 Task: Look for space in Koppal, India from 8th June, 2023 to 19th June, 2023 for 1 adult in price range Rs.5000 to Rs.12000. Place can be shared room with 1  bedroom having 1 bed and 1 bathroom. Property type can be house, flat, guest house, hotel. Booking option can be shelf check-in. Required host language is English.
Action: Mouse moved to (497, 86)
Screenshot: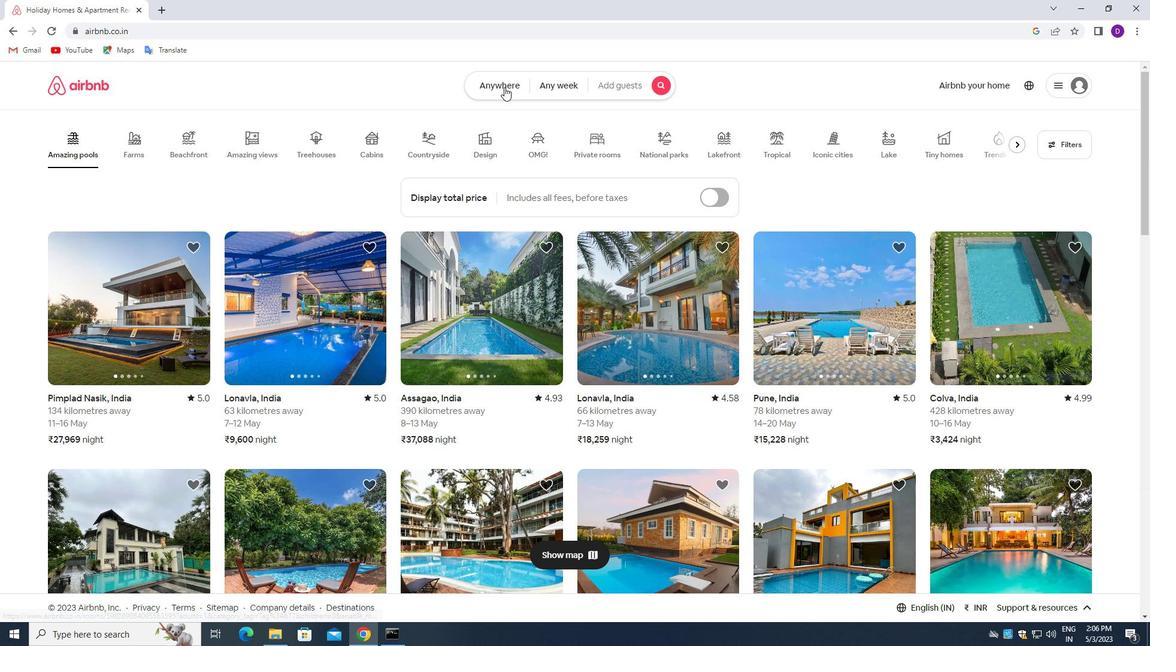 
Action: Mouse pressed left at (497, 86)
Screenshot: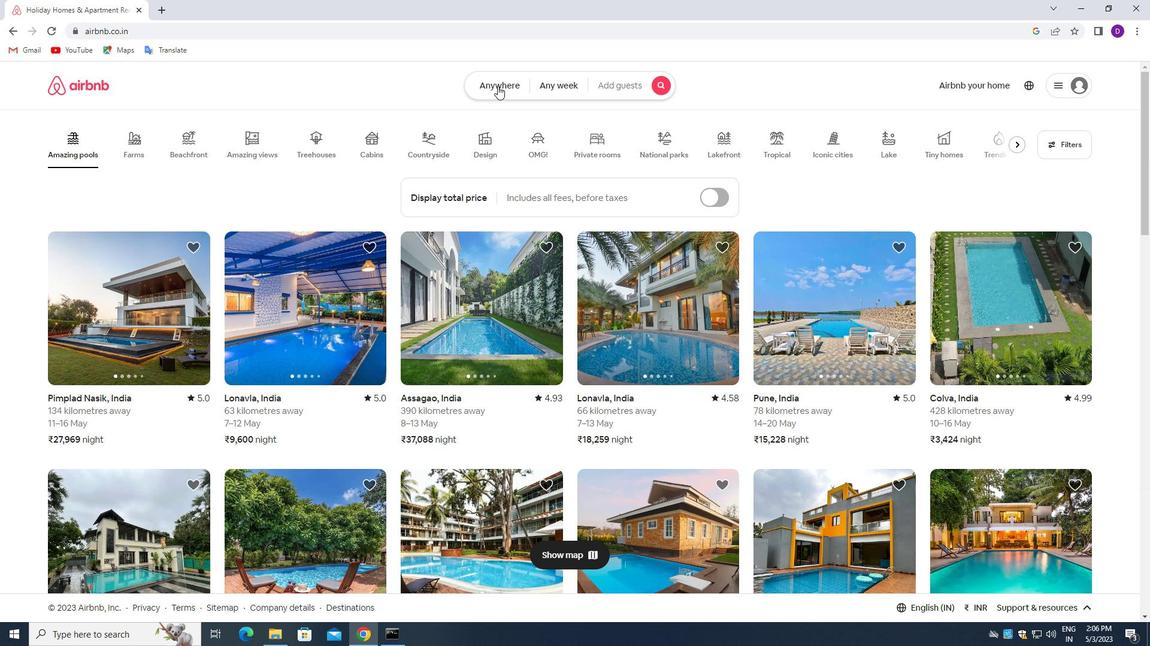
Action: Mouse moved to (410, 140)
Screenshot: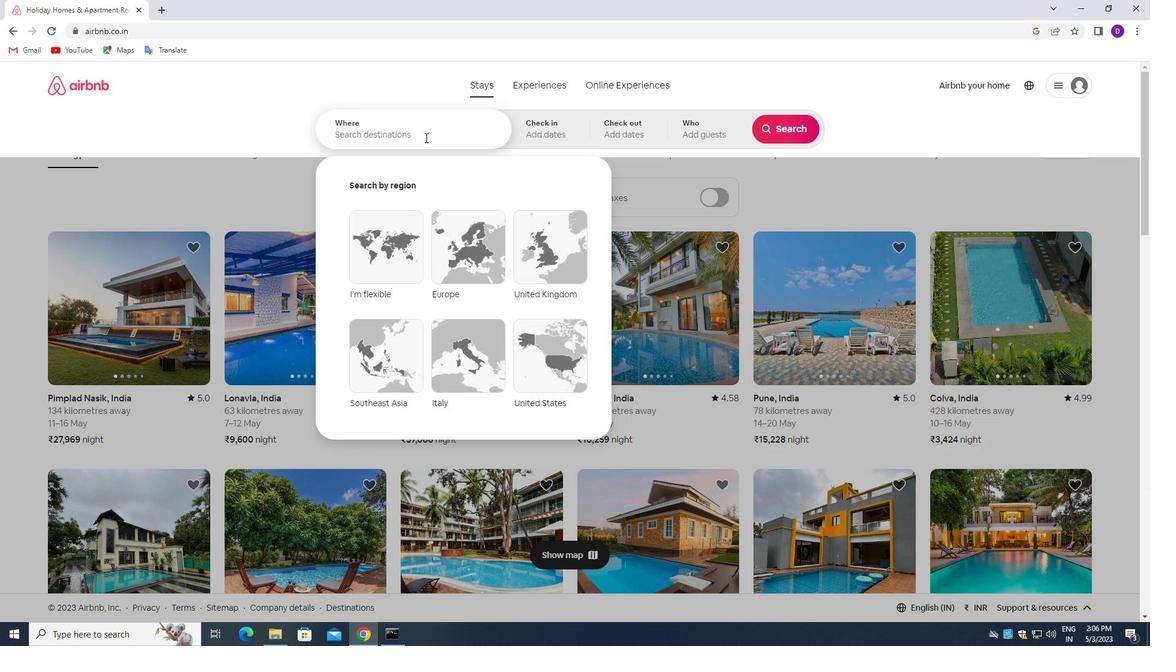 
Action: Mouse pressed left at (410, 140)
Screenshot: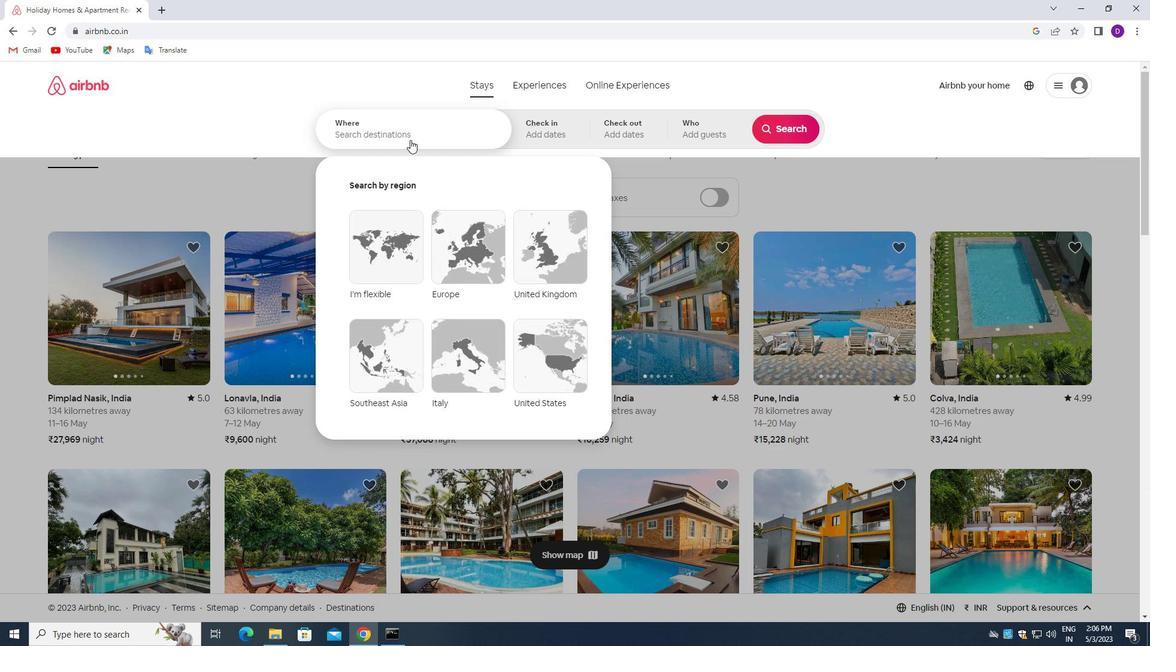 
Action: Mouse moved to (257, 125)
Screenshot: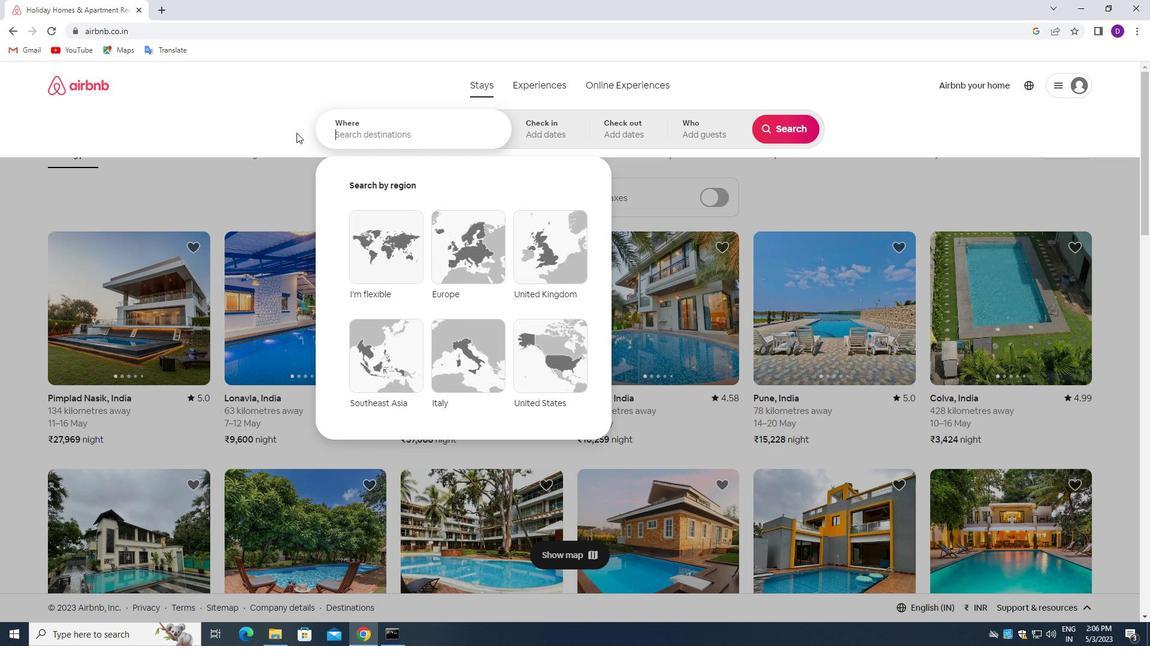 
Action: Key pressed <Key.shift>KOPPAL,<Key.space><Key.shift>INDIA<Key.enter>
Screenshot: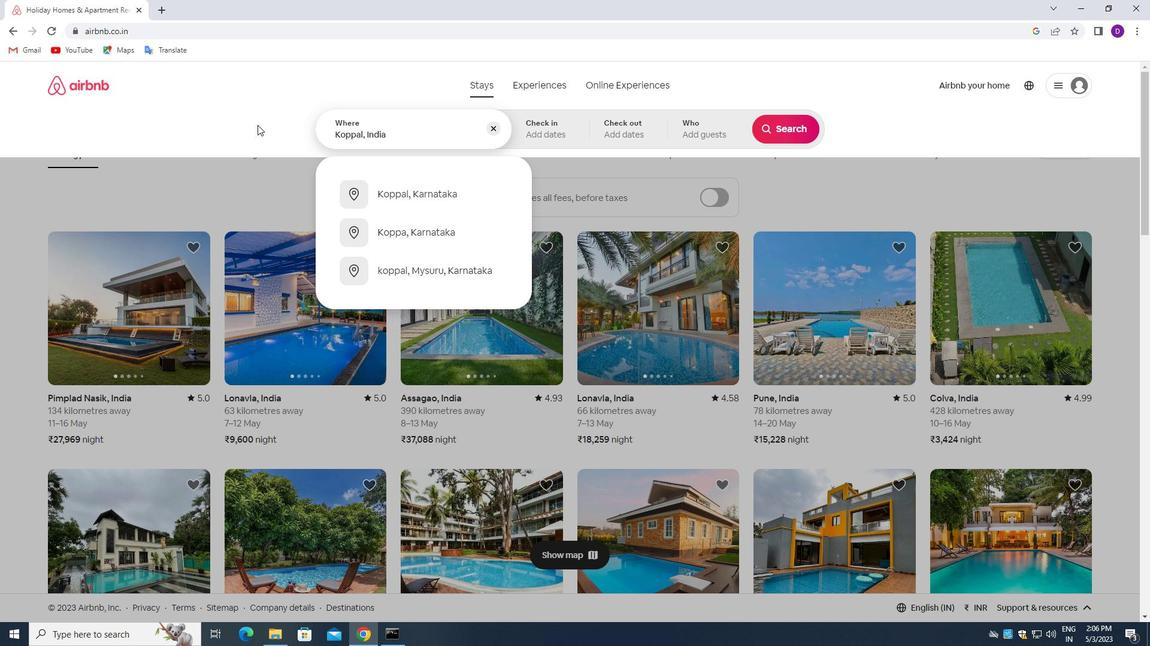 
Action: Mouse moved to (717, 300)
Screenshot: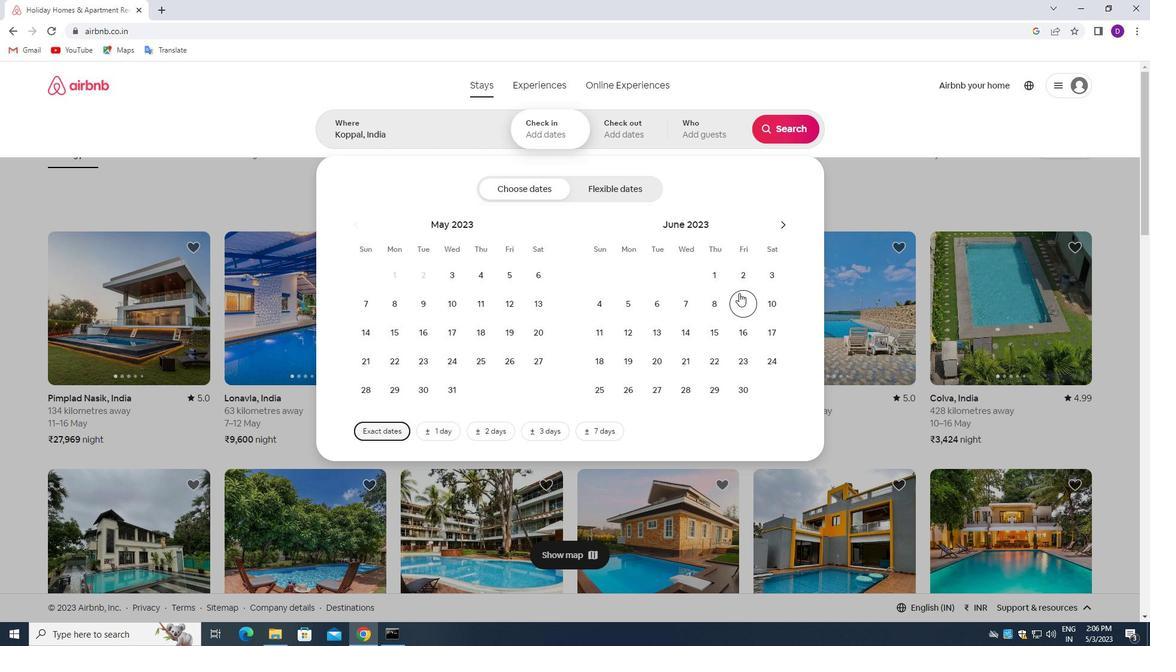 
Action: Mouse pressed left at (717, 300)
Screenshot: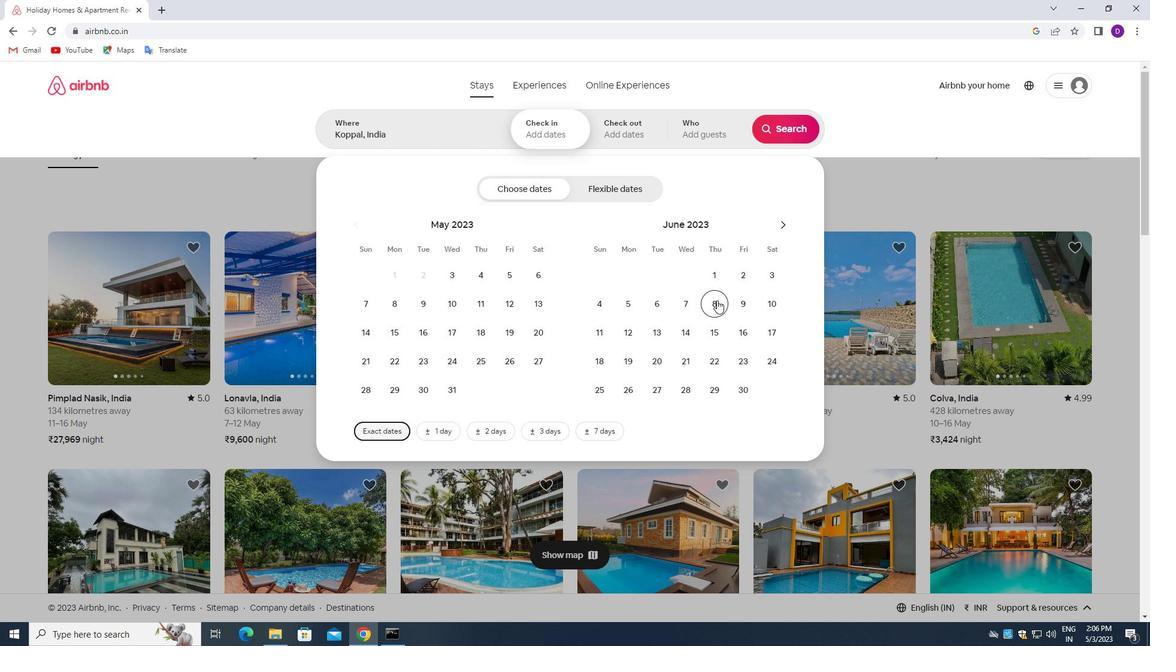 
Action: Mouse moved to (621, 365)
Screenshot: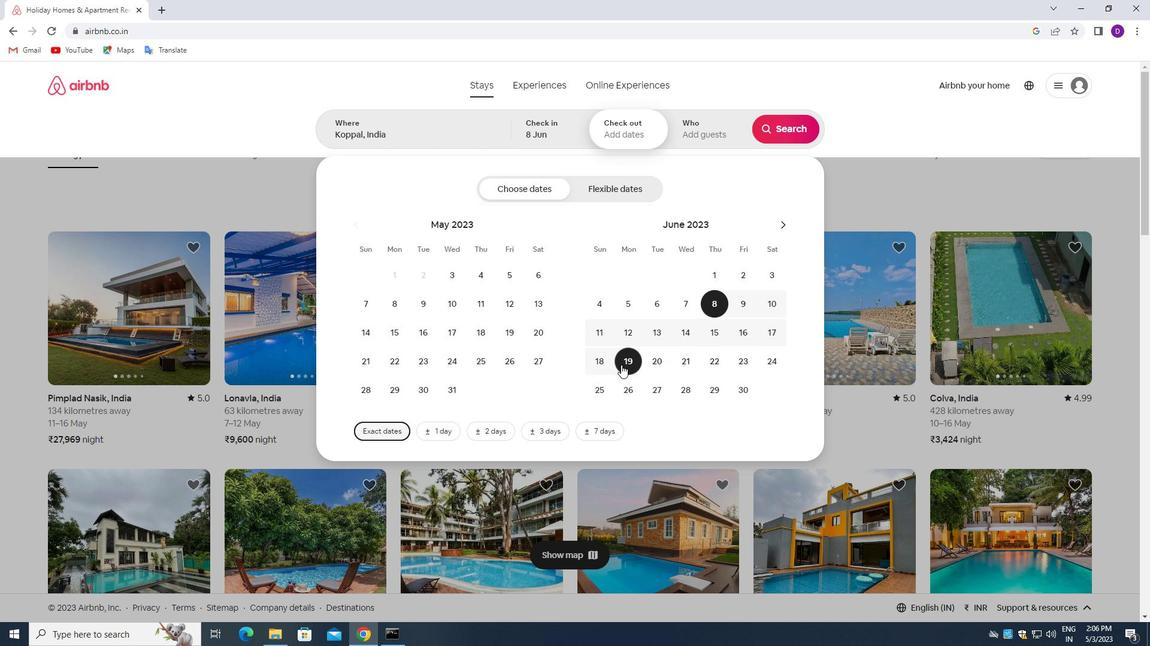 
Action: Mouse pressed left at (621, 365)
Screenshot: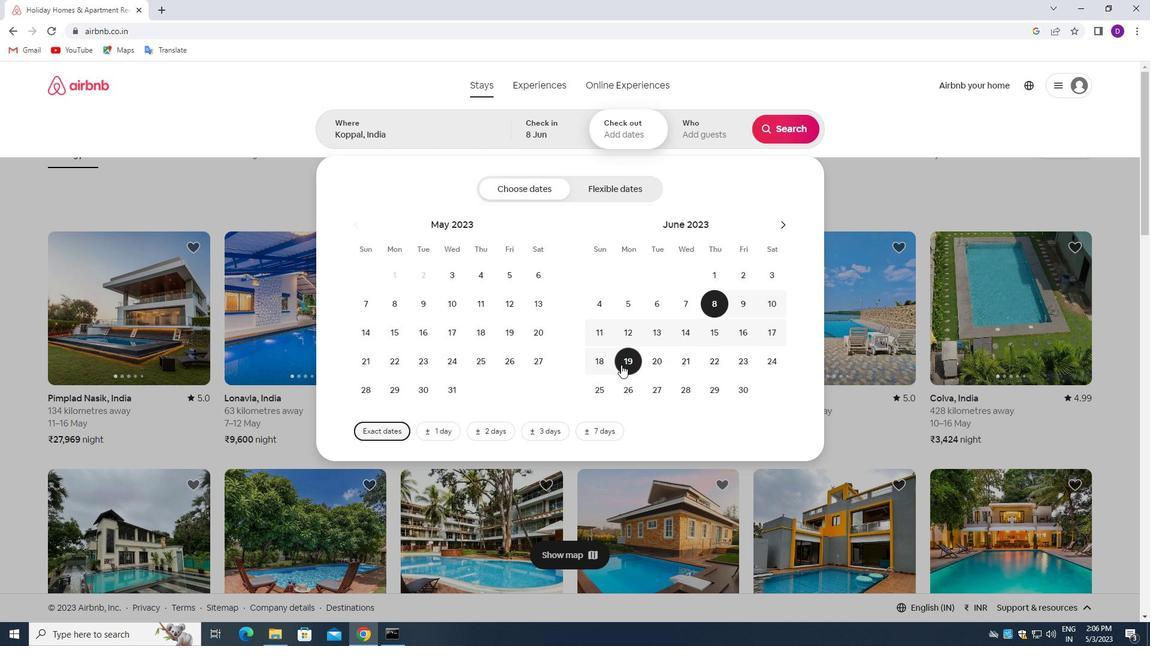 
Action: Mouse moved to (695, 134)
Screenshot: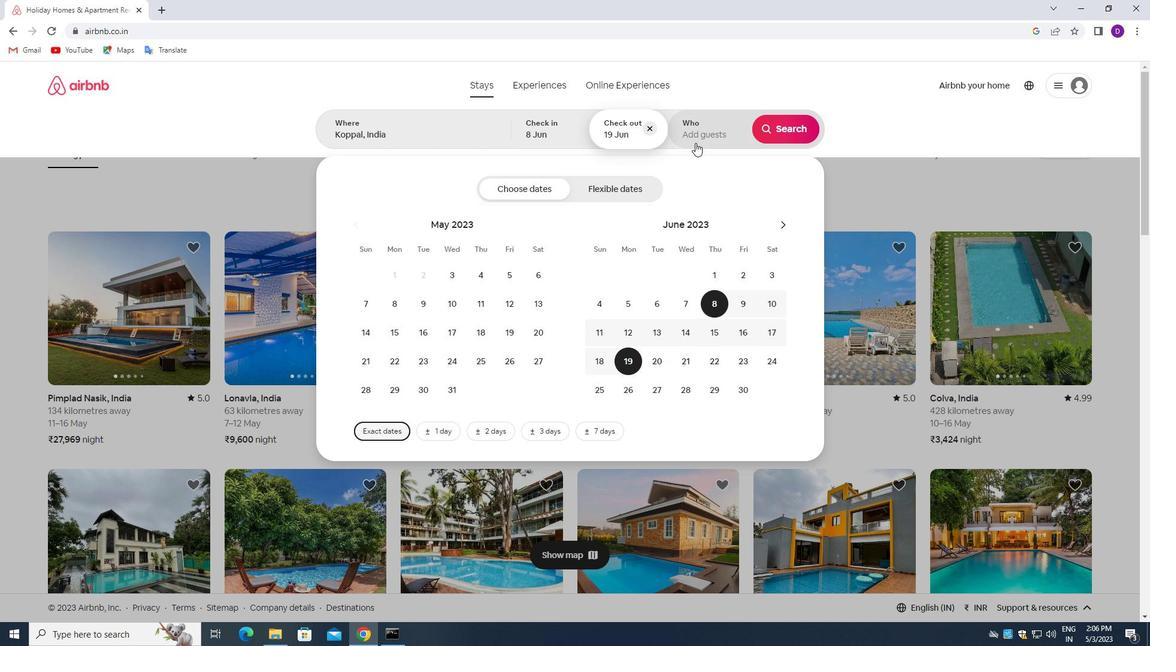 
Action: Mouse pressed left at (695, 134)
Screenshot: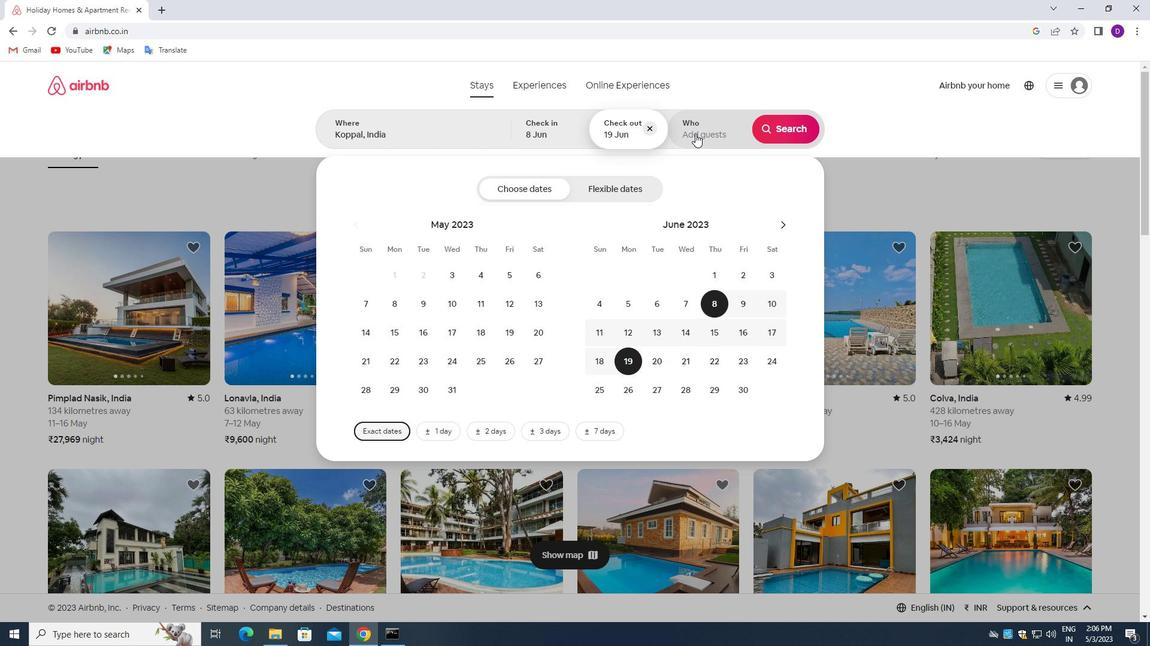 
Action: Mouse moved to (791, 194)
Screenshot: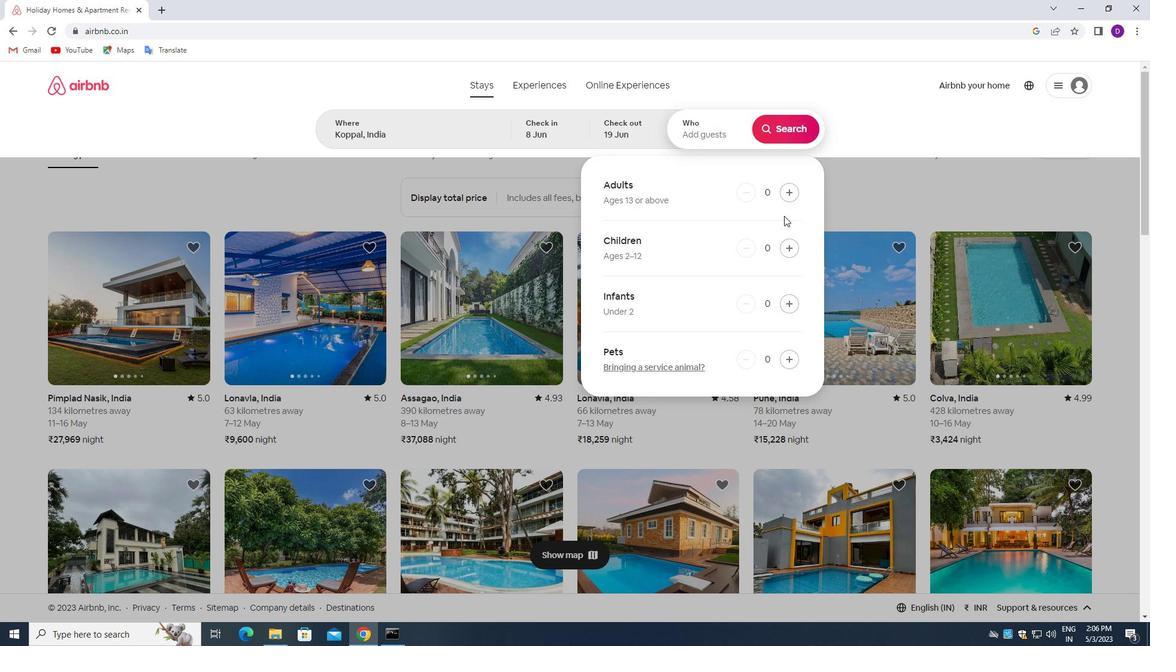 
Action: Mouse pressed left at (791, 194)
Screenshot: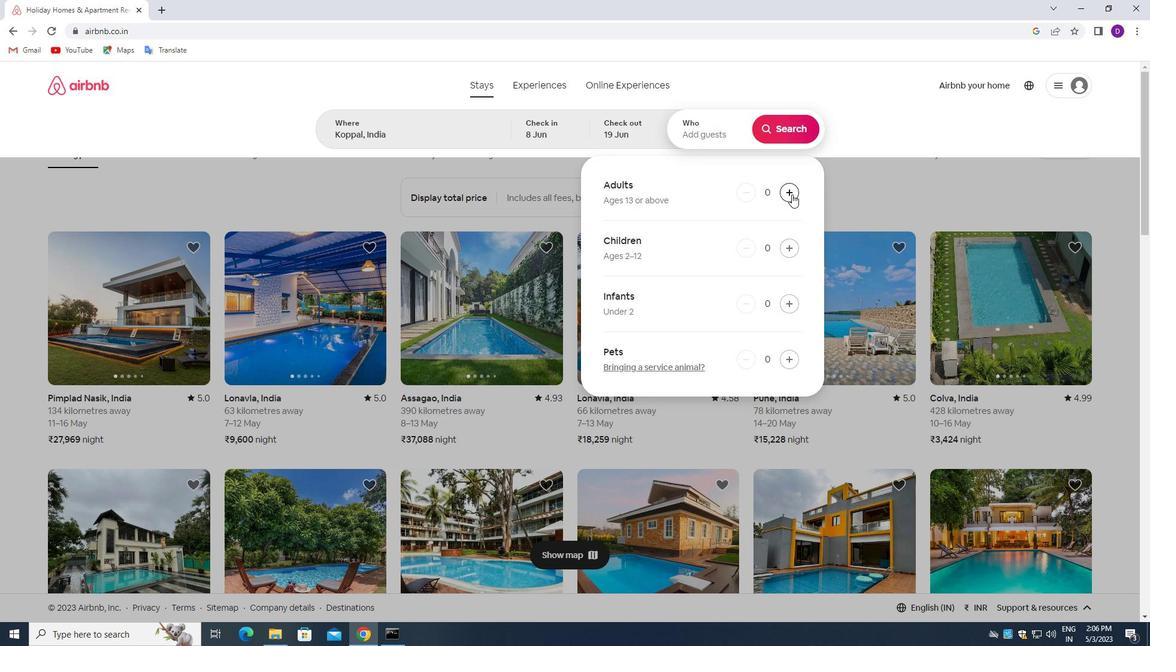 
Action: Mouse moved to (778, 126)
Screenshot: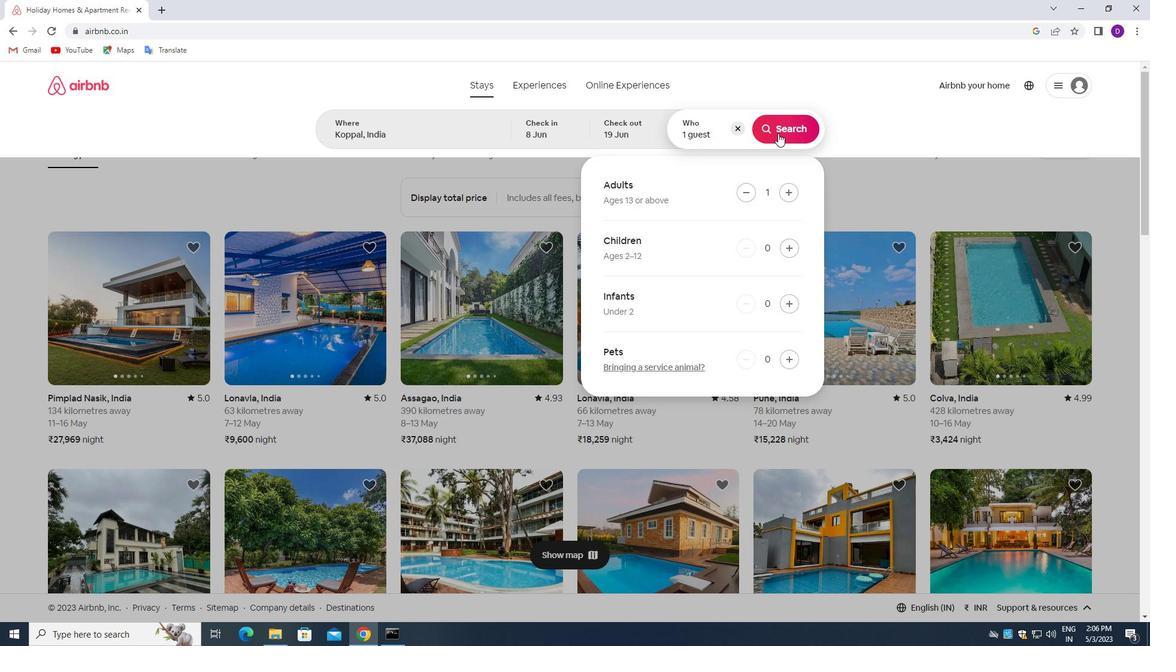 
Action: Mouse pressed left at (778, 126)
Screenshot: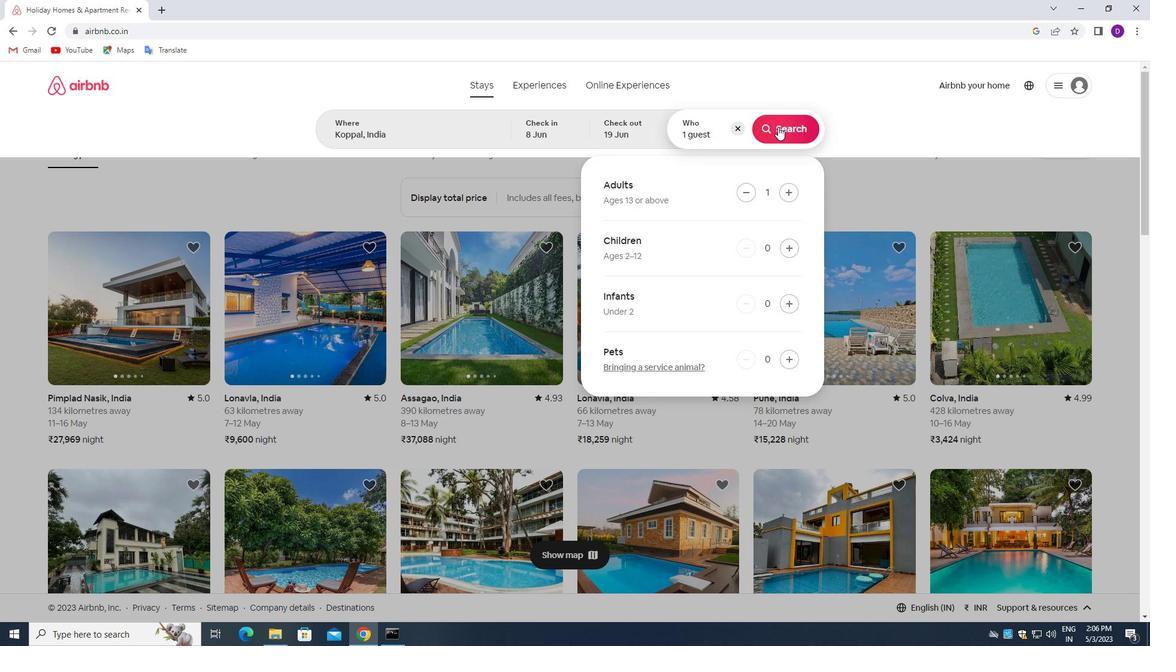 
Action: Mouse moved to (1098, 132)
Screenshot: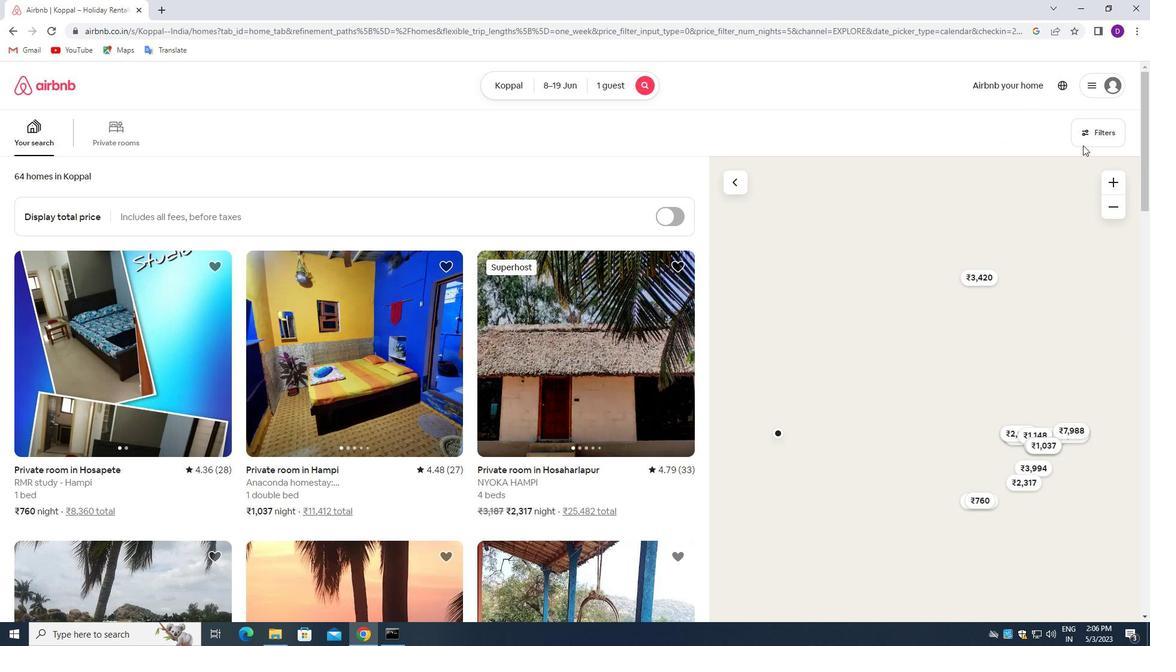 
Action: Mouse pressed left at (1098, 132)
Screenshot: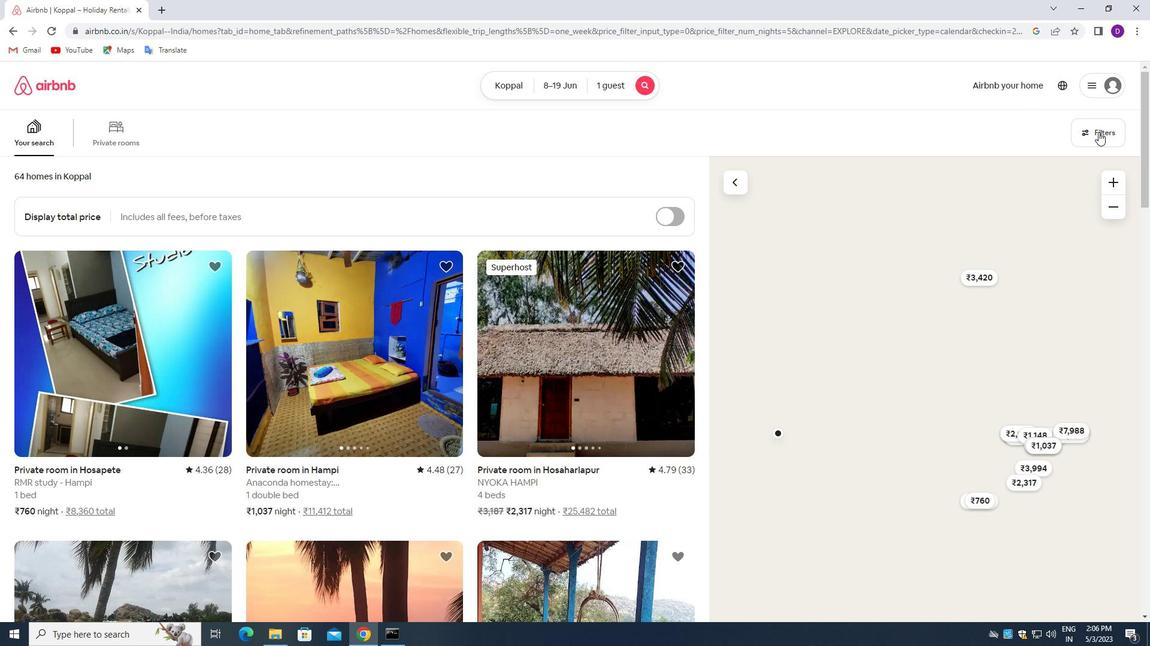 
Action: Mouse moved to (413, 285)
Screenshot: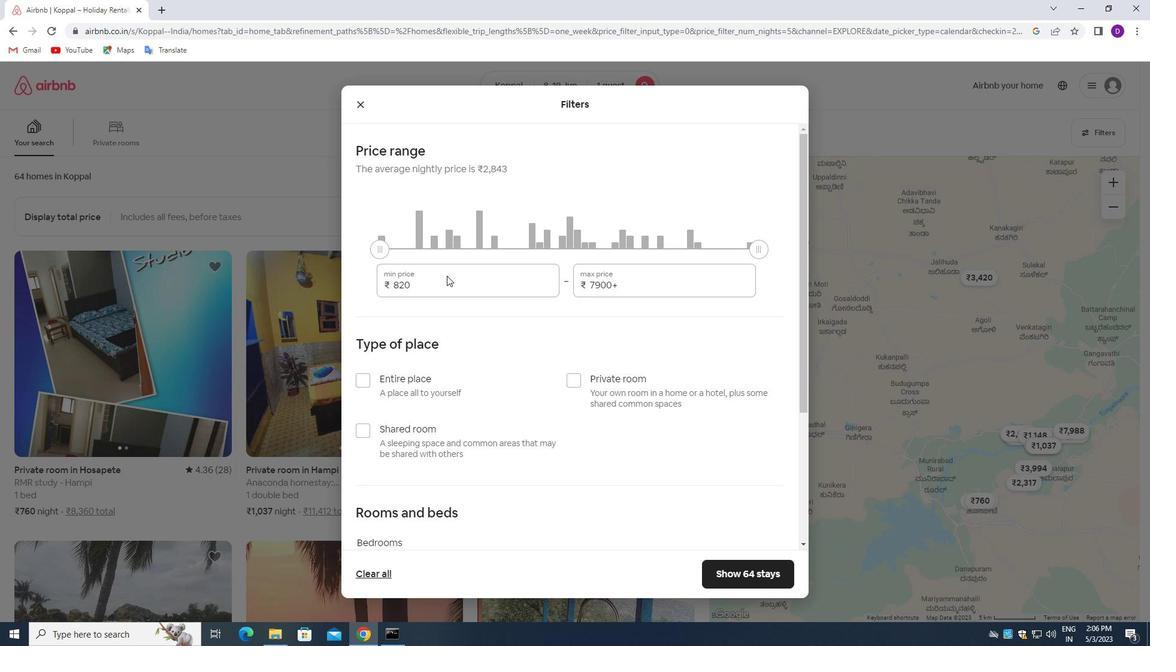 
Action: Mouse pressed left at (413, 285)
Screenshot: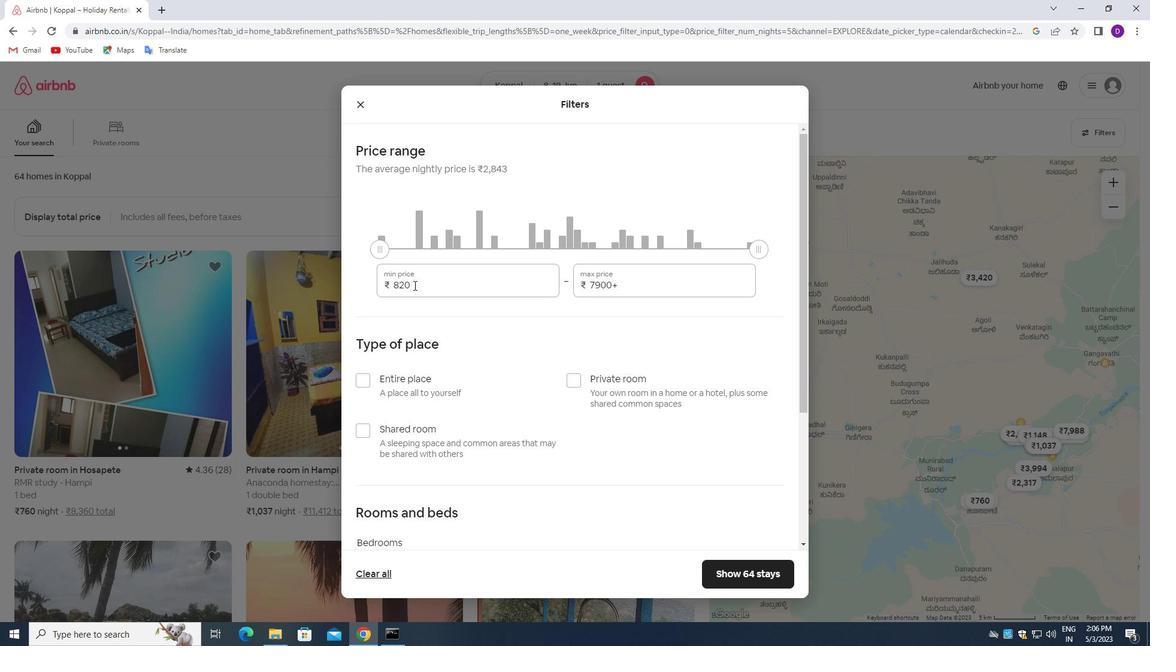 
Action: Mouse pressed left at (413, 285)
Screenshot: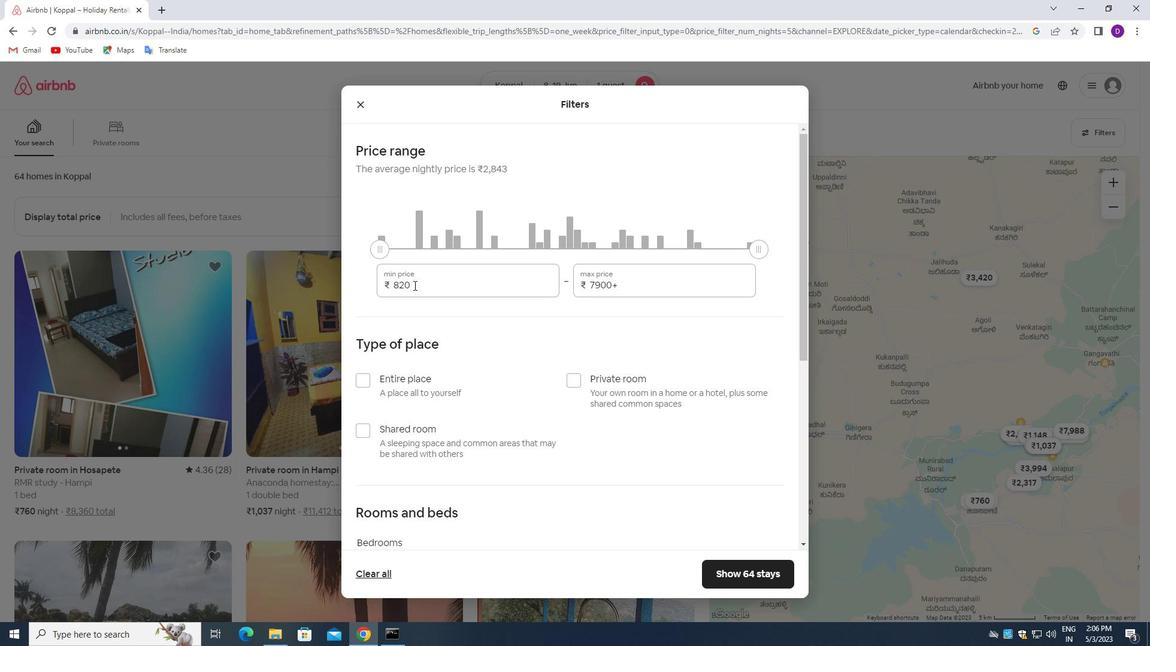 
Action: Key pressed 5000<Key.tab>12000
Screenshot: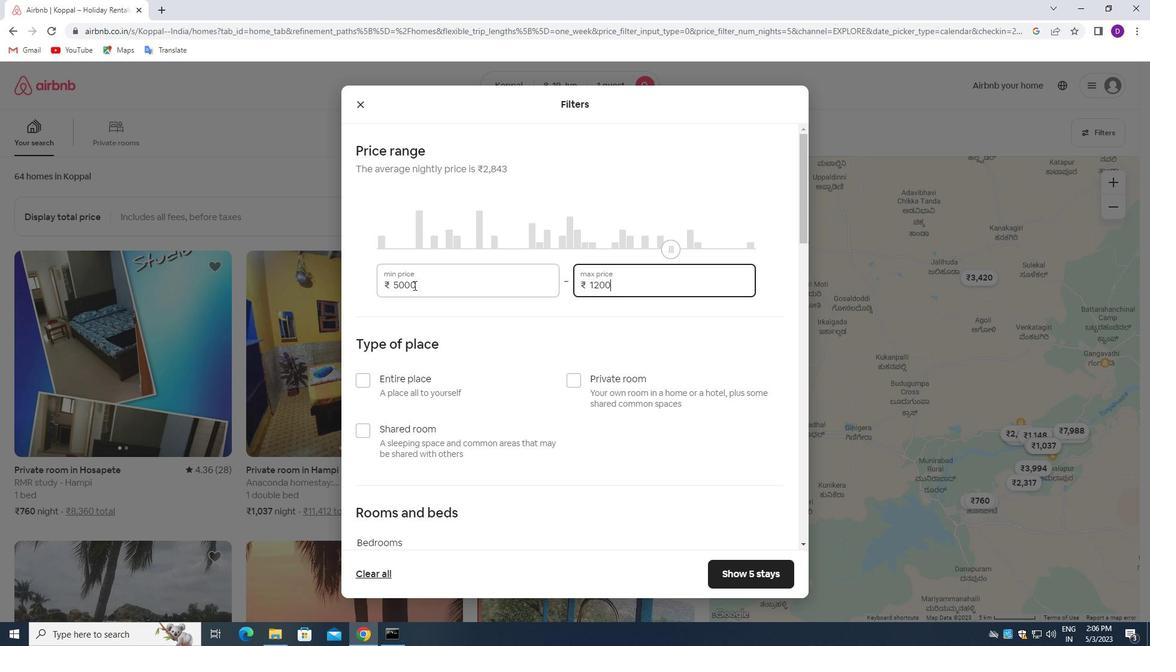 
Action: Mouse moved to (544, 403)
Screenshot: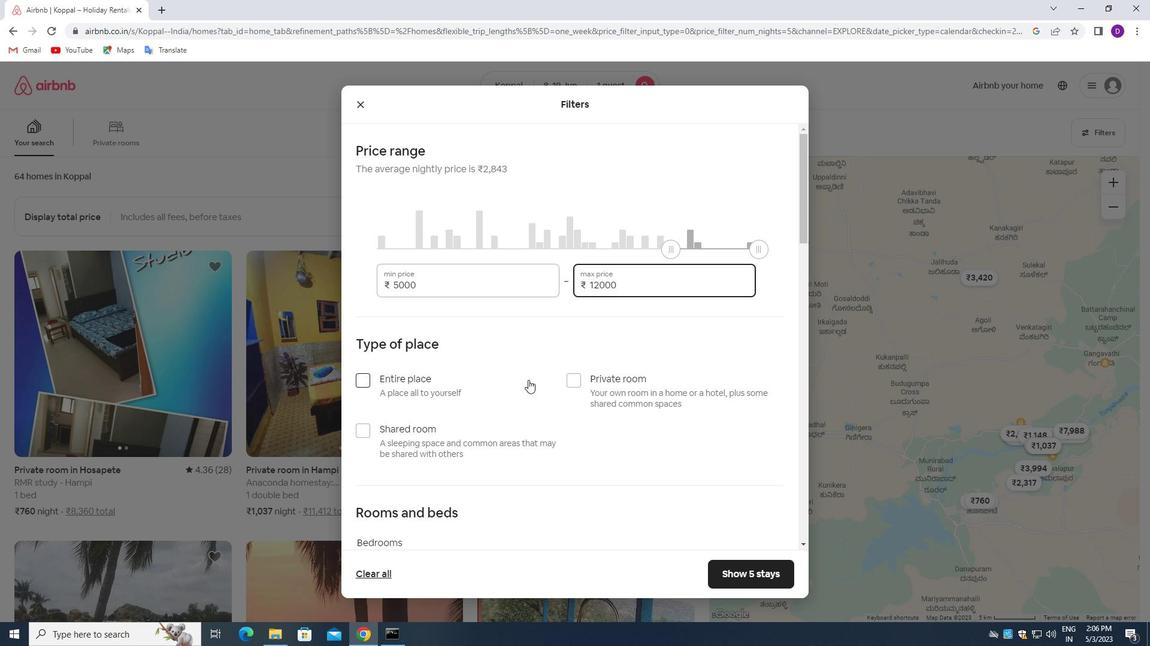 
Action: Mouse scrolled (544, 403) with delta (0, 0)
Screenshot: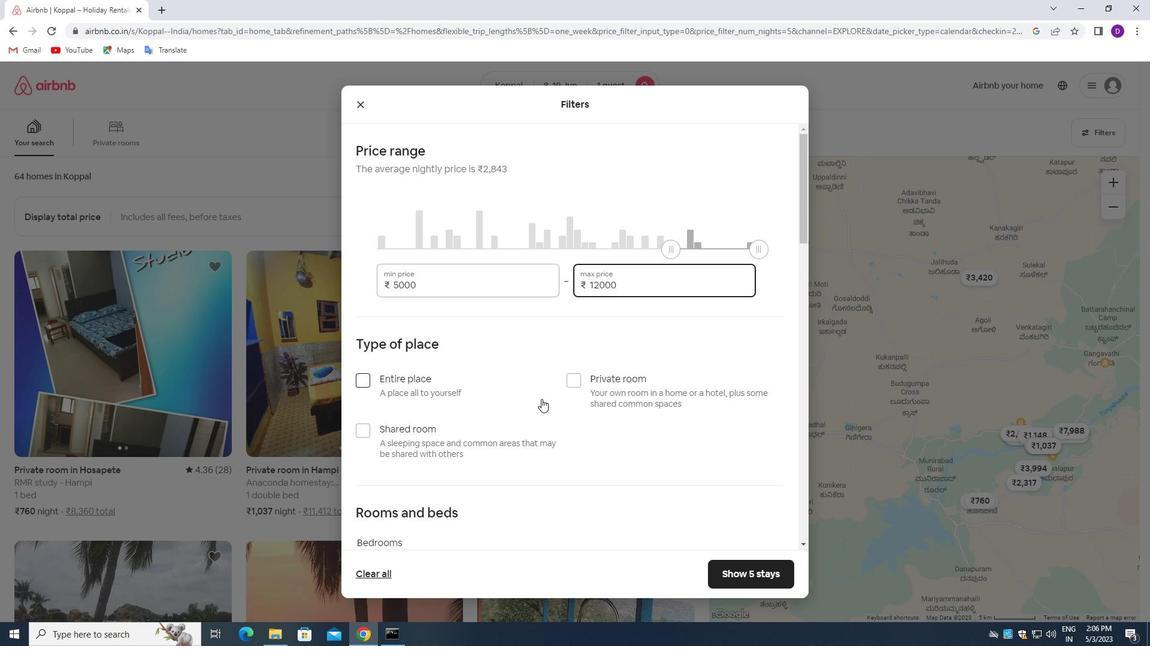 
Action: Mouse moved to (544, 404)
Screenshot: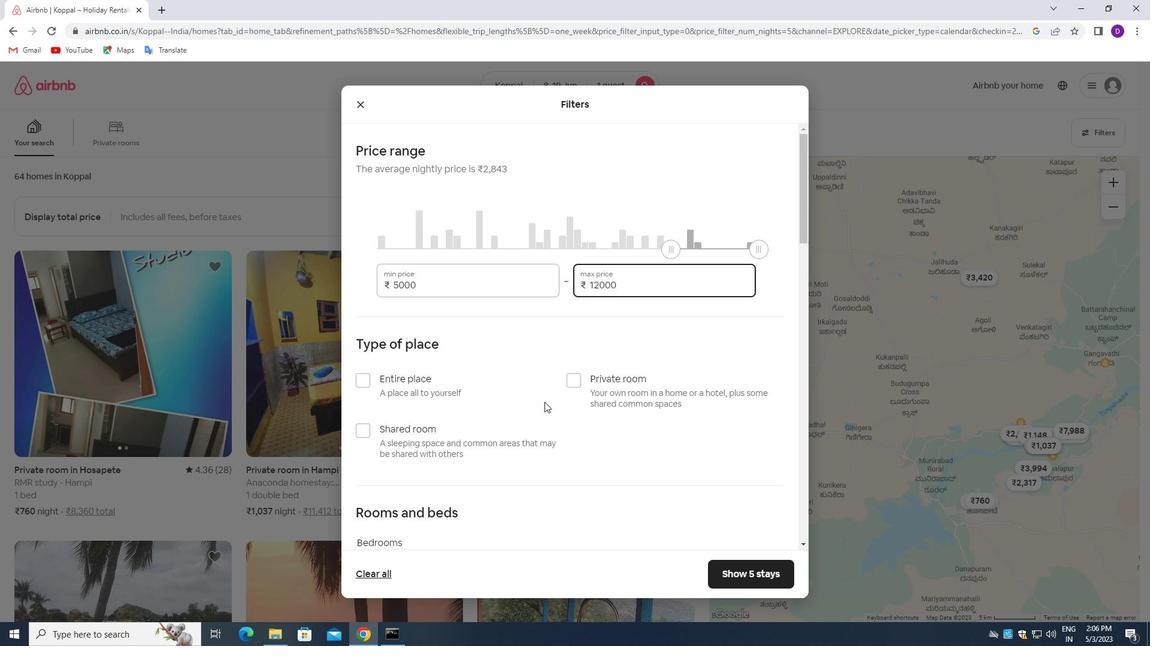 
Action: Mouse scrolled (544, 403) with delta (0, 0)
Screenshot: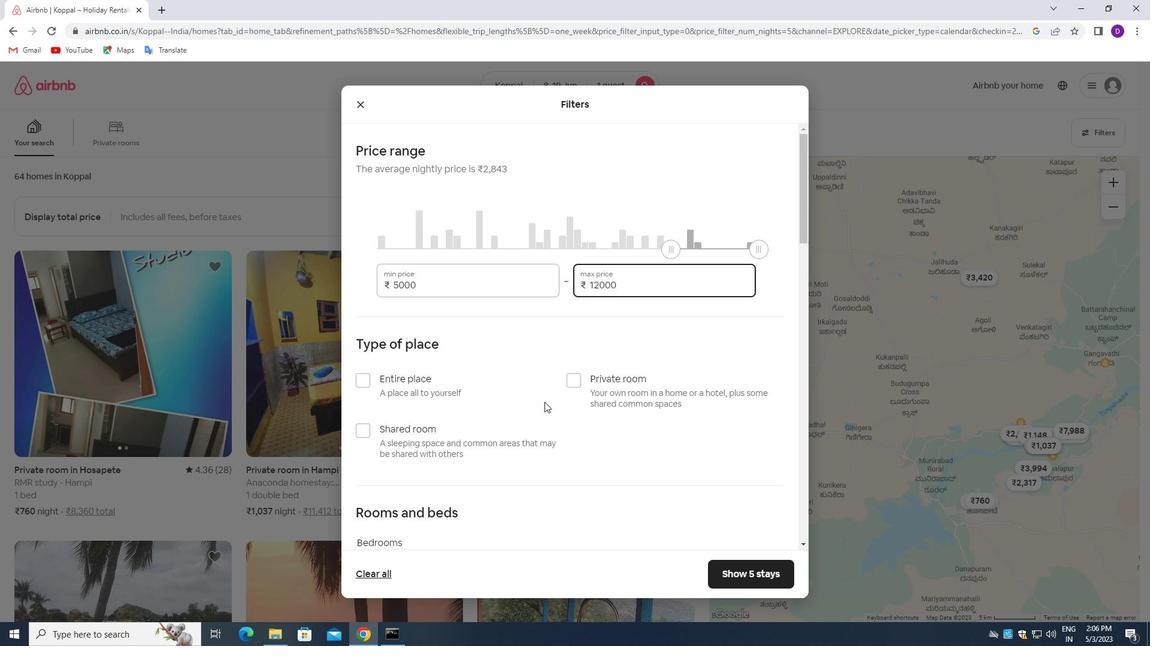 
Action: Mouse moved to (530, 406)
Screenshot: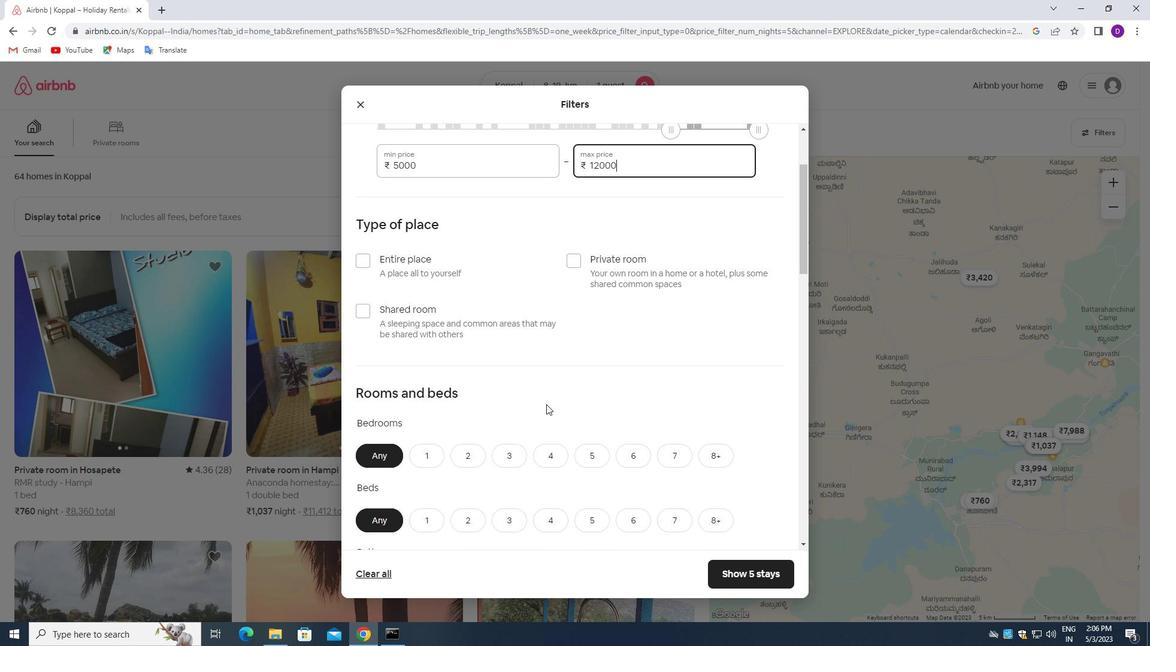 
Action: Mouse scrolled (530, 405) with delta (0, 0)
Screenshot: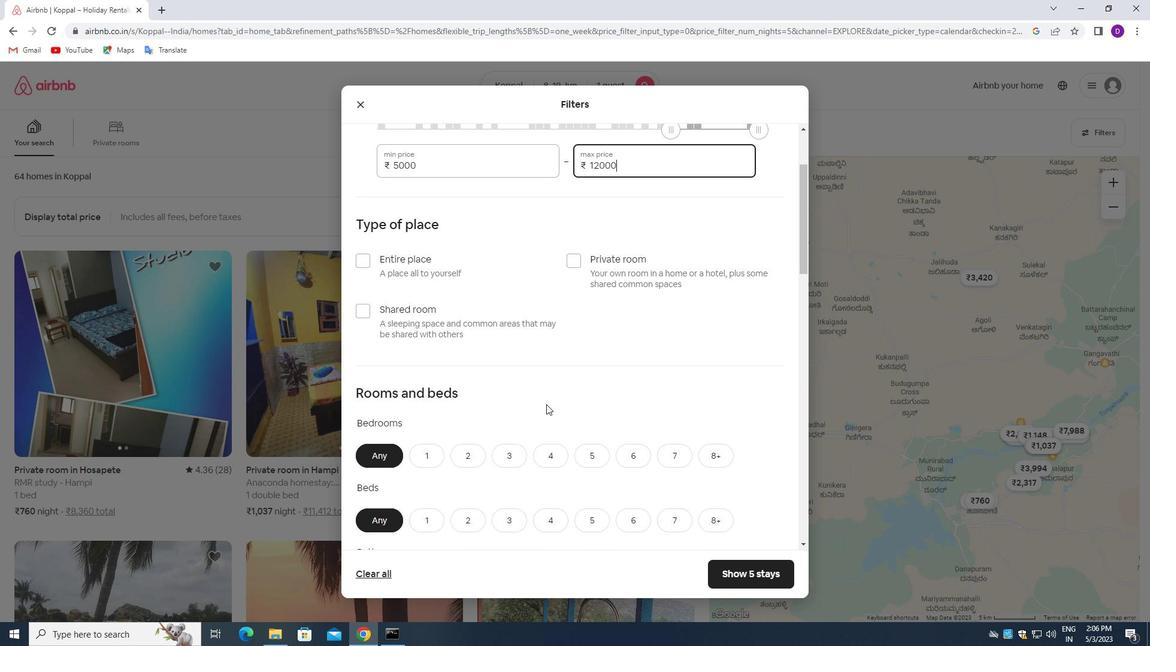 
Action: Mouse moved to (367, 250)
Screenshot: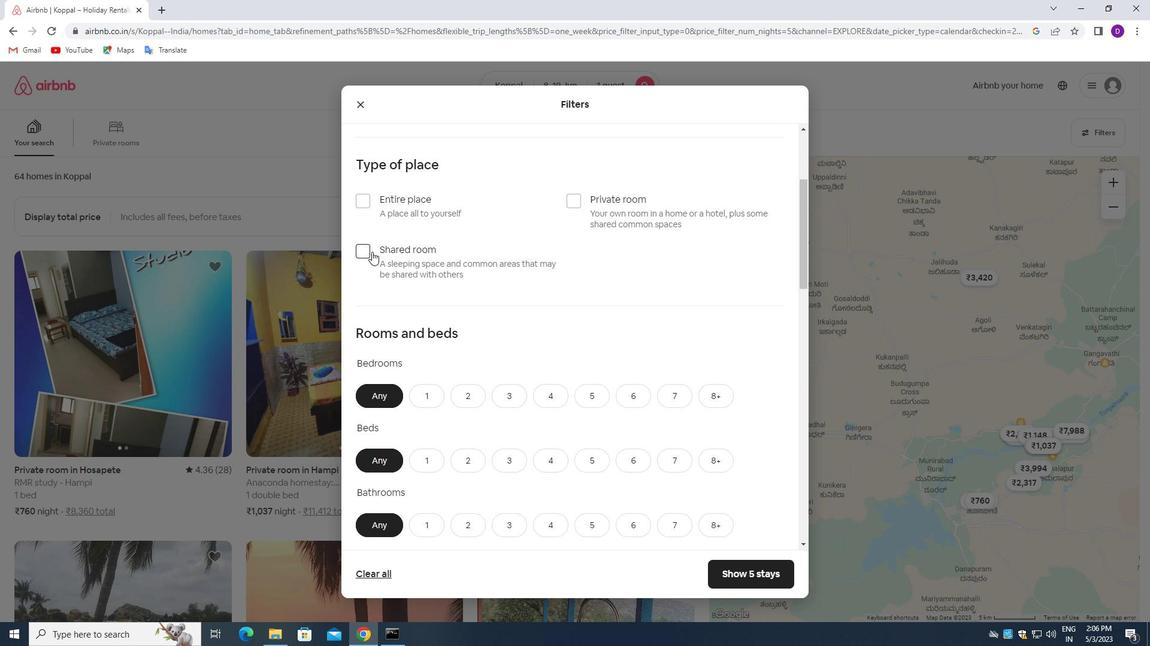 
Action: Mouse pressed left at (367, 250)
Screenshot: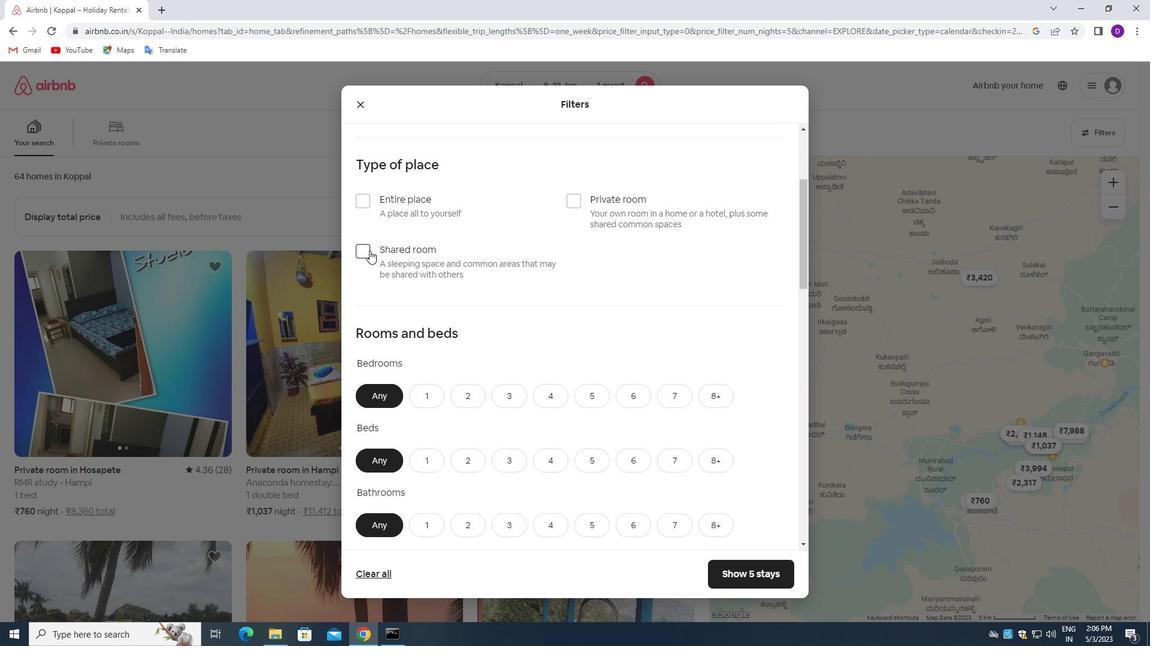 
Action: Mouse moved to (461, 297)
Screenshot: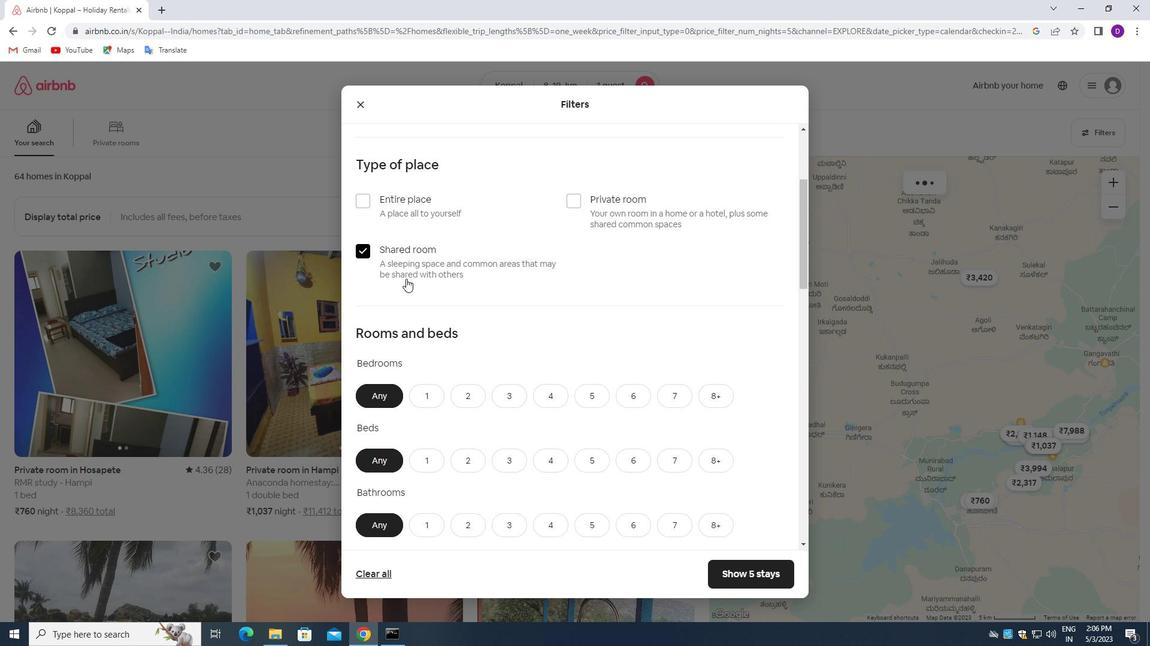
Action: Mouse scrolled (461, 296) with delta (0, 0)
Screenshot: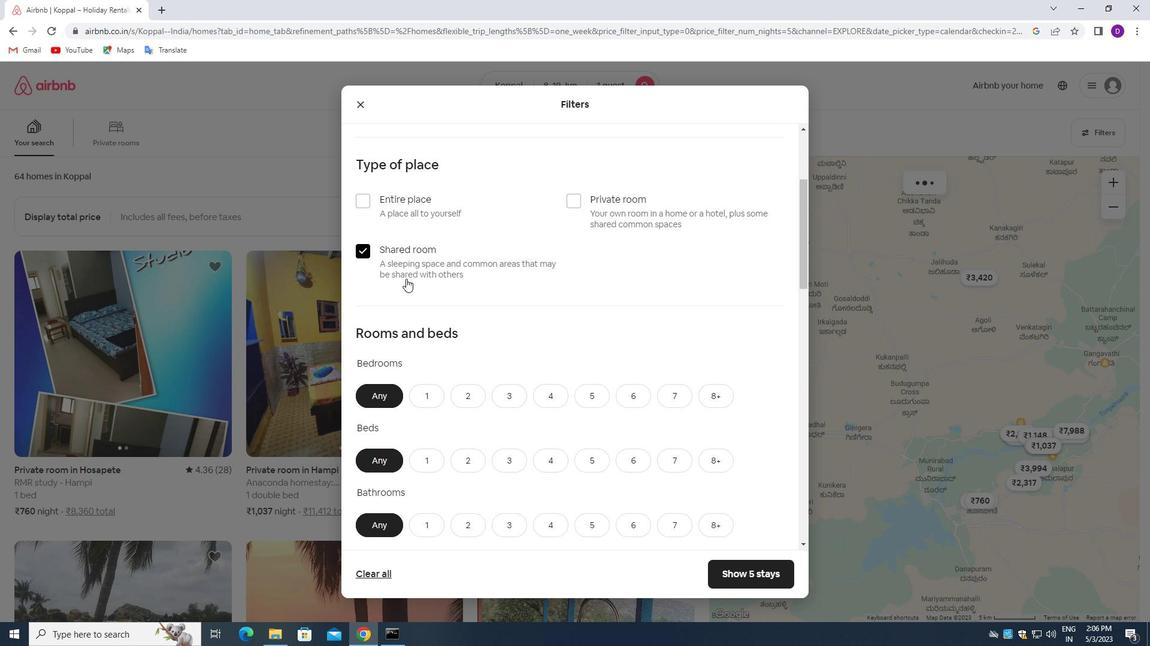 
Action: Mouse moved to (462, 297)
Screenshot: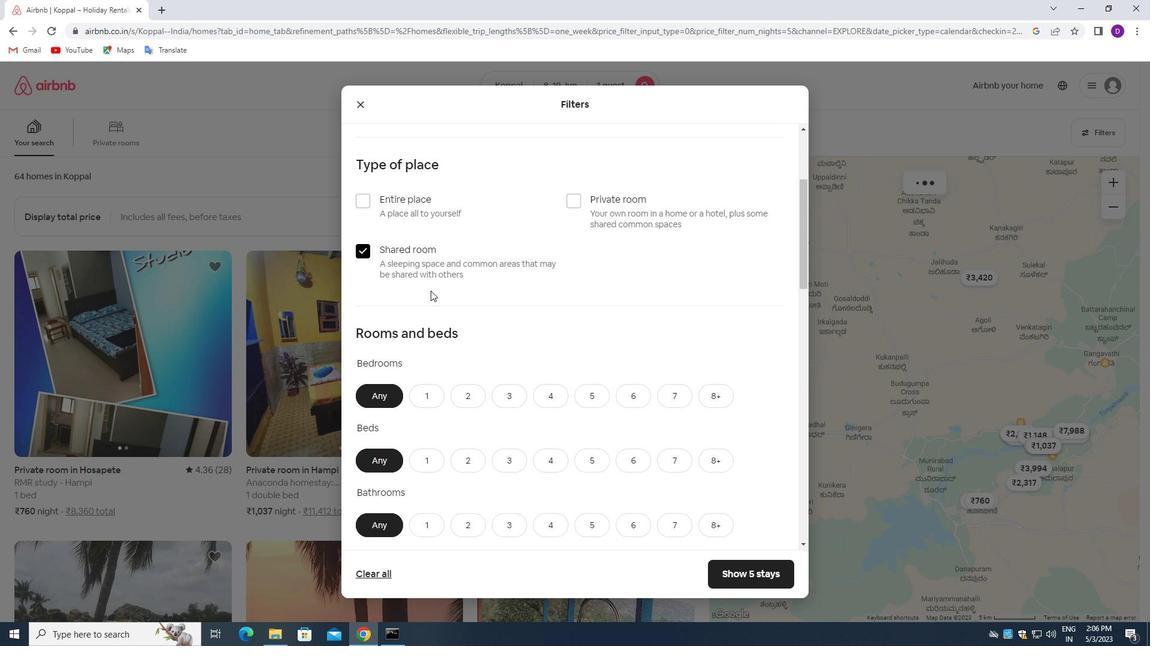 
Action: Mouse scrolled (462, 297) with delta (0, 0)
Screenshot: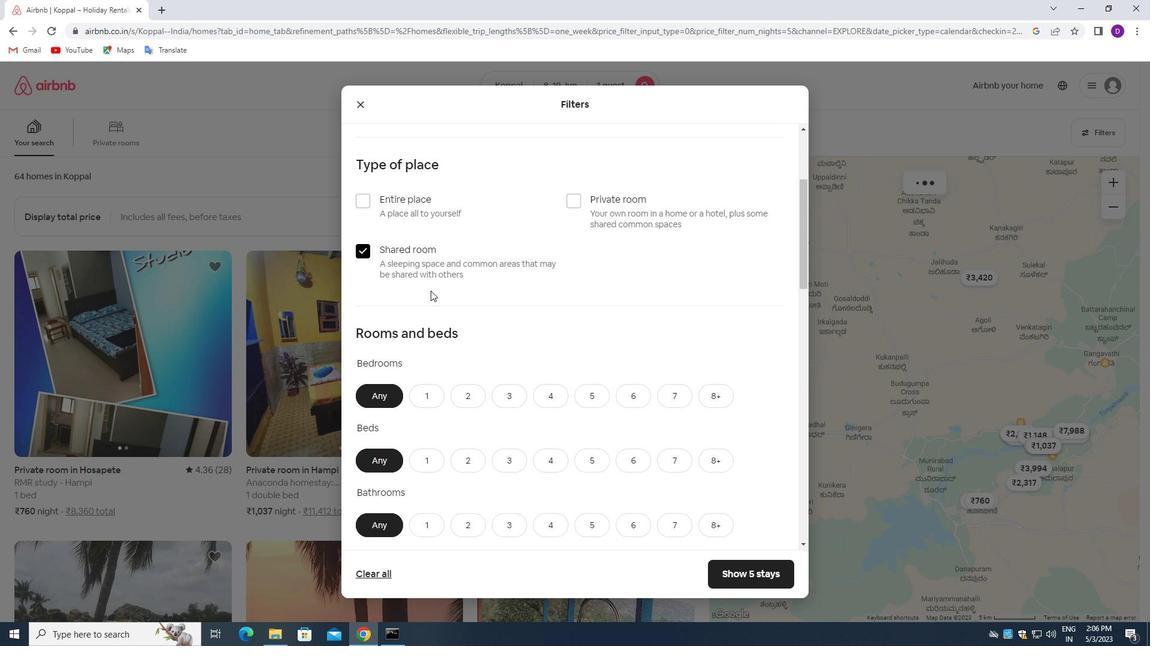 
Action: Mouse scrolled (462, 297) with delta (0, 0)
Screenshot: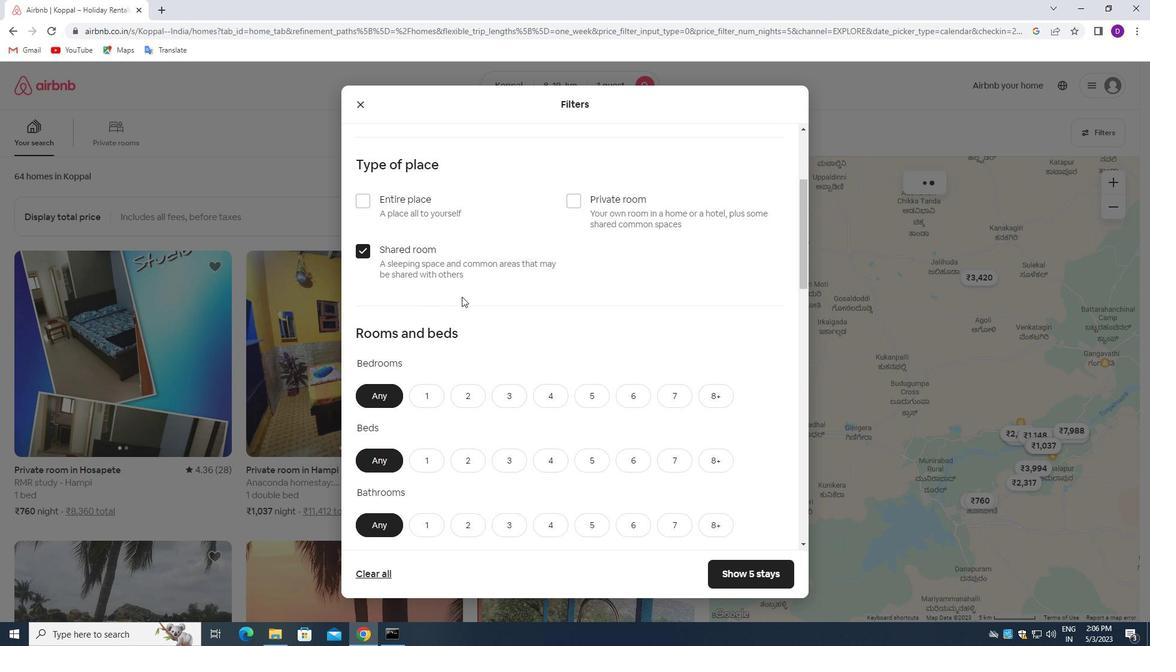 
Action: Mouse moved to (425, 225)
Screenshot: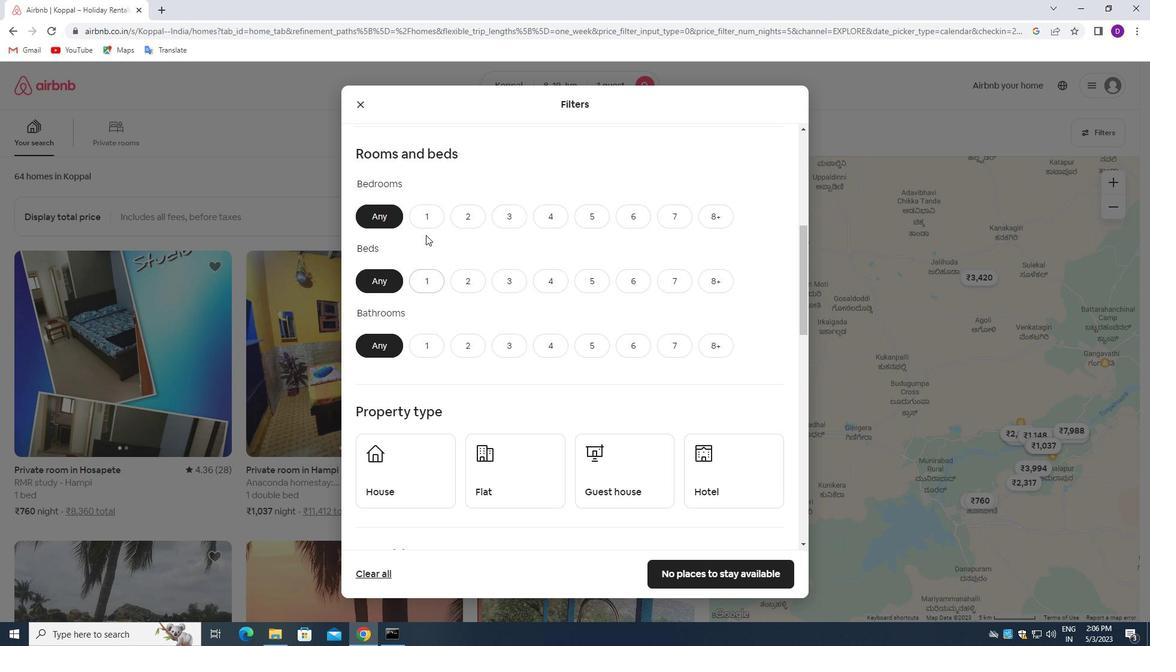 
Action: Mouse pressed left at (425, 225)
Screenshot: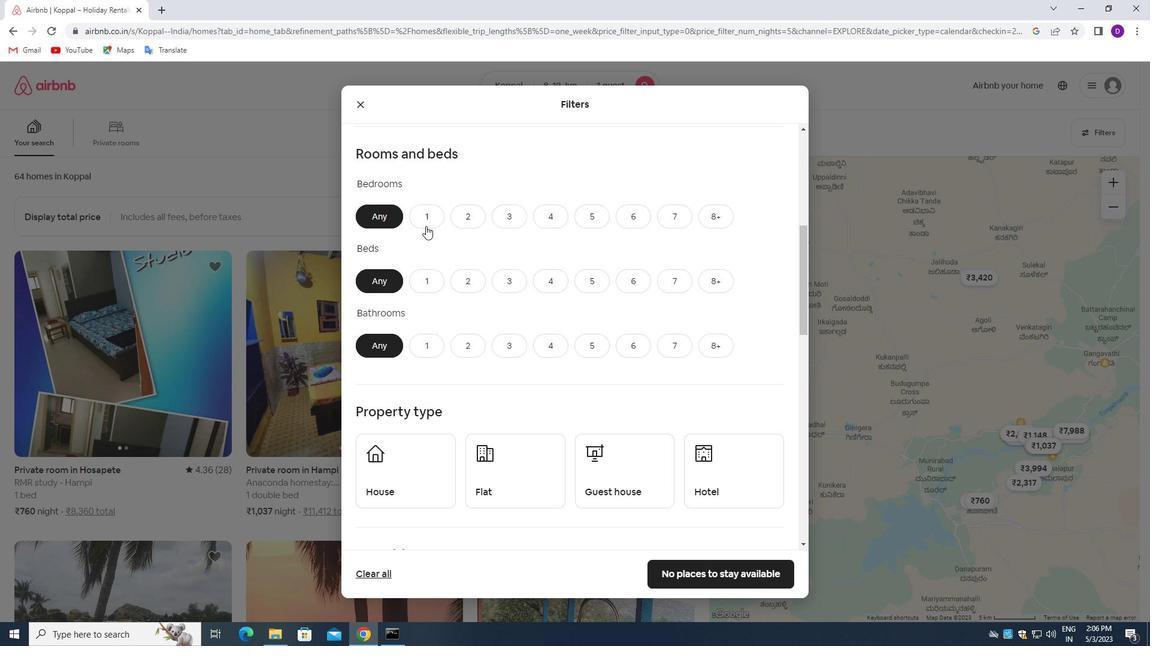 
Action: Mouse moved to (430, 275)
Screenshot: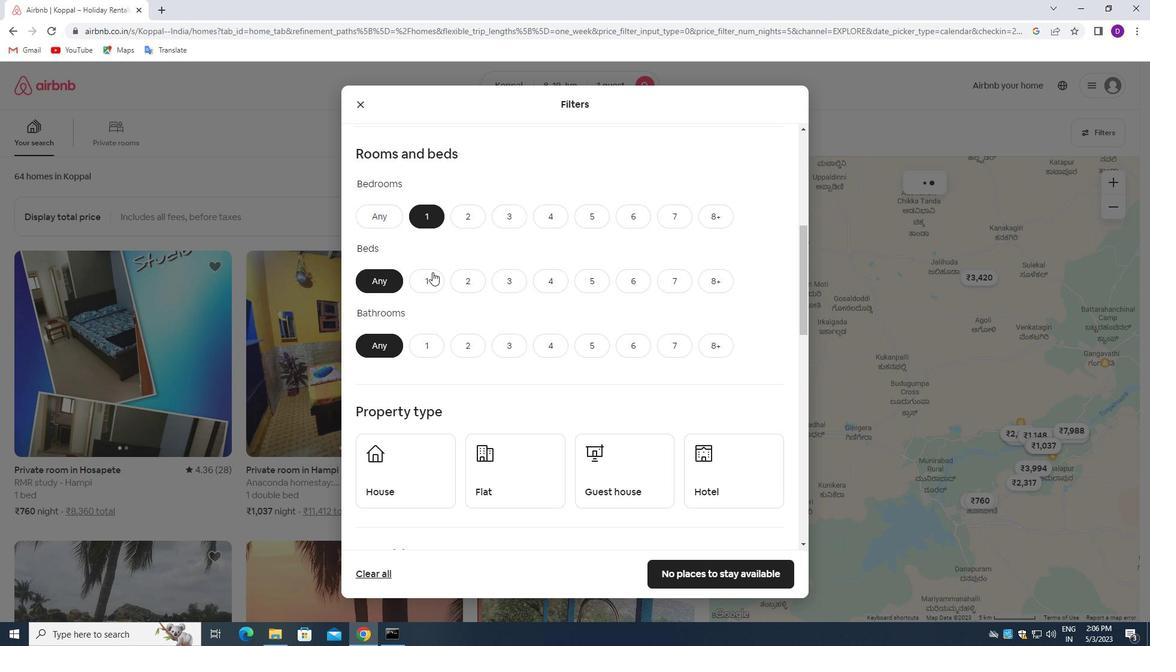 
Action: Mouse pressed left at (430, 275)
Screenshot: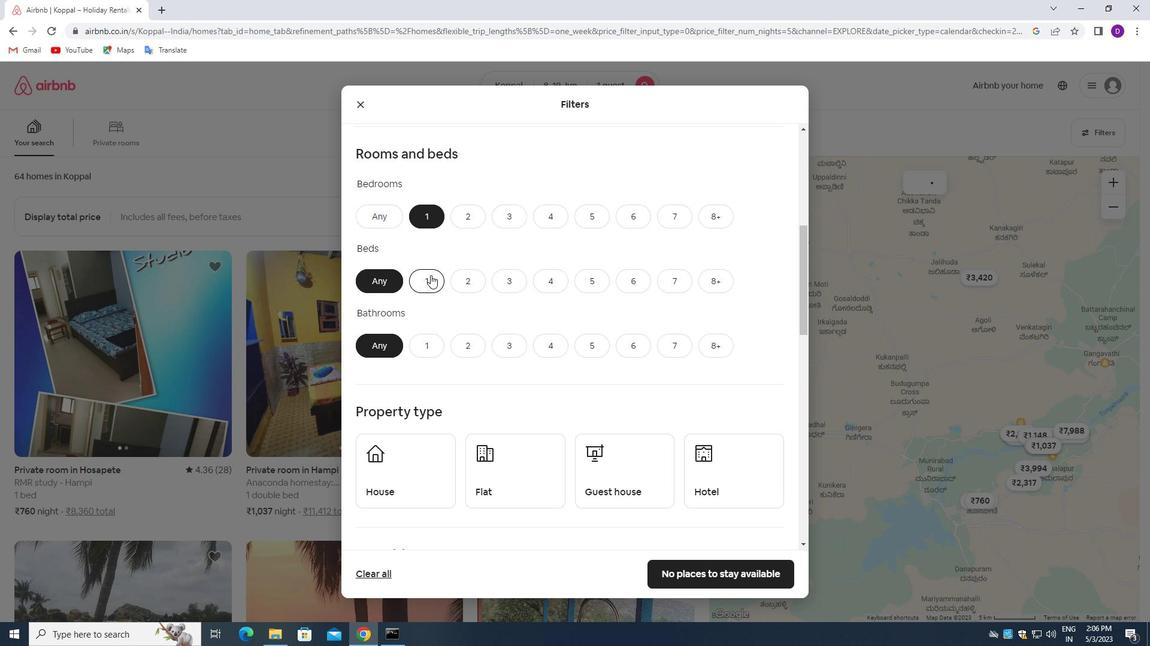 
Action: Mouse moved to (430, 336)
Screenshot: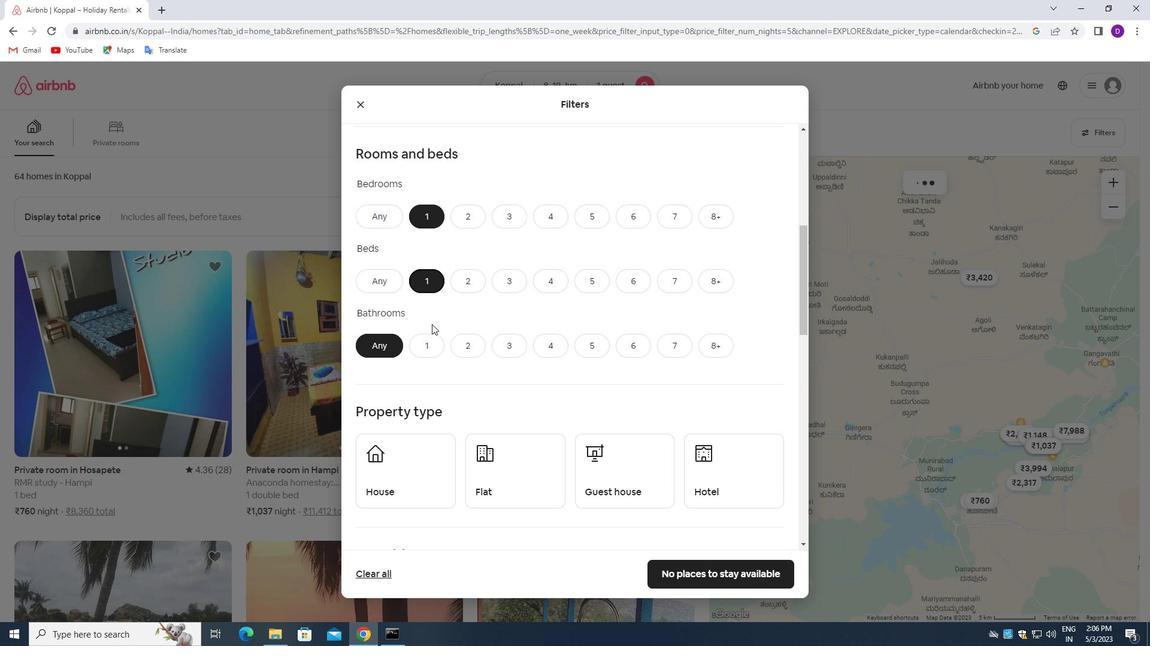 
Action: Mouse pressed left at (430, 336)
Screenshot: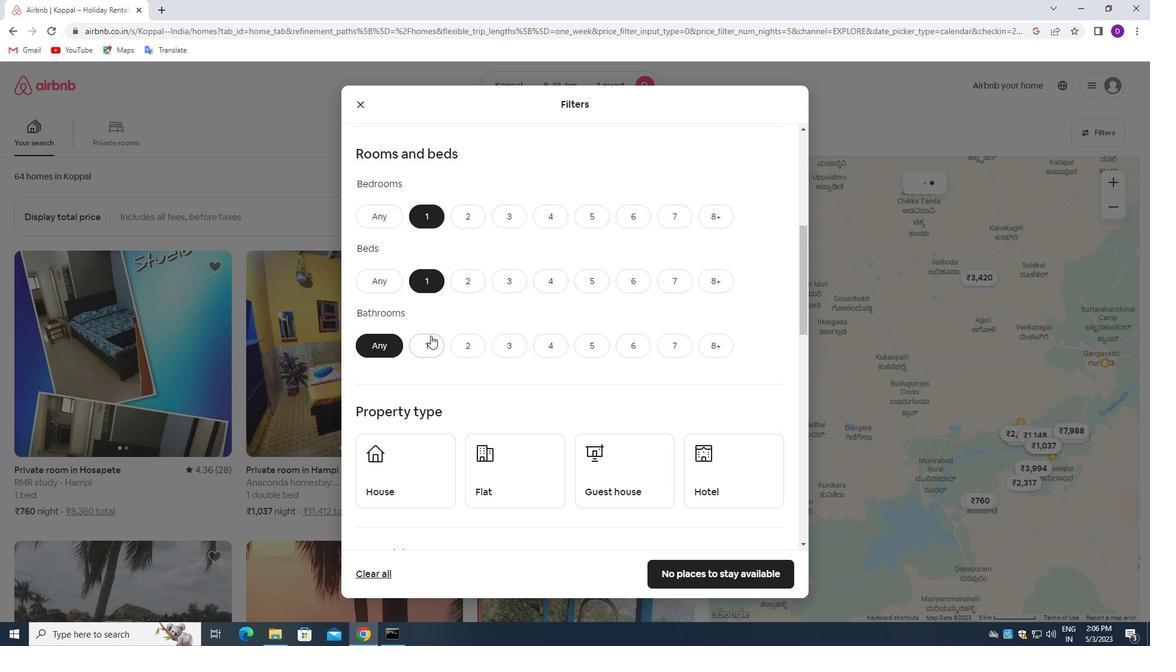 
Action: Mouse moved to (494, 382)
Screenshot: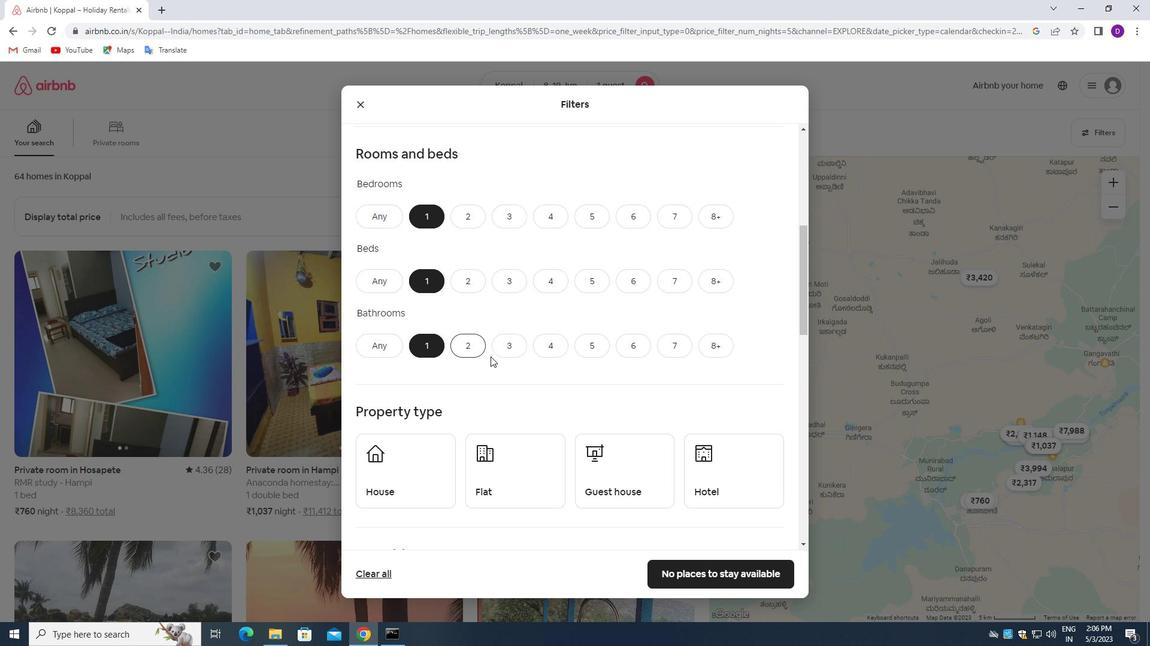 
Action: Mouse scrolled (494, 381) with delta (0, 0)
Screenshot: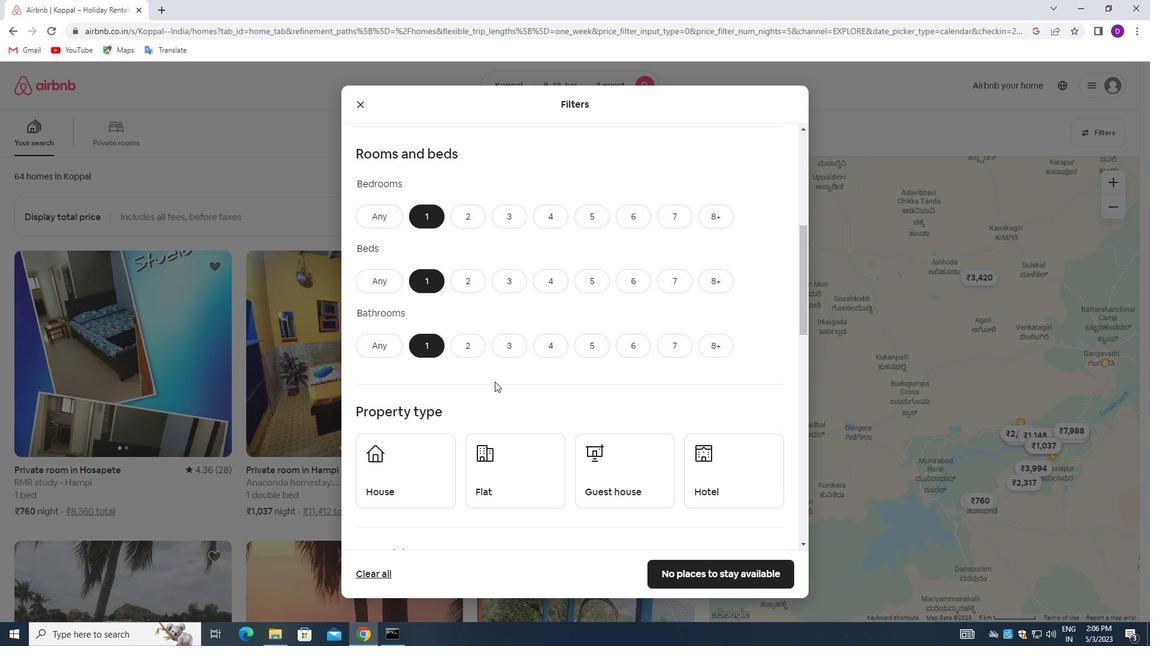 
Action: Mouse moved to (494, 382)
Screenshot: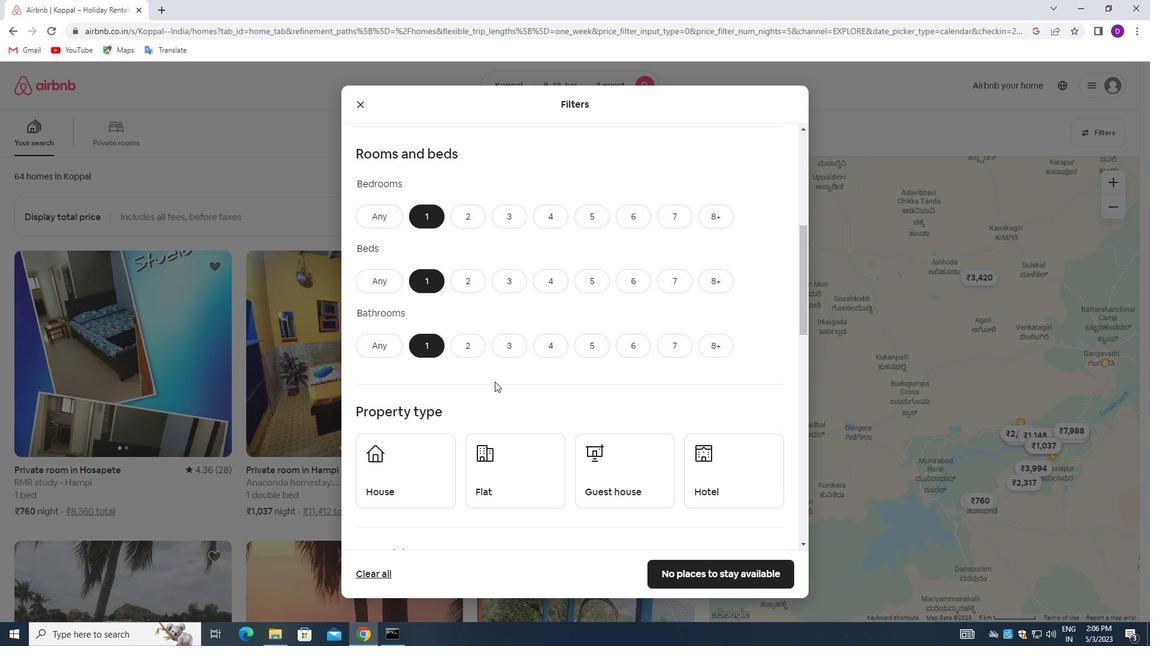 
Action: Mouse scrolled (494, 381) with delta (0, 0)
Screenshot: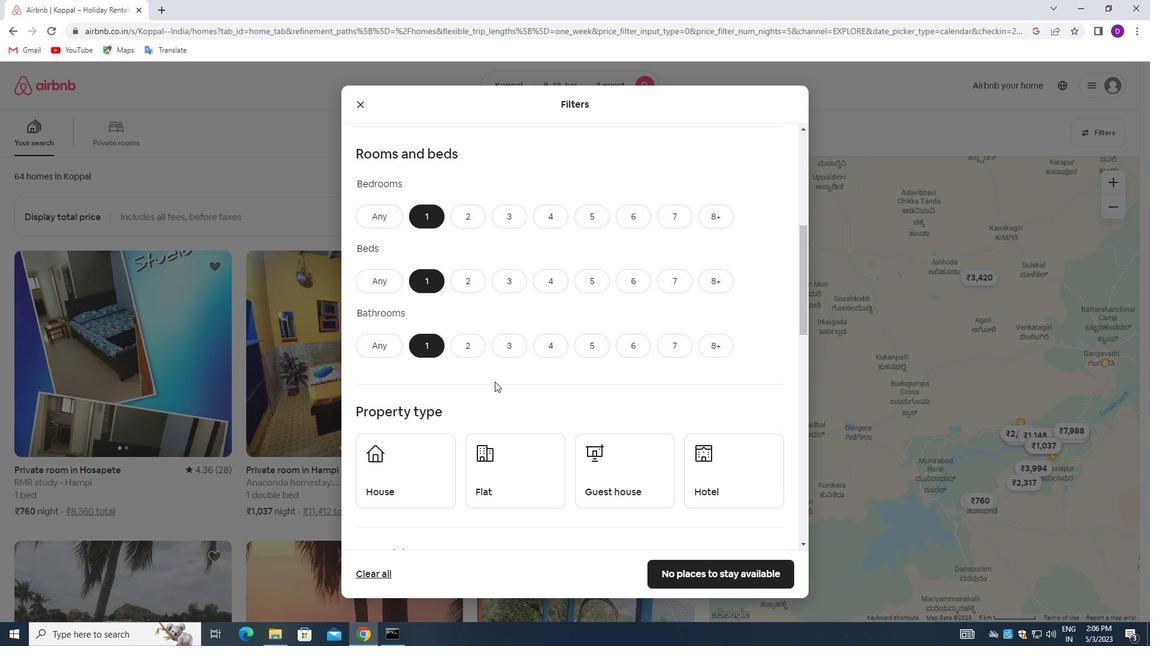 
Action: Mouse moved to (402, 359)
Screenshot: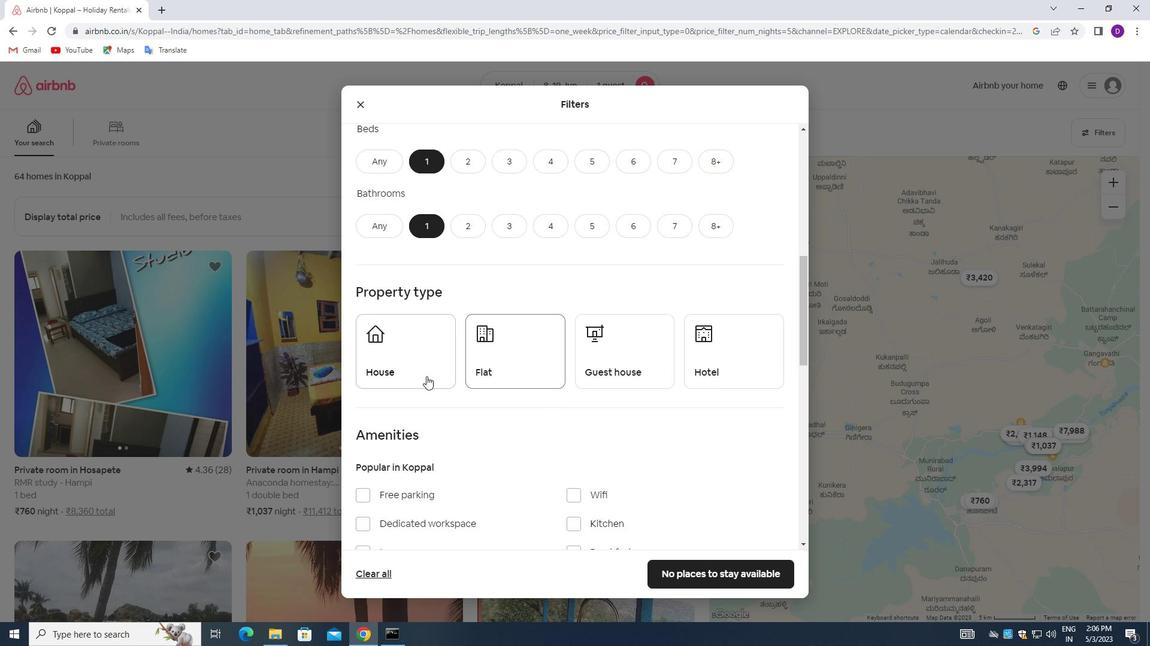 
Action: Mouse pressed left at (402, 359)
Screenshot: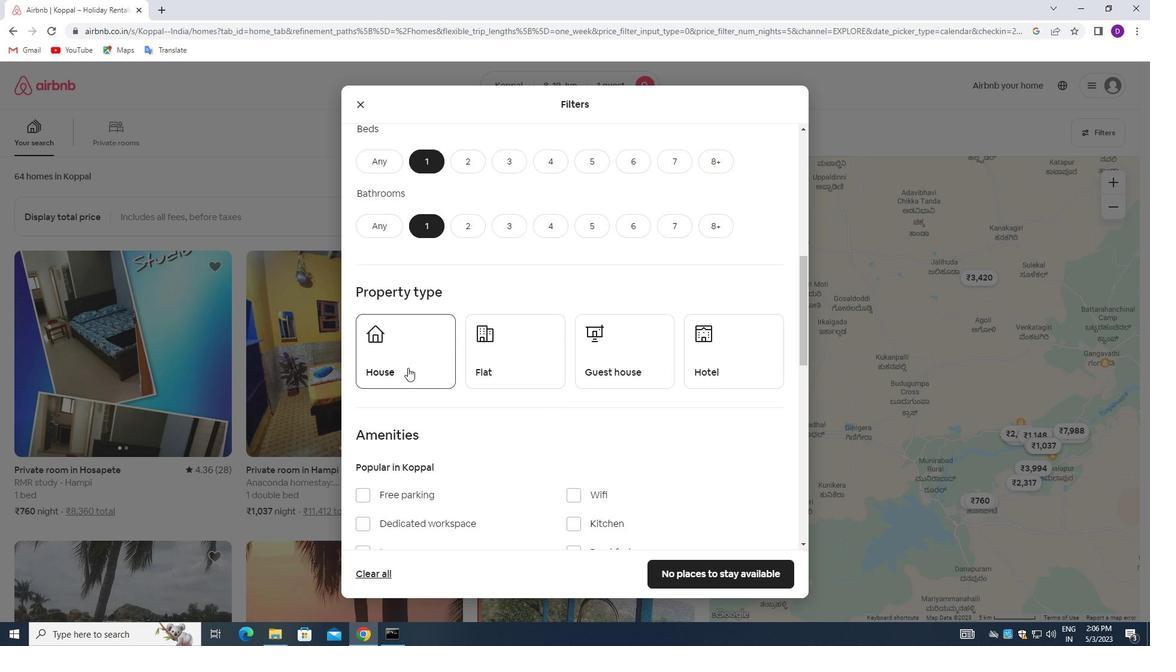 
Action: Mouse moved to (497, 358)
Screenshot: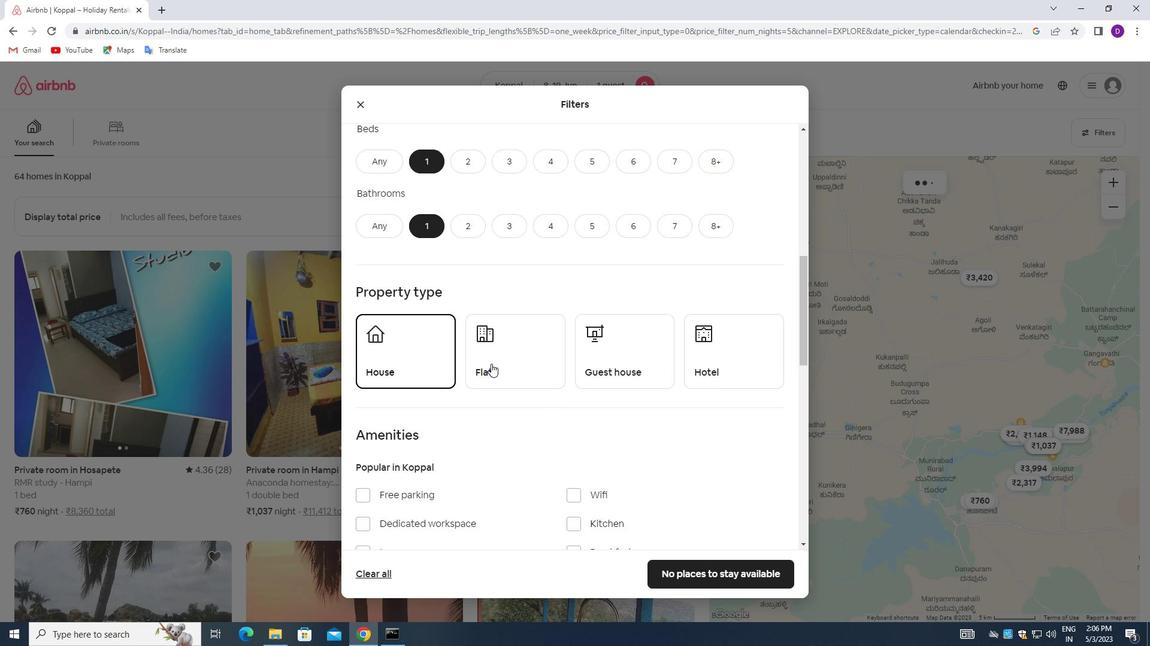 
Action: Mouse pressed left at (497, 358)
Screenshot: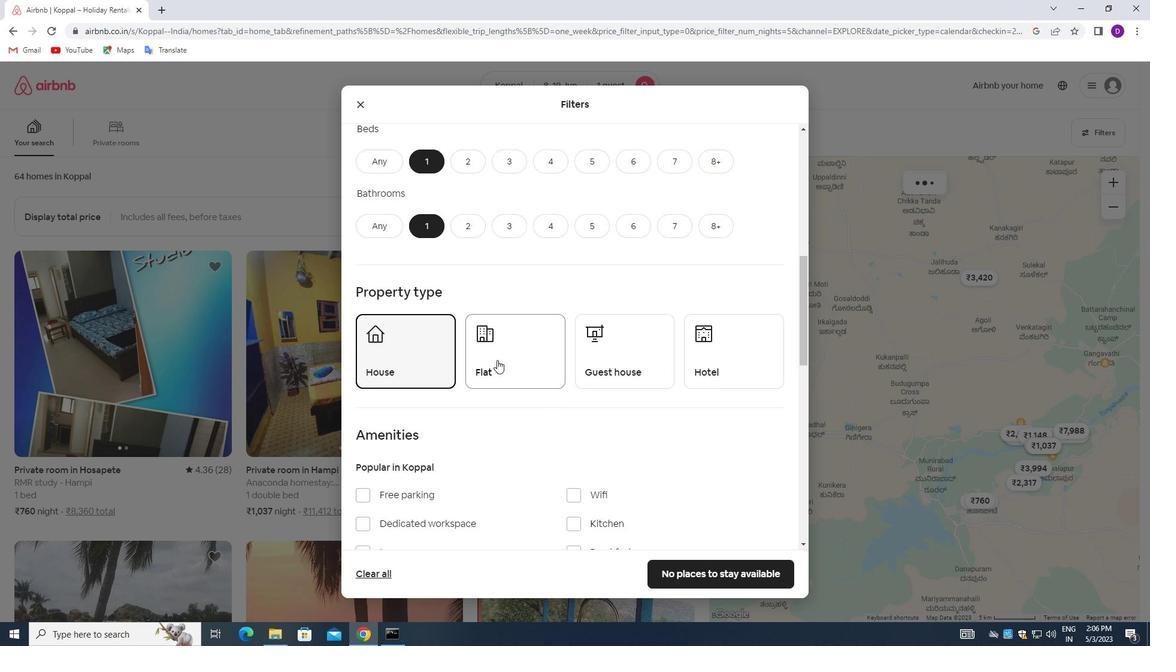 
Action: Mouse moved to (593, 357)
Screenshot: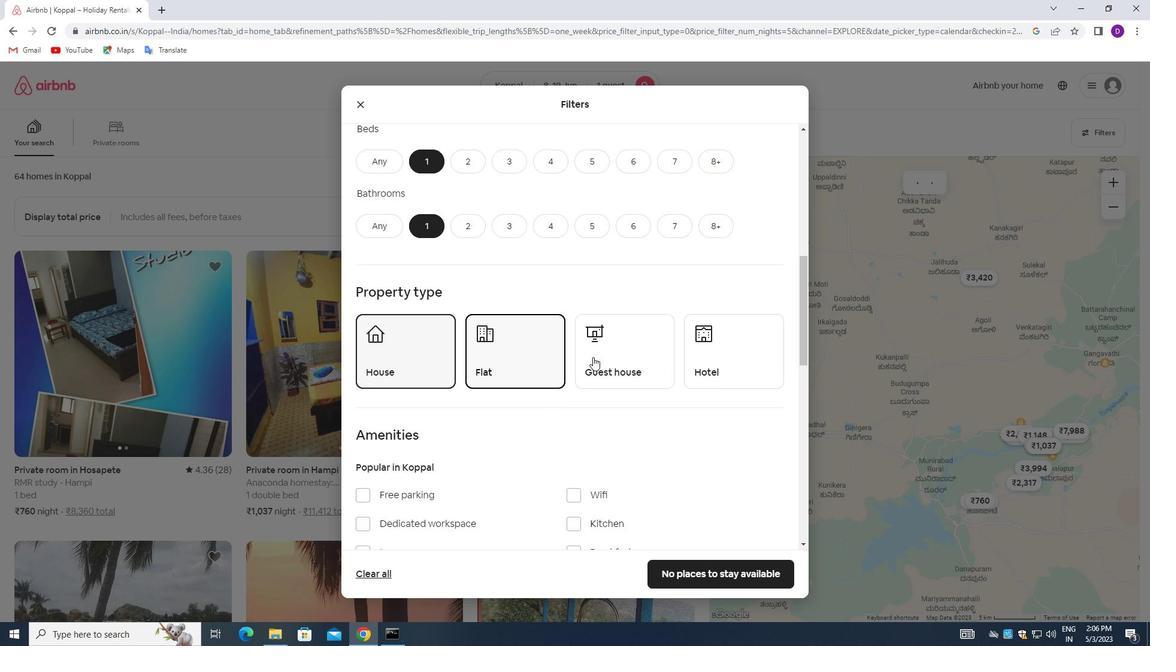 
Action: Mouse pressed left at (593, 357)
Screenshot: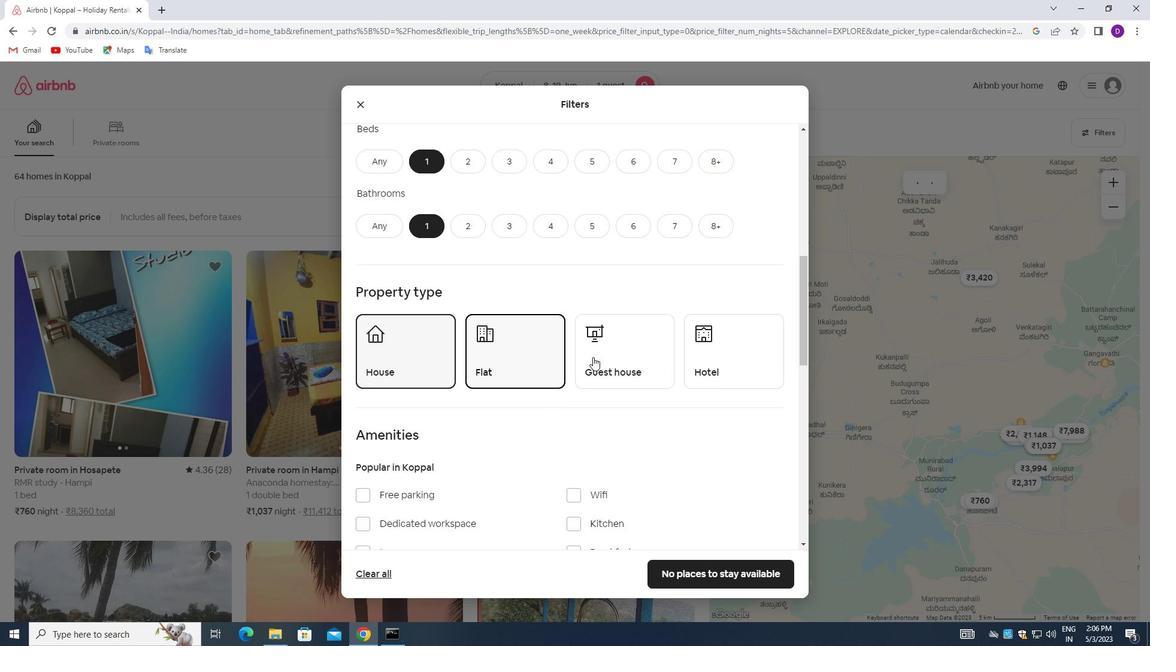 
Action: Mouse moved to (706, 357)
Screenshot: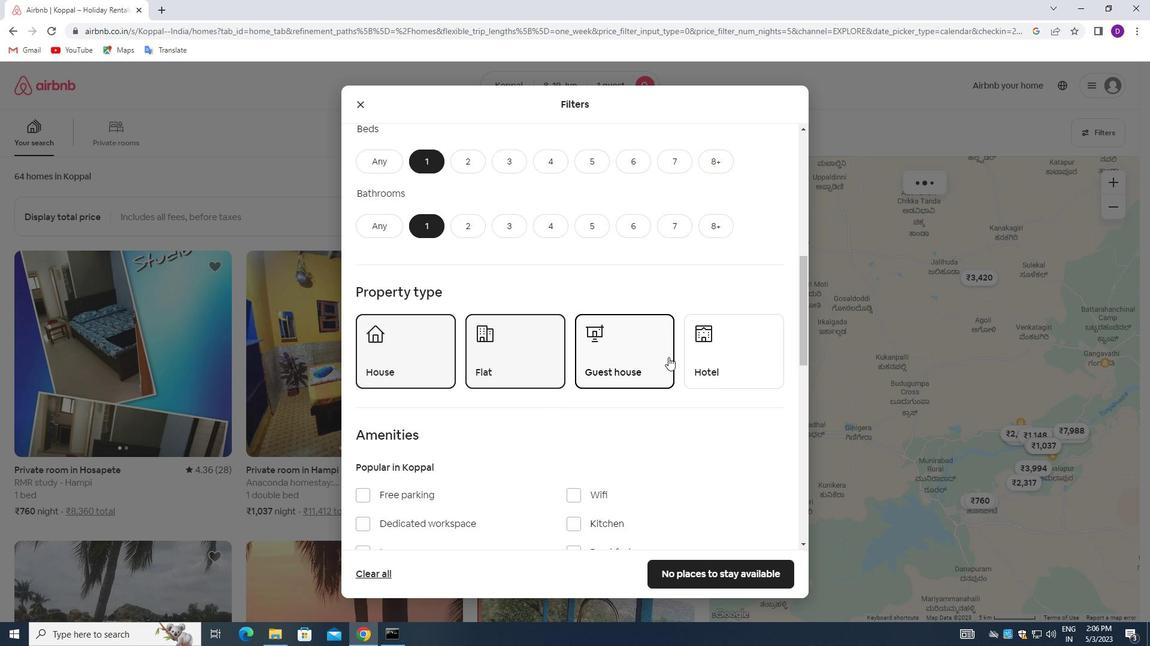 
Action: Mouse pressed left at (706, 357)
Screenshot: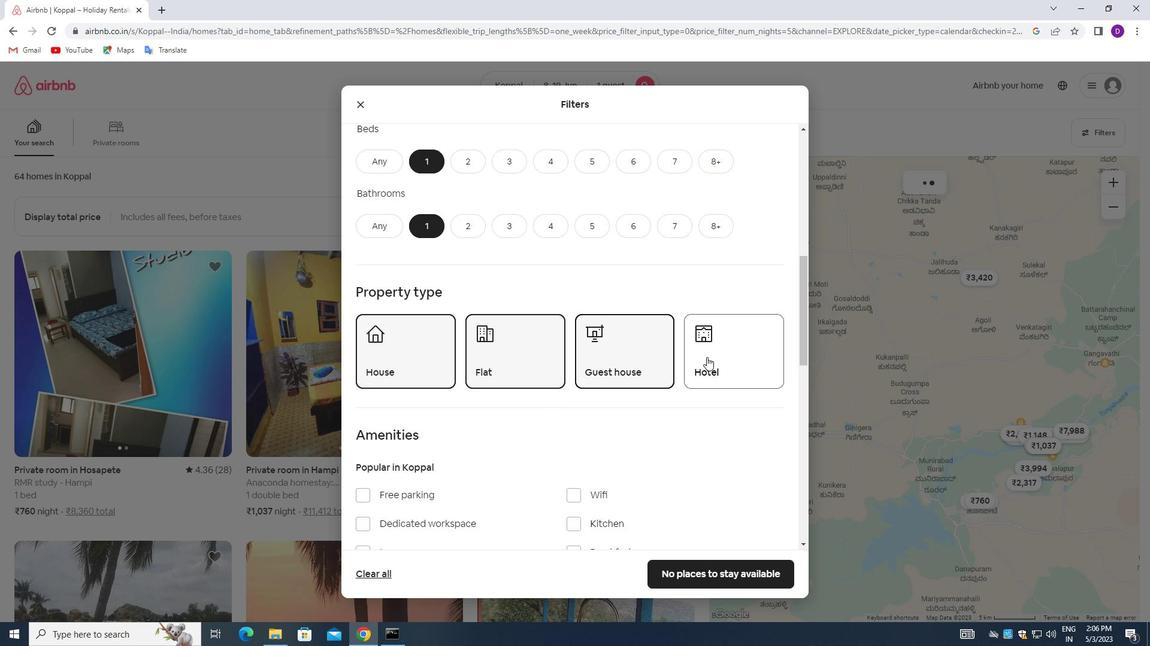 
Action: Mouse moved to (565, 348)
Screenshot: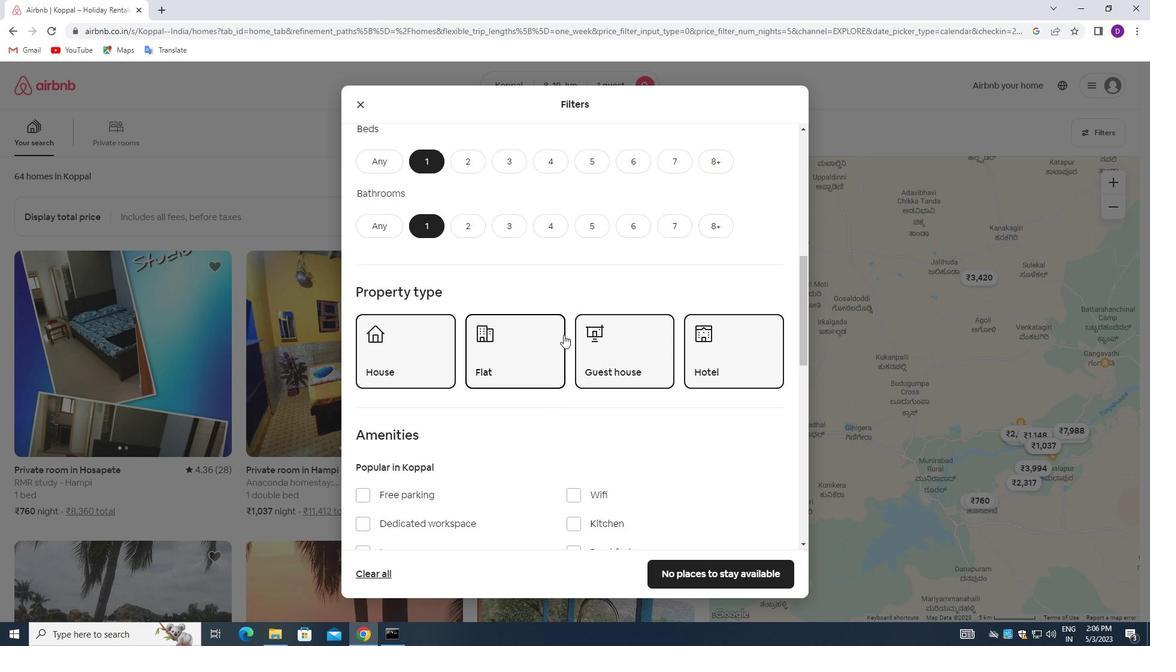 
Action: Mouse scrolled (565, 348) with delta (0, 0)
Screenshot: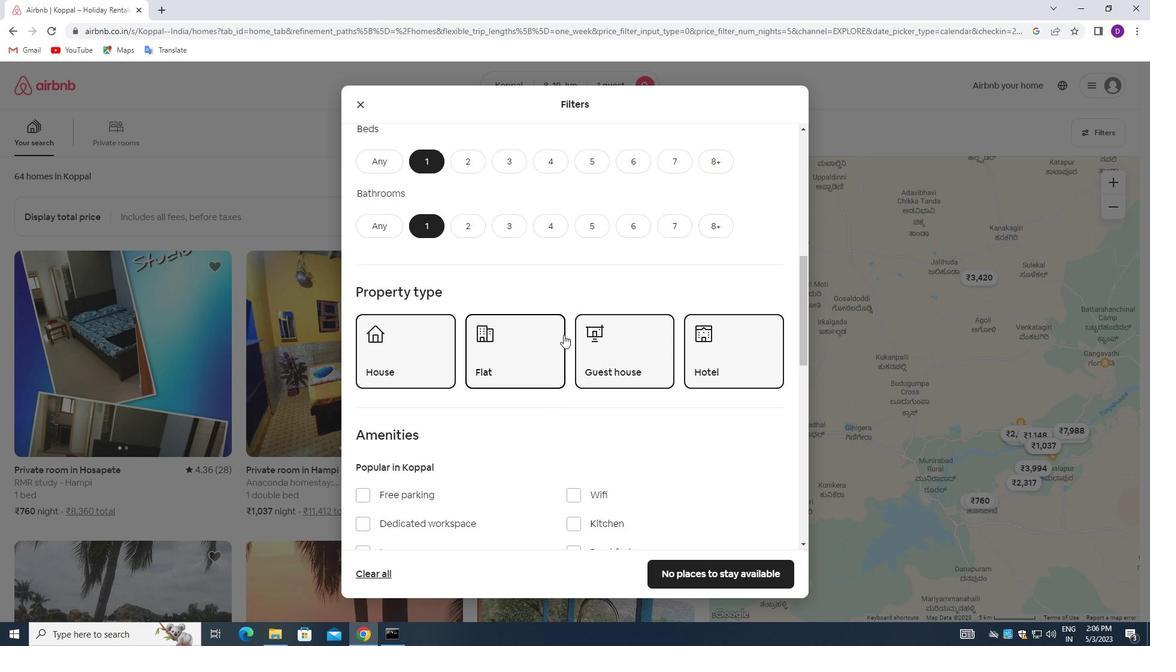 
Action: Mouse moved to (565, 350)
Screenshot: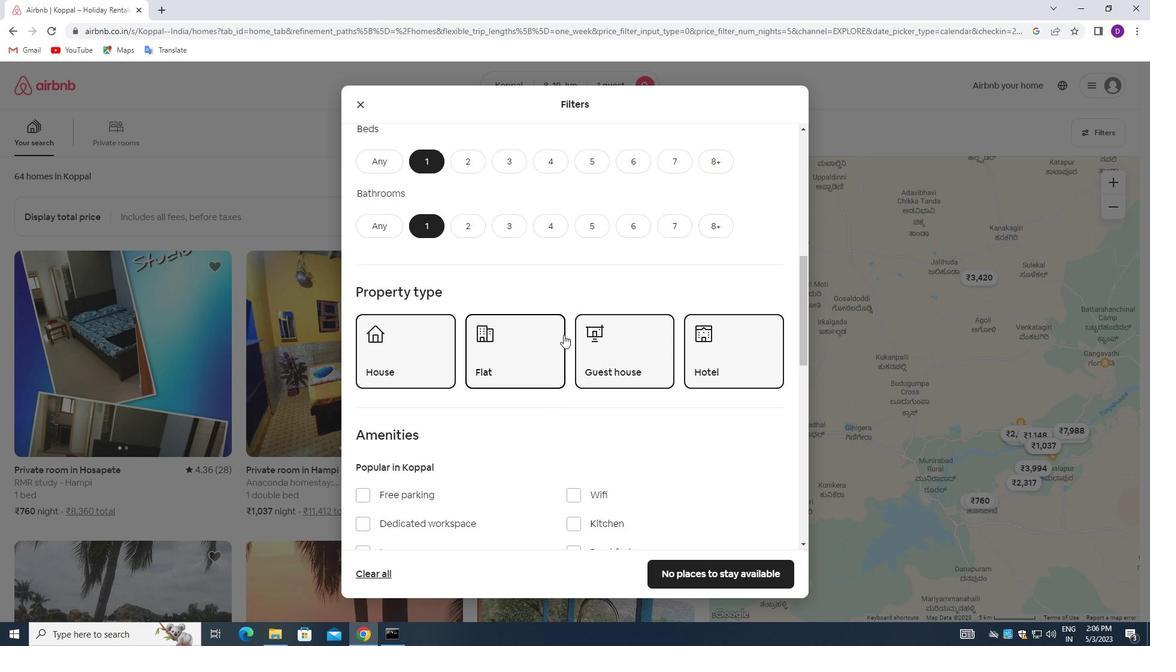
Action: Mouse scrolled (565, 349) with delta (0, 0)
Screenshot: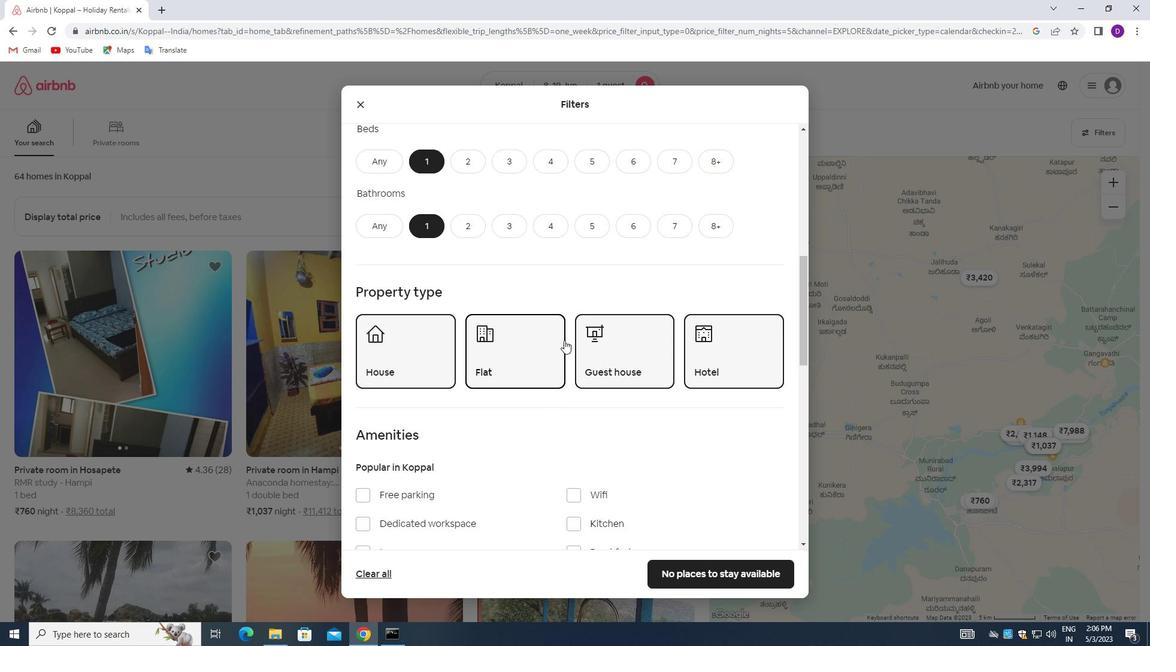 
Action: Mouse moved to (526, 360)
Screenshot: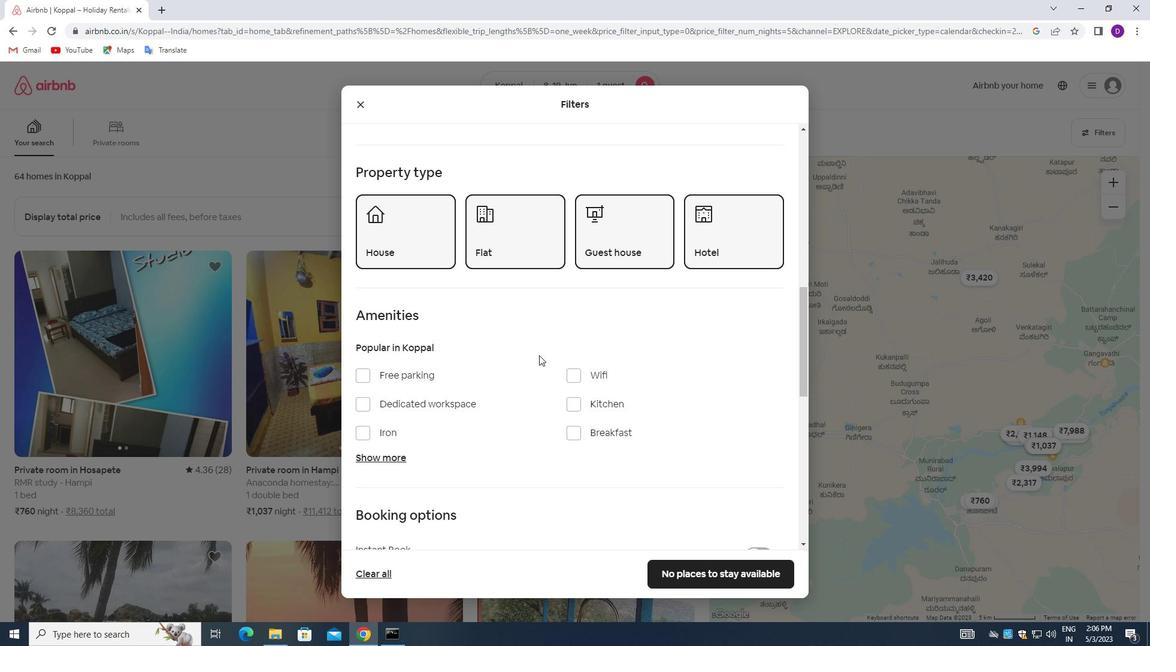 
Action: Mouse scrolled (526, 360) with delta (0, 0)
Screenshot: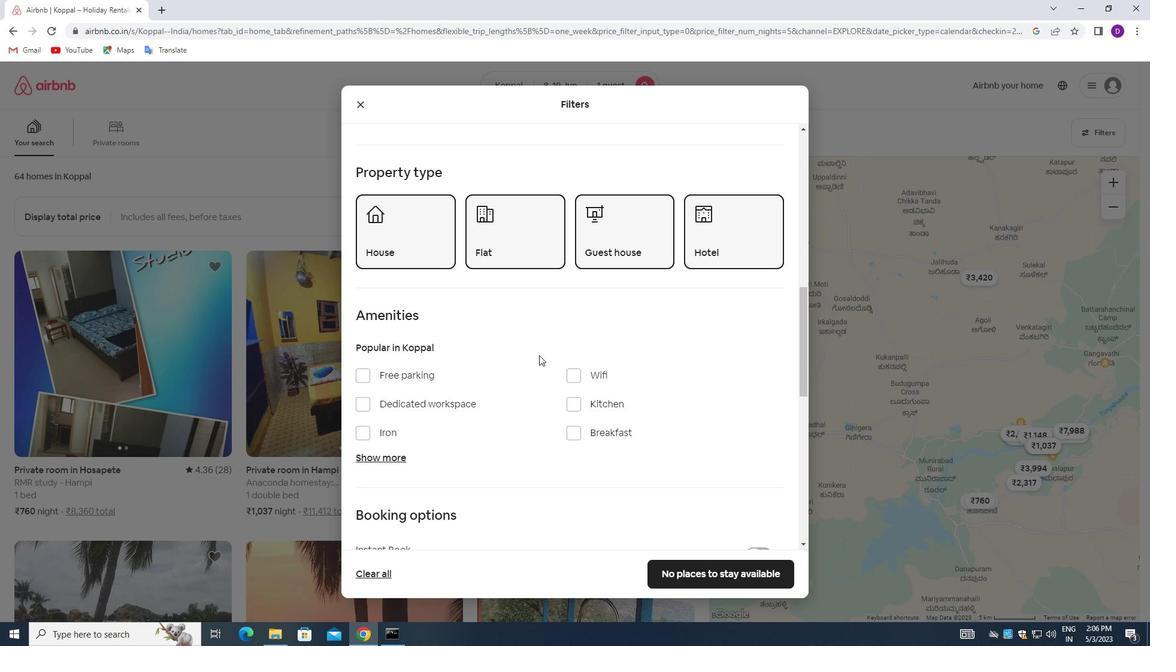 
Action: Mouse scrolled (526, 360) with delta (0, 0)
Screenshot: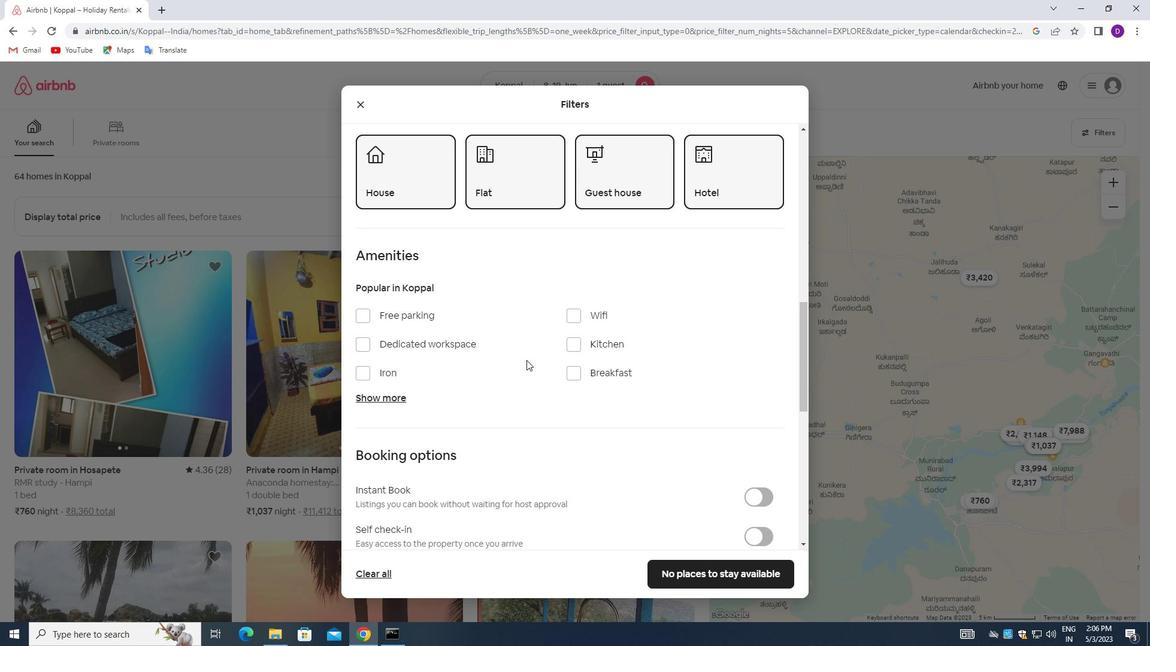 
Action: Mouse scrolled (526, 360) with delta (0, 0)
Screenshot: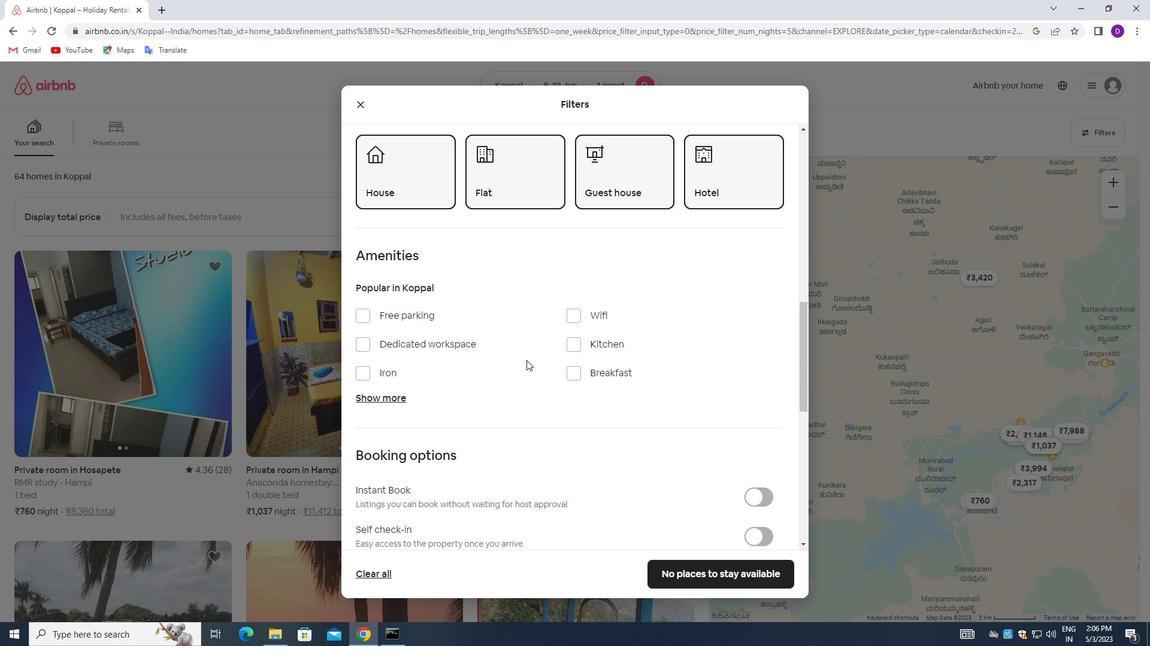 
Action: Mouse moved to (754, 423)
Screenshot: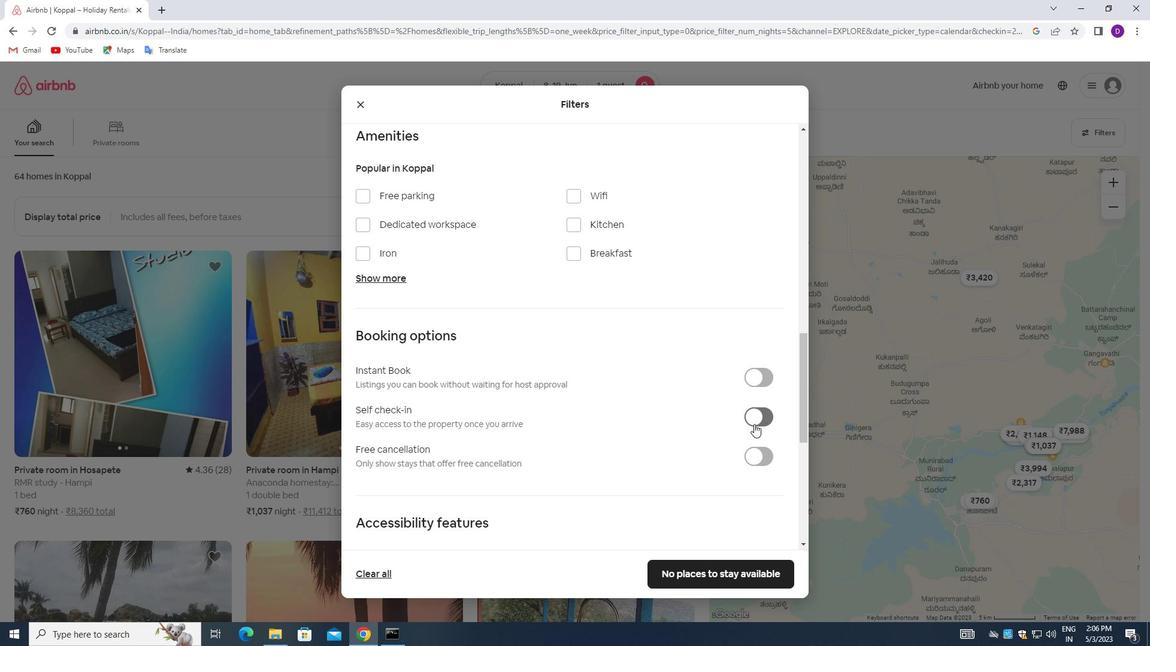 
Action: Mouse pressed left at (754, 423)
Screenshot: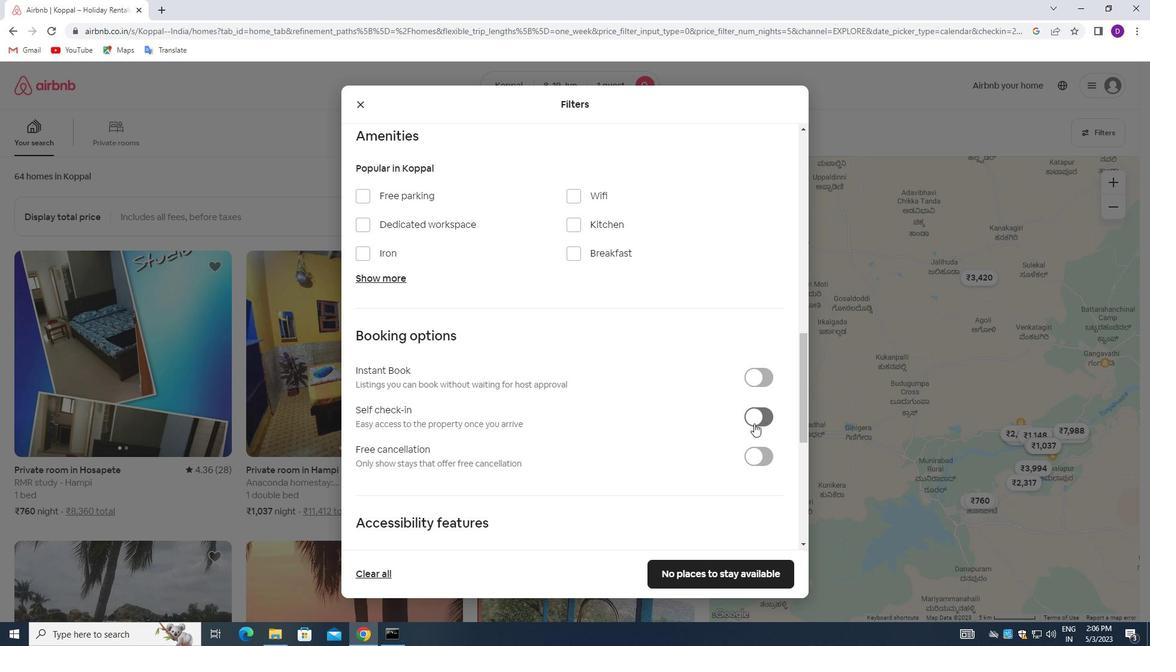 
Action: Mouse moved to (591, 419)
Screenshot: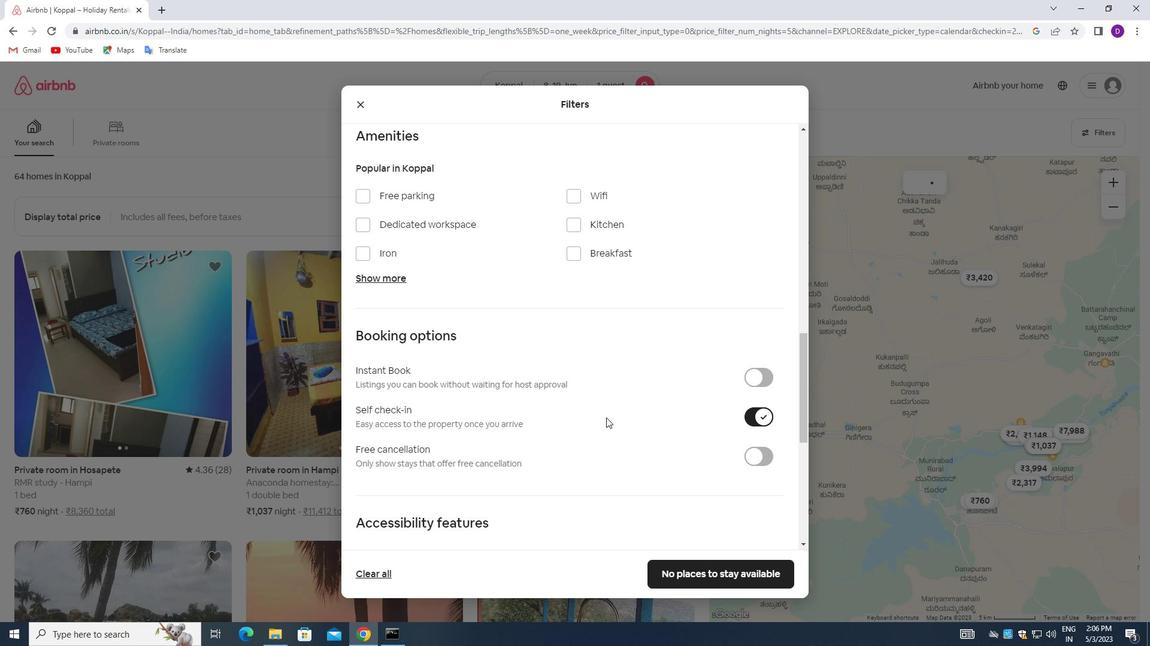 
Action: Mouse scrolled (591, 419) with delta (0, 0)
Screenshot: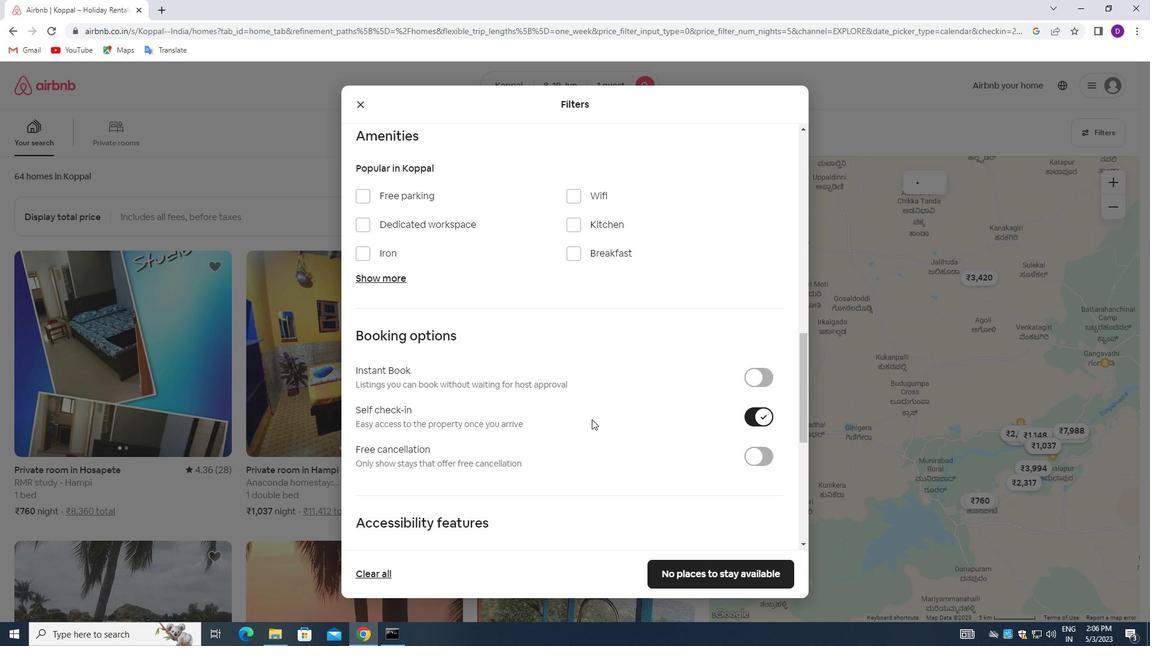 
Action: Mouse scrolled (591, 419) with delta (0, 0)
Screenshot: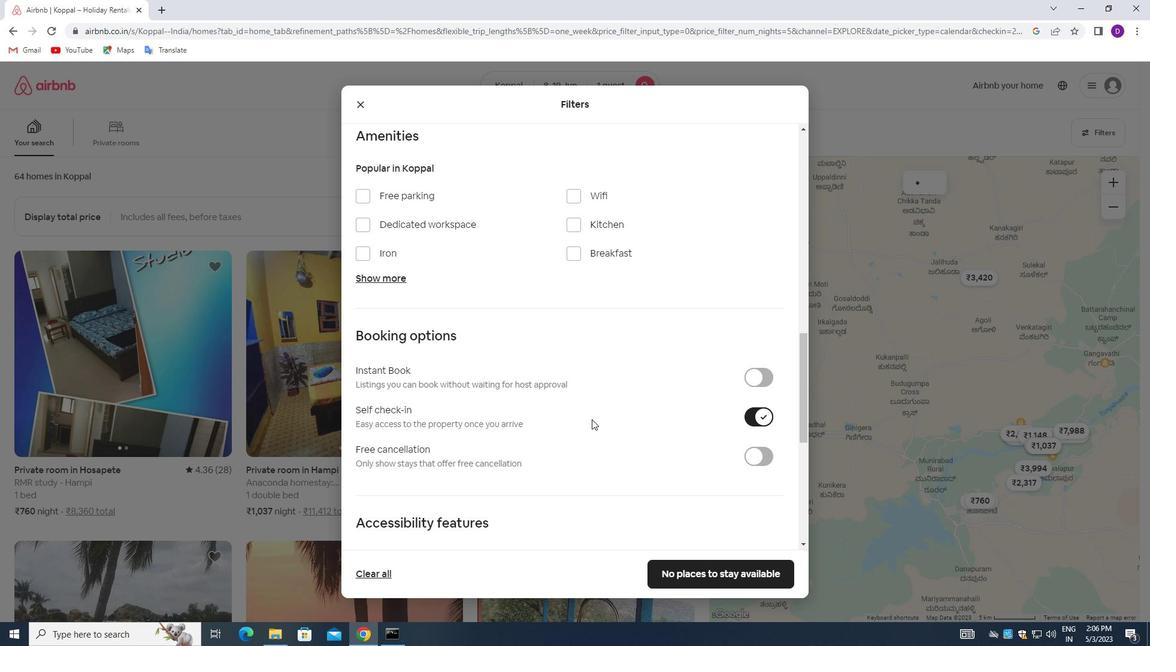 
Action: Mouse moved to (589, 417)
Screenshot: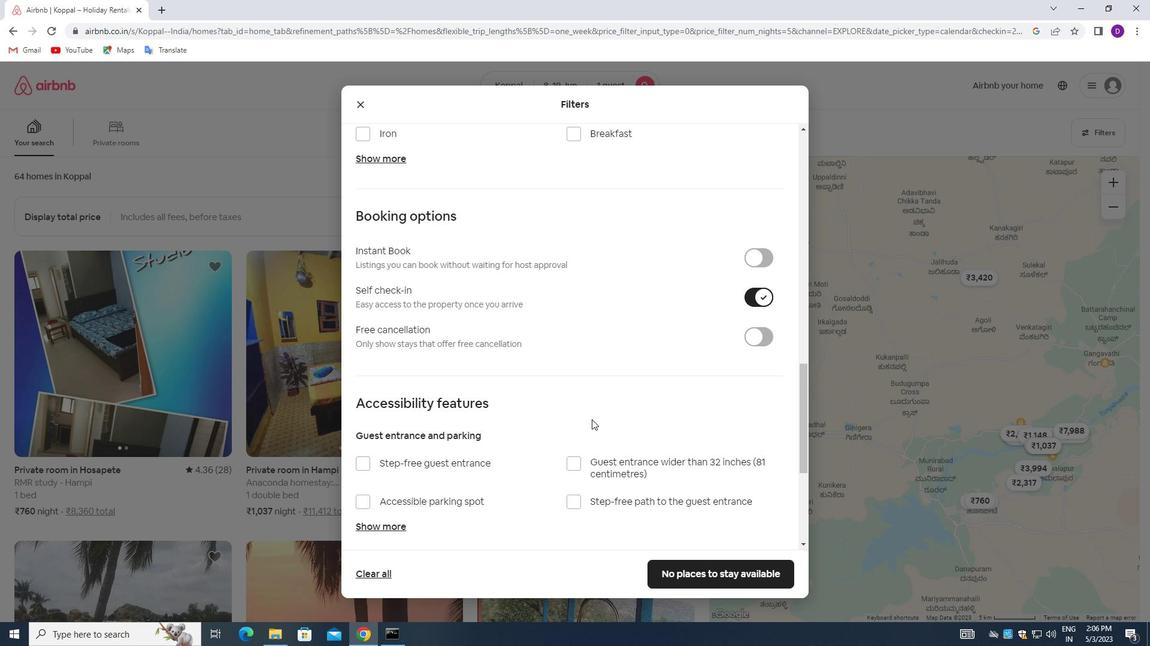 
Action: Mouse scrolled (589, 416) with delta (0, 0)
Screenshot: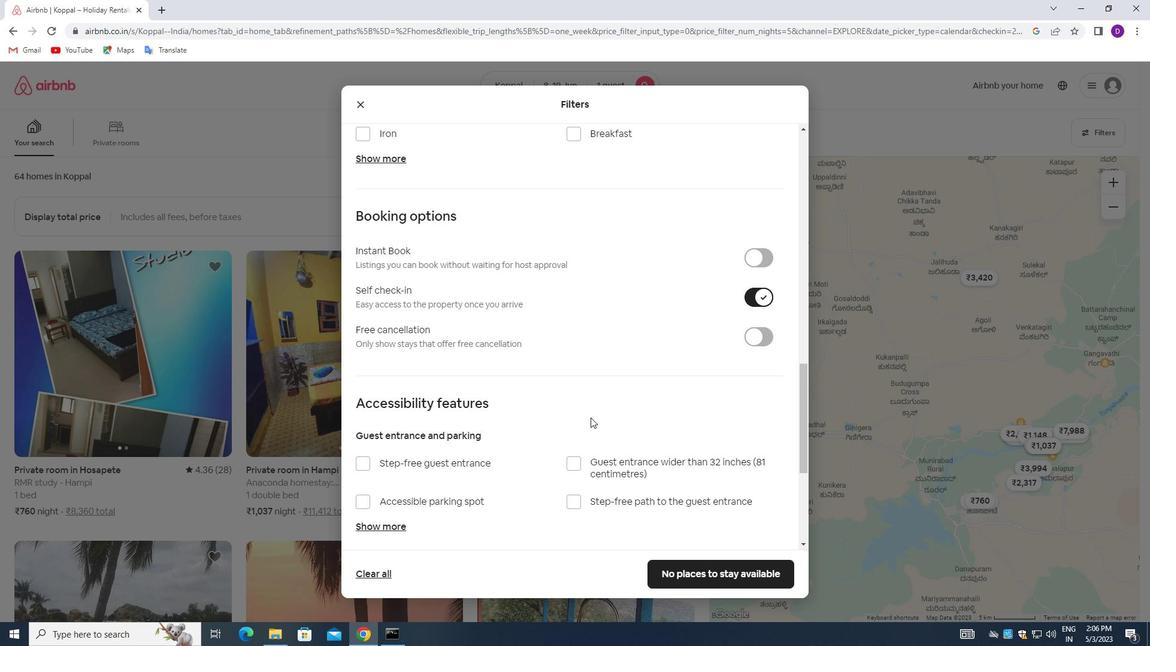 
Action: Mouse moved to (589, 417)
Screenshot: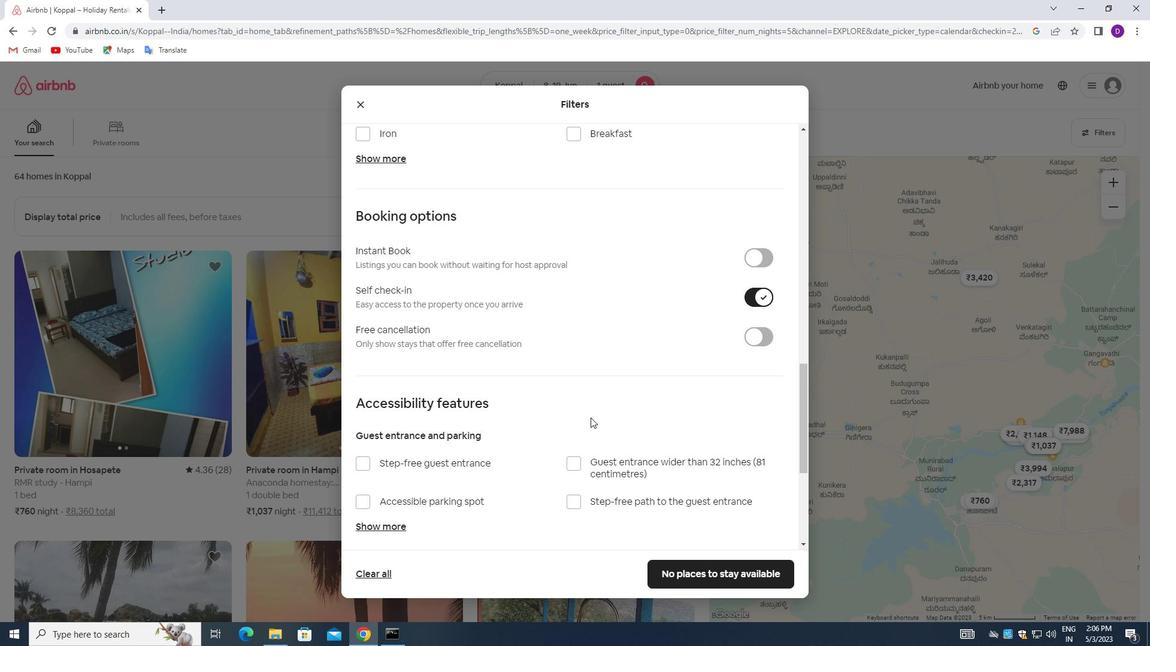 
Action: Mouse scrolled (589, 416) with delta (0, 0)
Screenshot: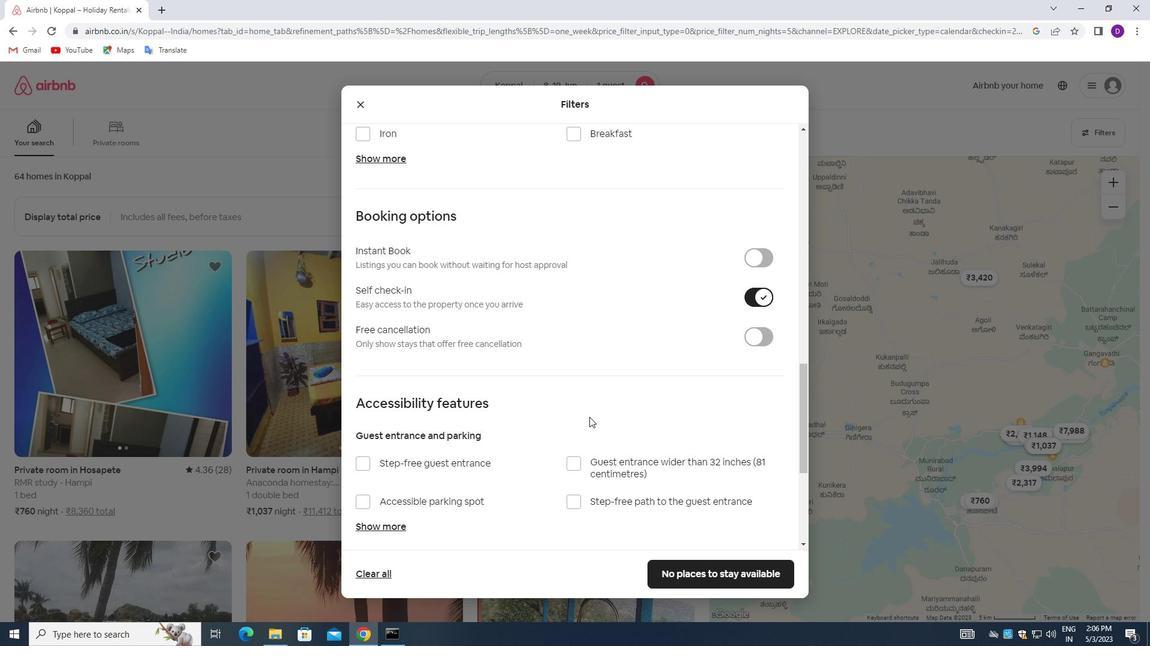 
Action: Mouse moved to (585, 417)
Screenshot: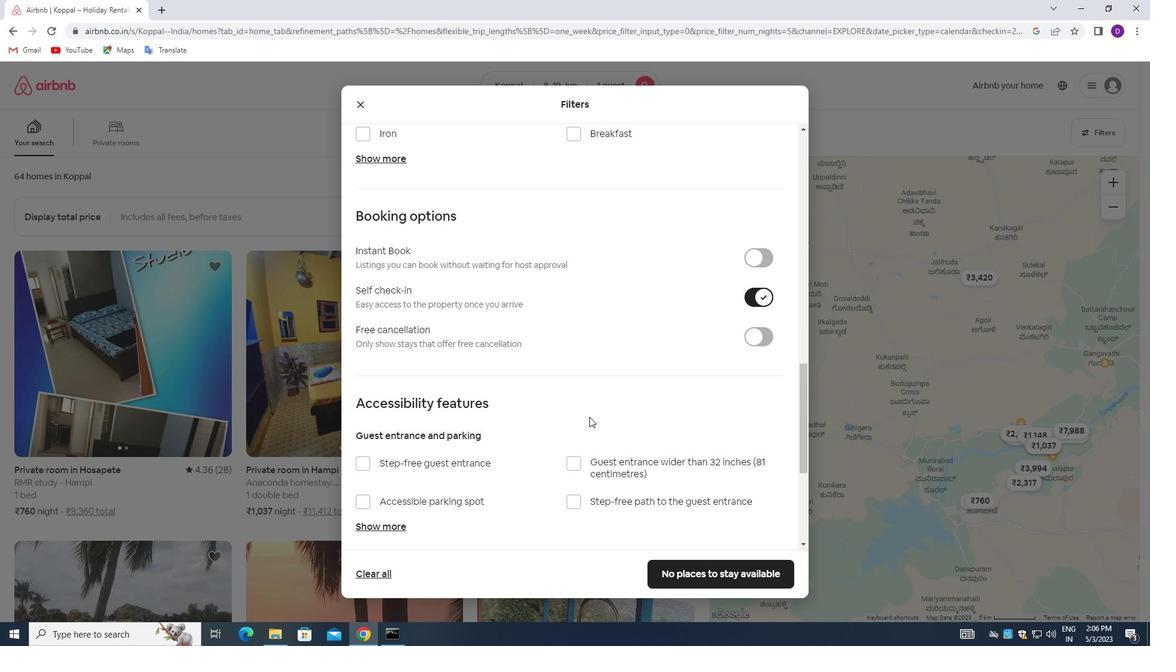 
Action: Mouse scrolled (585, 416) with delta (0, 0)
Screenshot: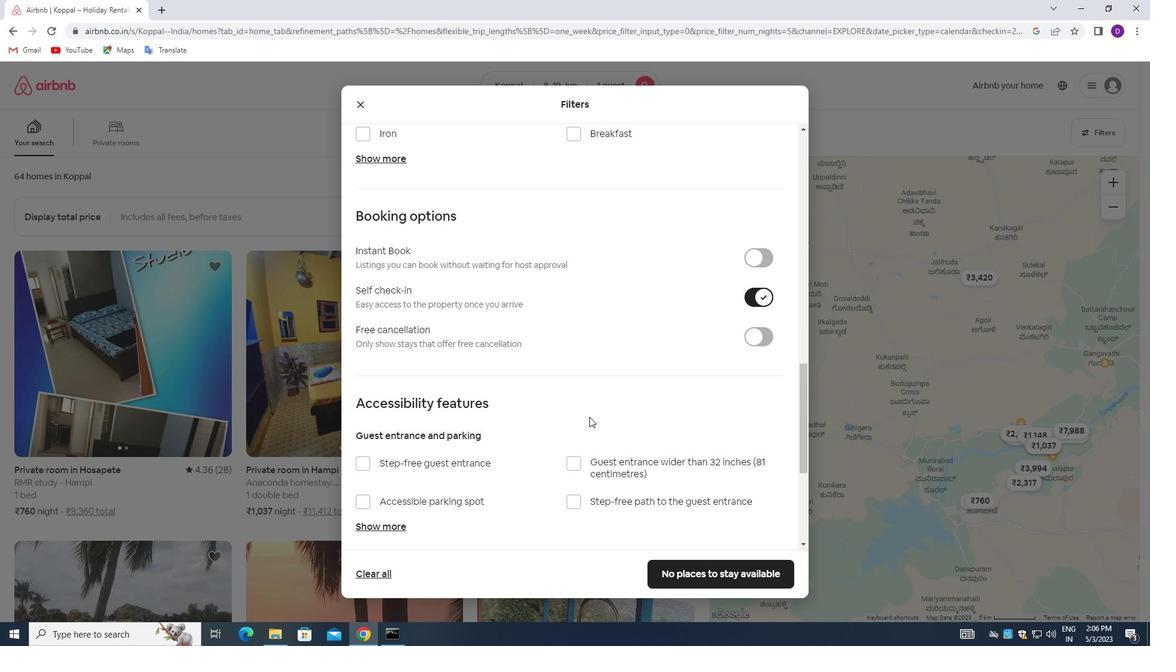 
Action: Mouse moved to (580, 415)
Screenshot: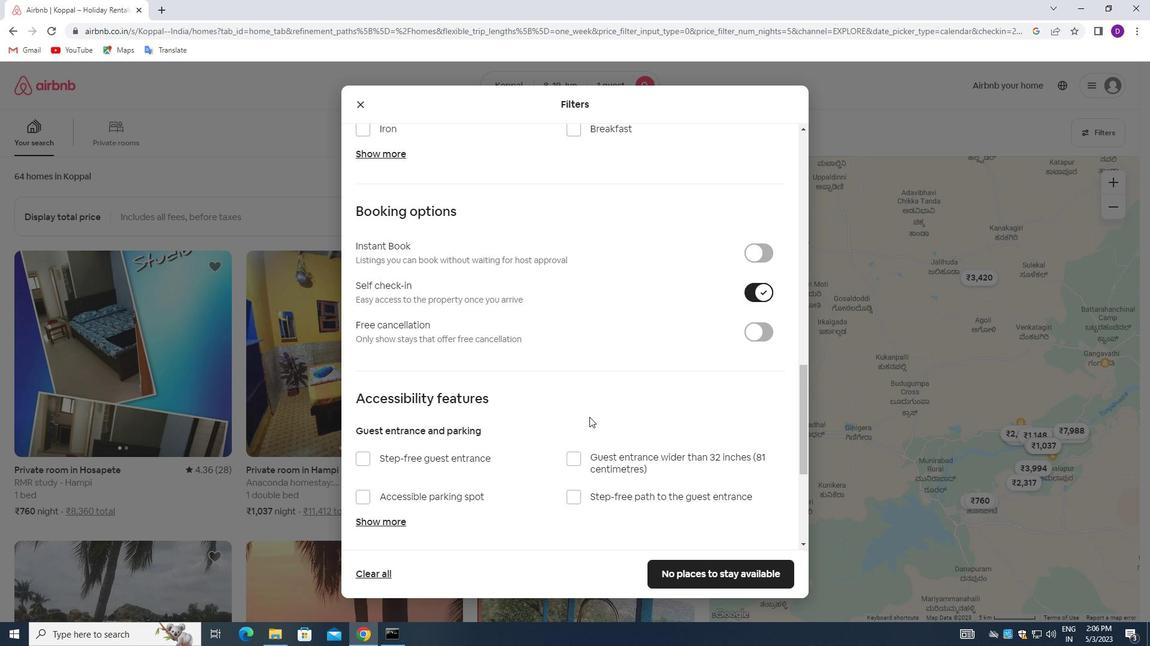 
Action: Mouse scrolled (580, 414) with delta (0, 0)
Screenshot: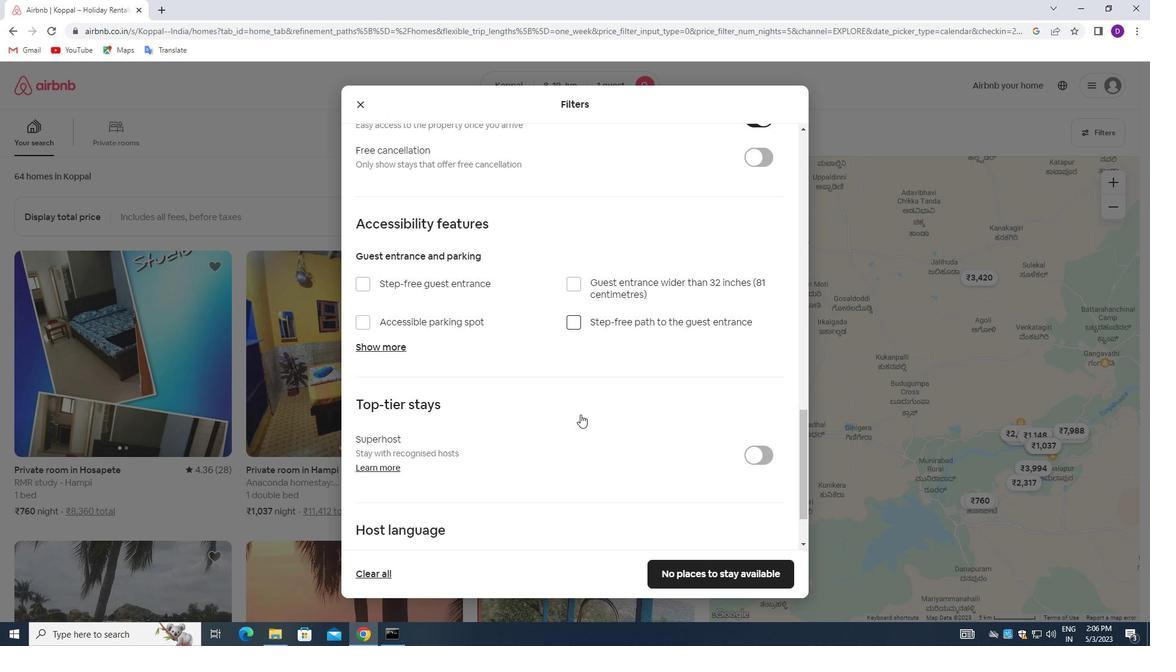 
Action: Mouse scrolled (580, 414) with delta (0, 0)
Screenshot: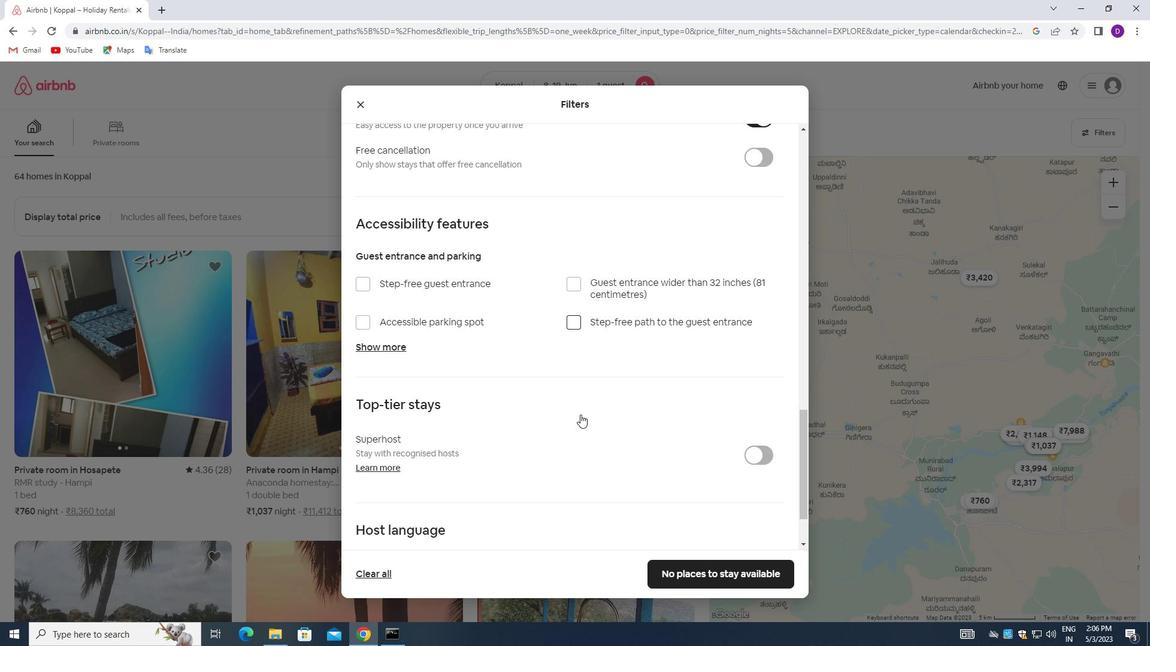 
Action: Mouse scrolled (580, 414) with delta (0, 0)
Screenshot: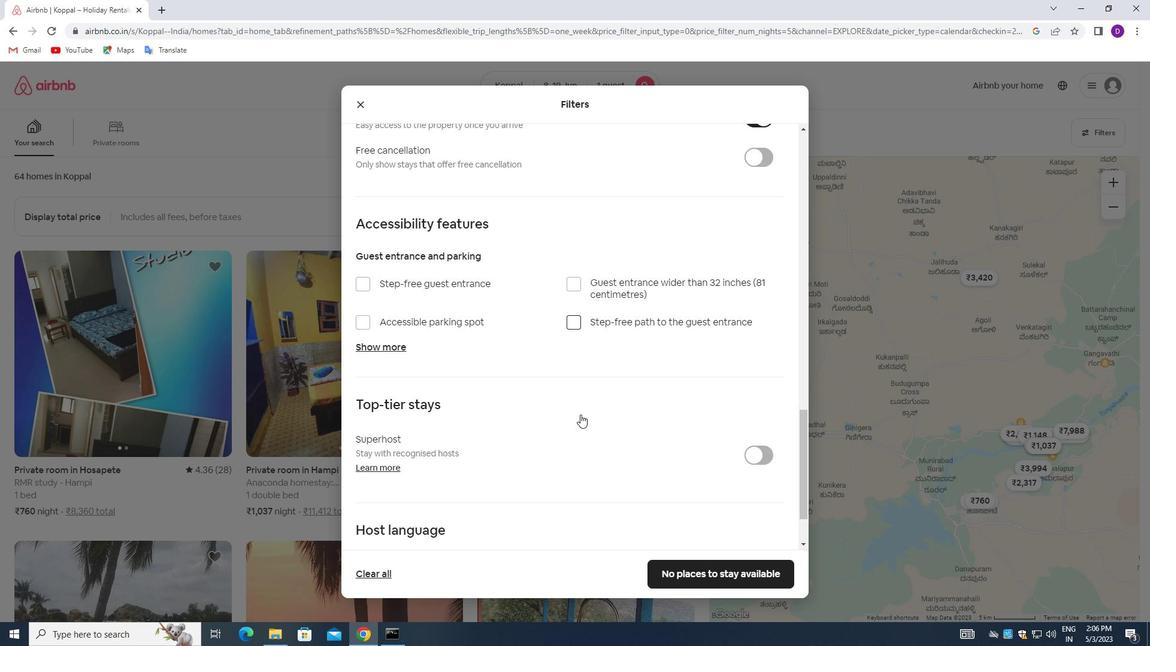 
Action: Mouse scrolled (580, 414) with delta (0, 0)
Screenshot: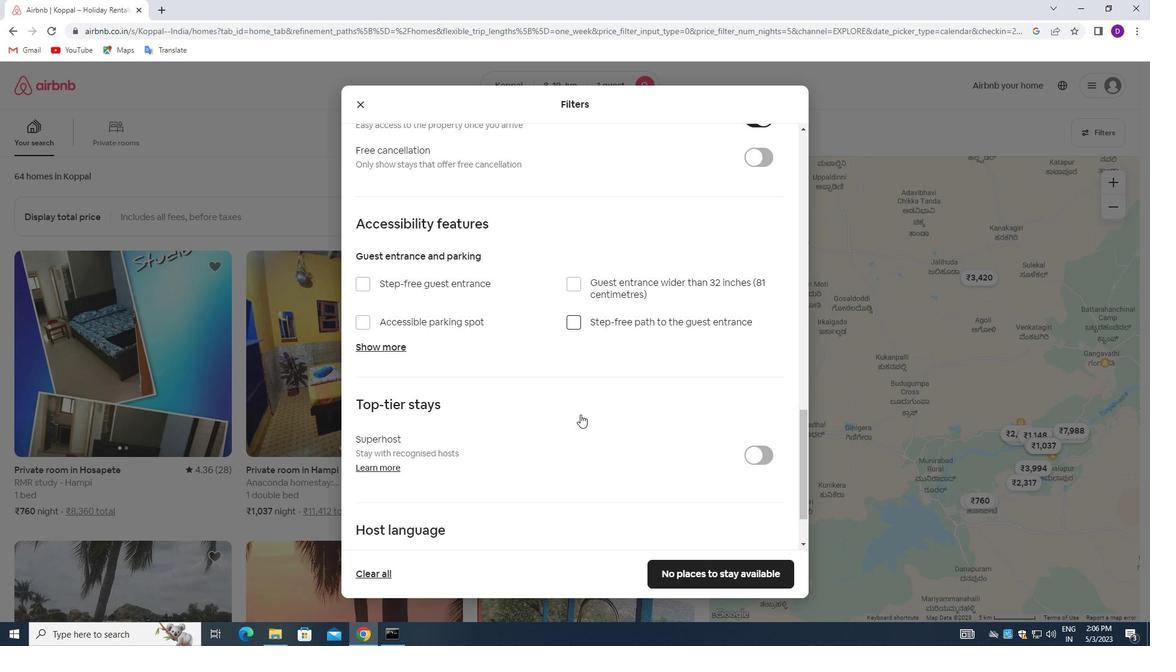 
Action: Mouse moved to (565, 416)
Screenshot: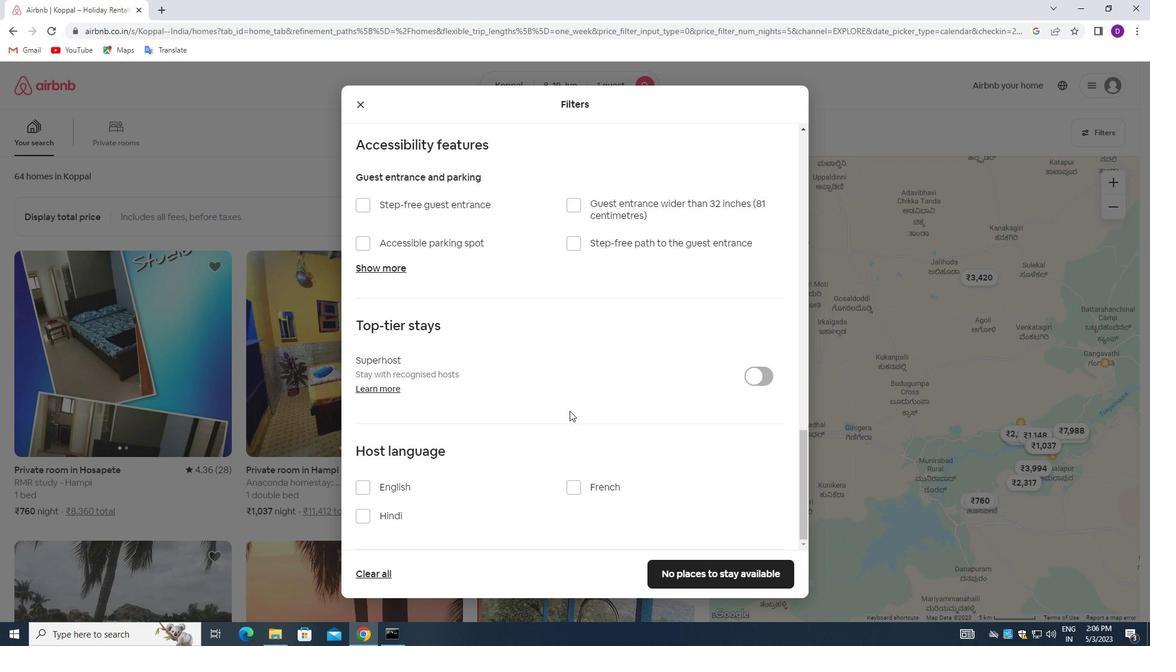 
Action: Mouse scrolled (565, 415) with delta (0, 0)
Screenshot: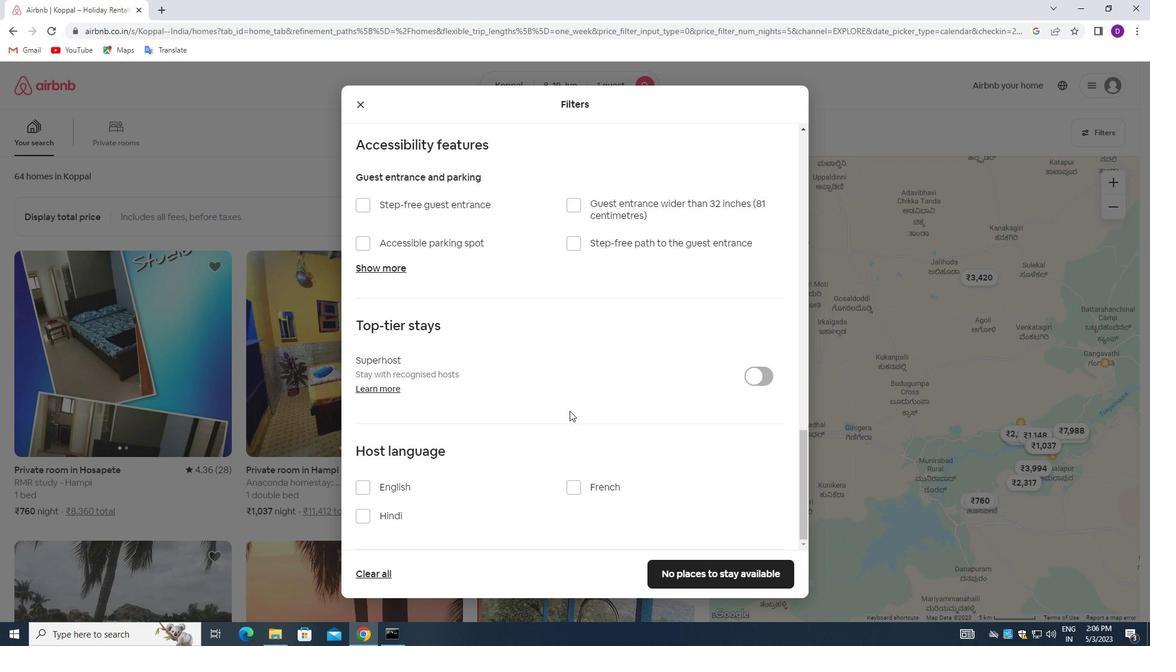 
Action: Mouse moved to (559, 419)
Screenshot: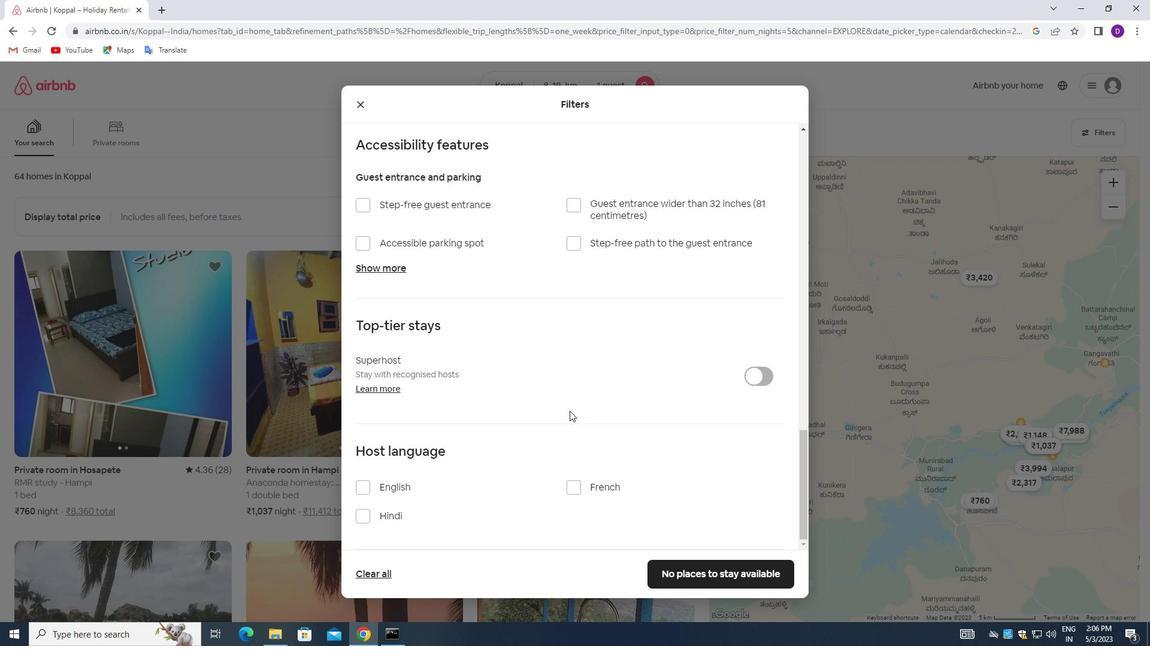 
Action: Mouse scrolled (559, 419) with delta (0, 0)
Screenshot: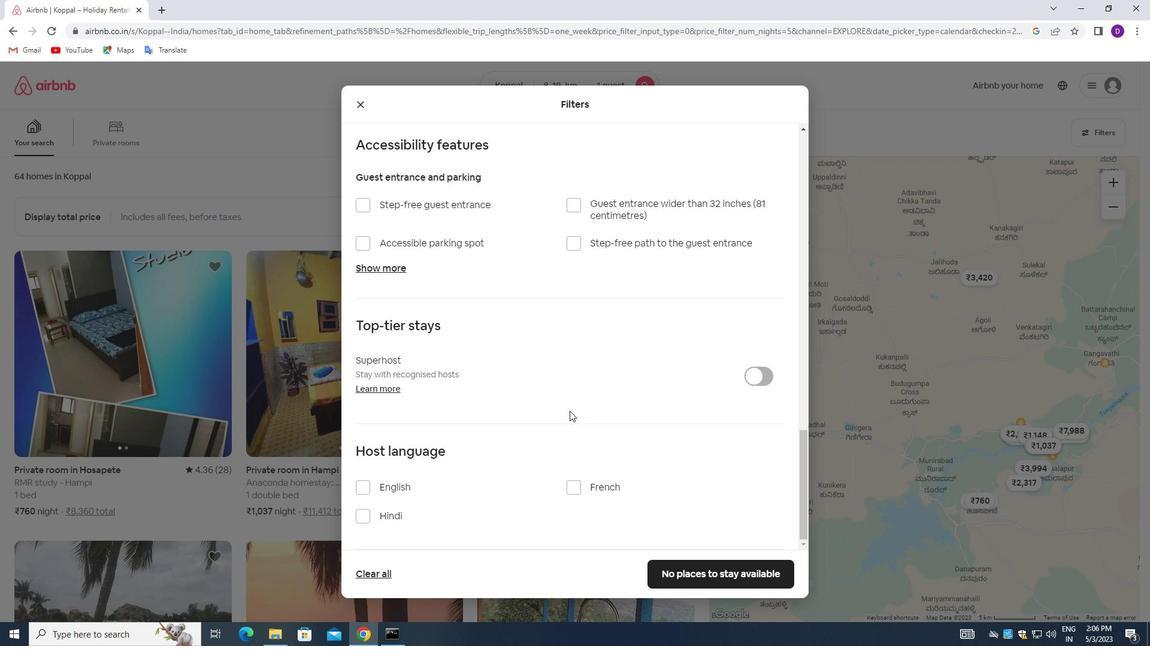
Action: Mouse moved to (549, 422)
Screenshot: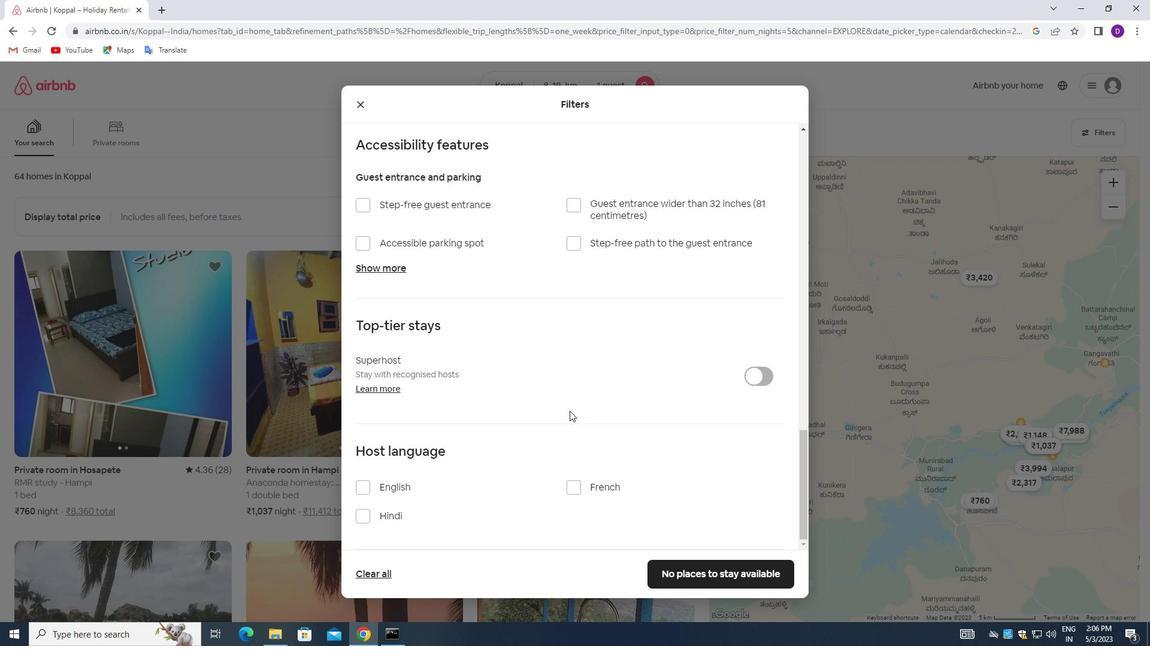 
Action: Mouse scrolled (549, 422) with delta (0, 0)
Screenshot: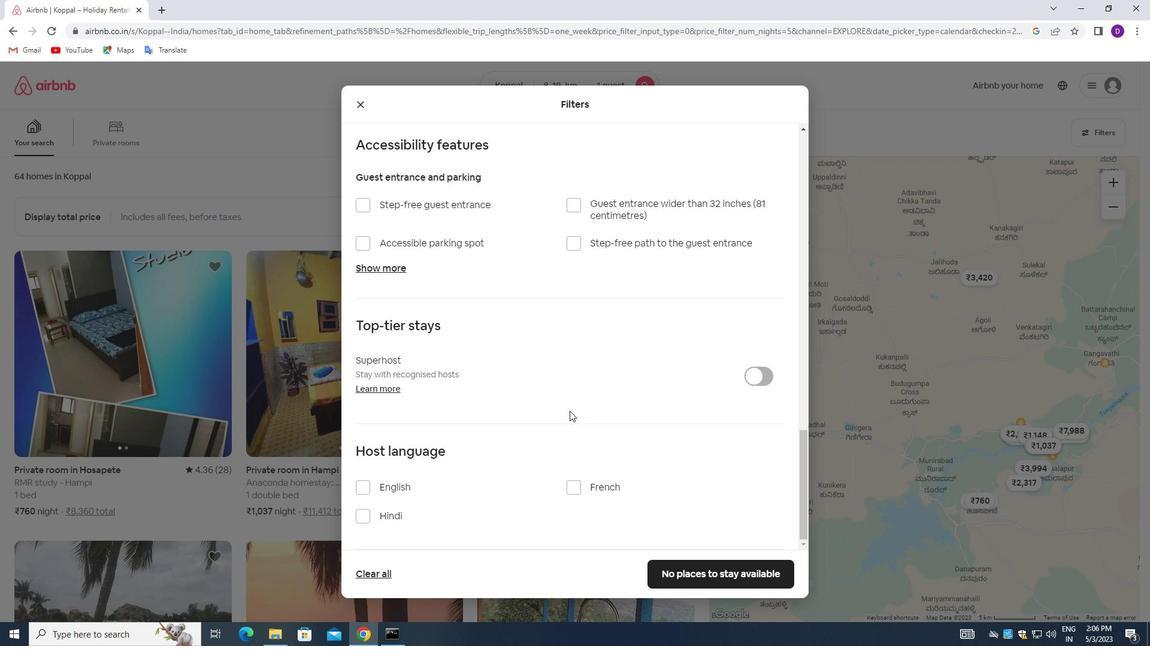 
Action: Mouse moved to (536, 425)
Screenshot: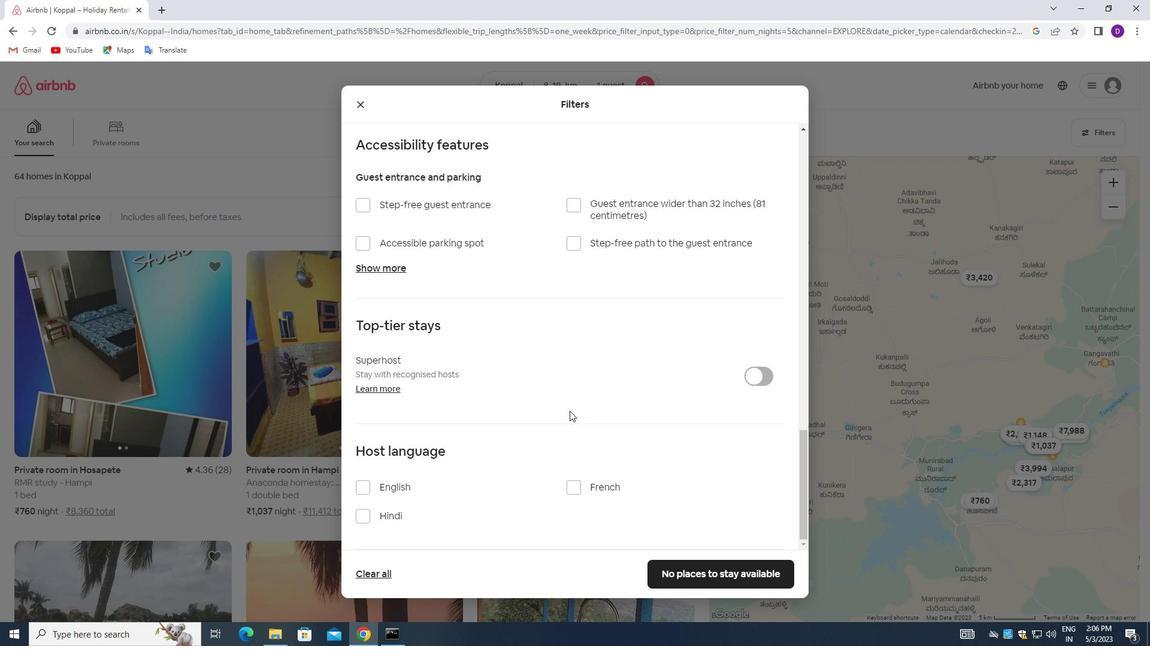 
Action: Mouse scrolled (536, 424) with delta (0, 0)
Screenshot: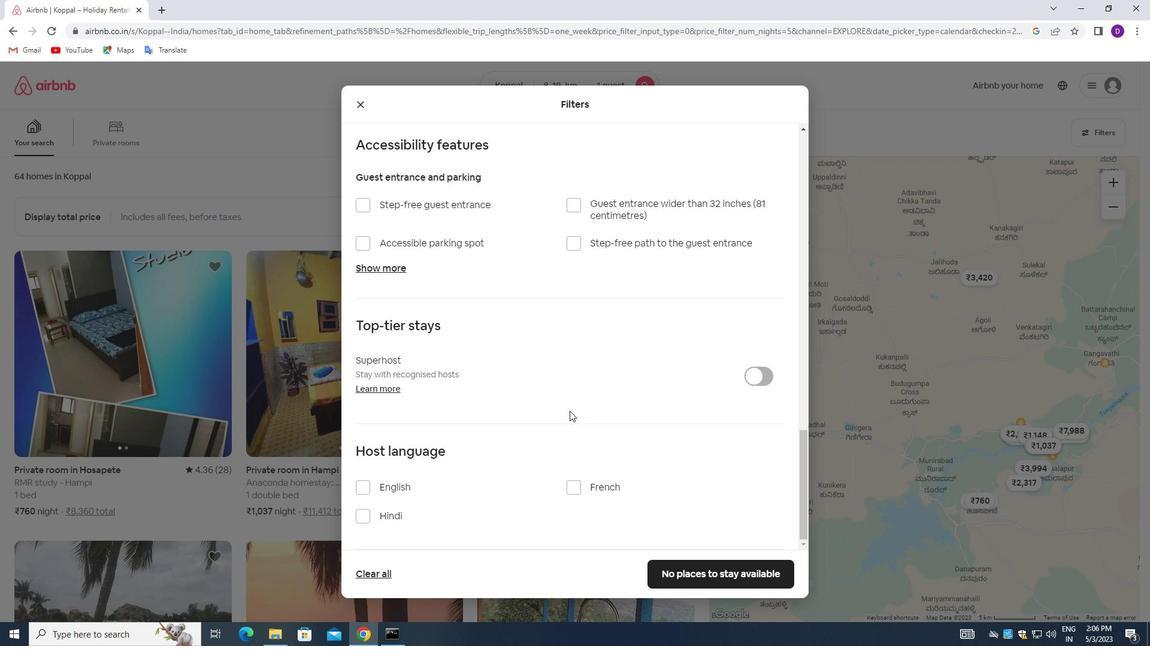 
Action: Mouse moved to (358, 489)
Screenshot: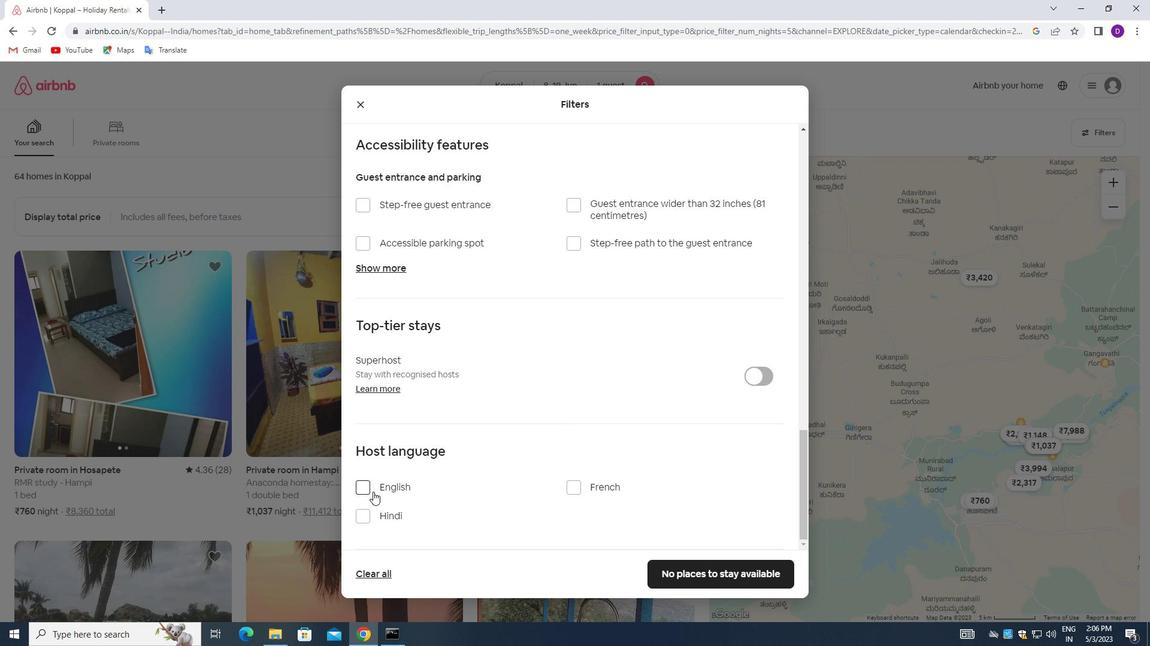 
Action: Mouse pressed left at (358, 489)
Screenshot: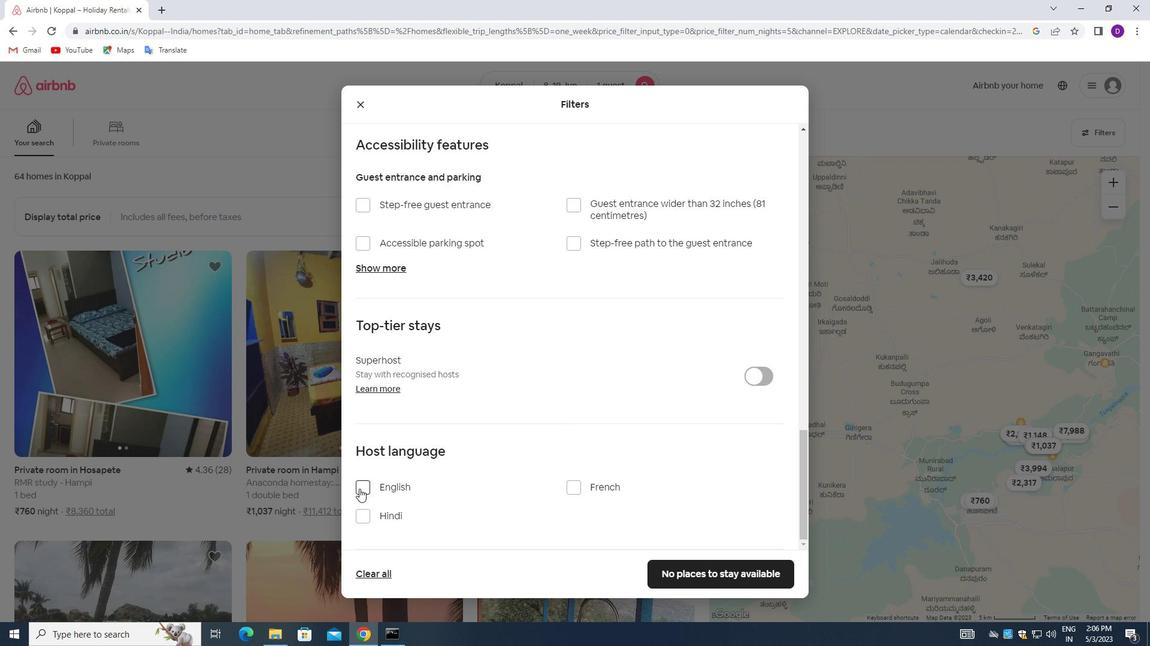 
Action: Mouse moved to (718, 574)
Screenshot: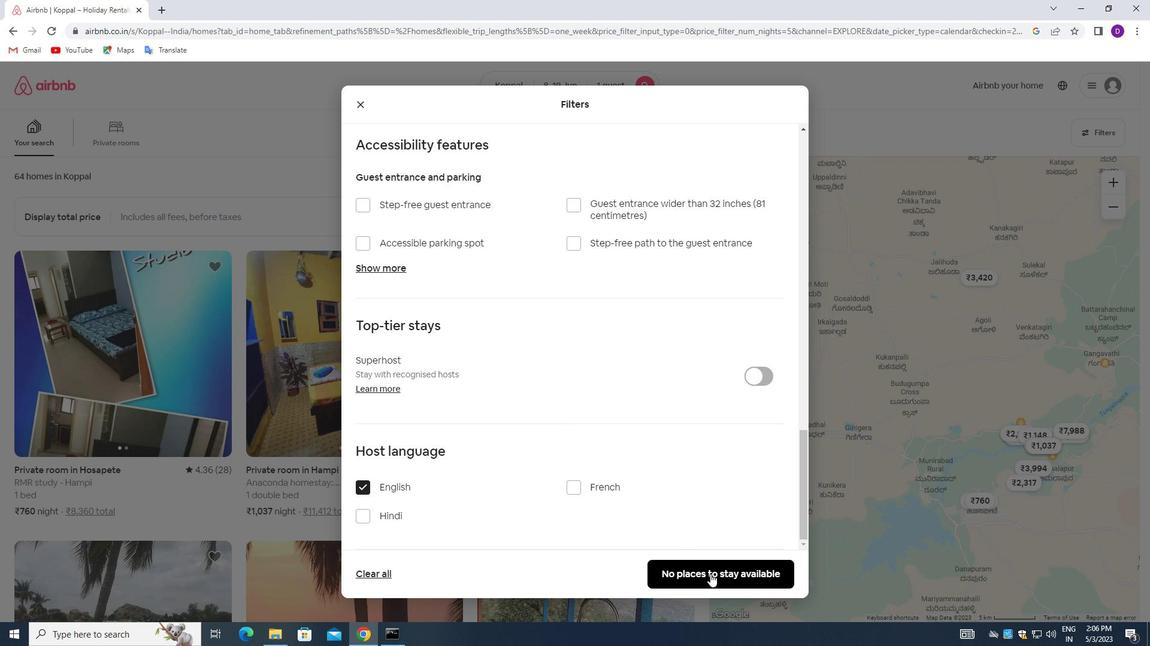 
Action: Mouse pressed left at (718, 574)
Screenshot: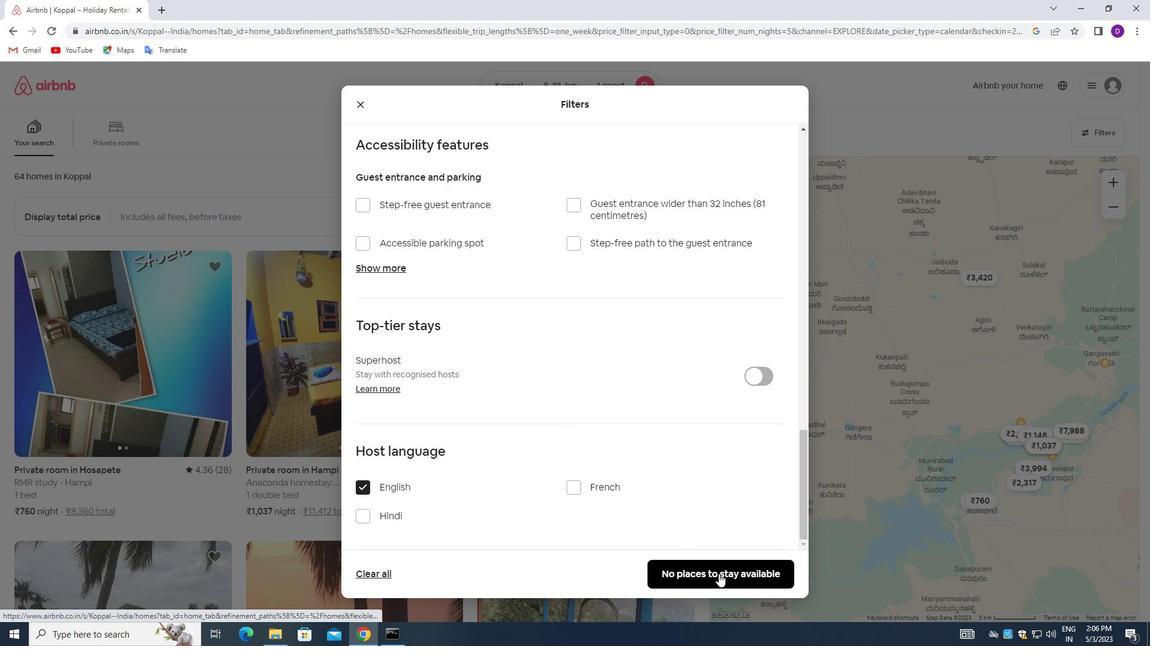 
Action: Mouse moved to (666, 384)
Screenshot: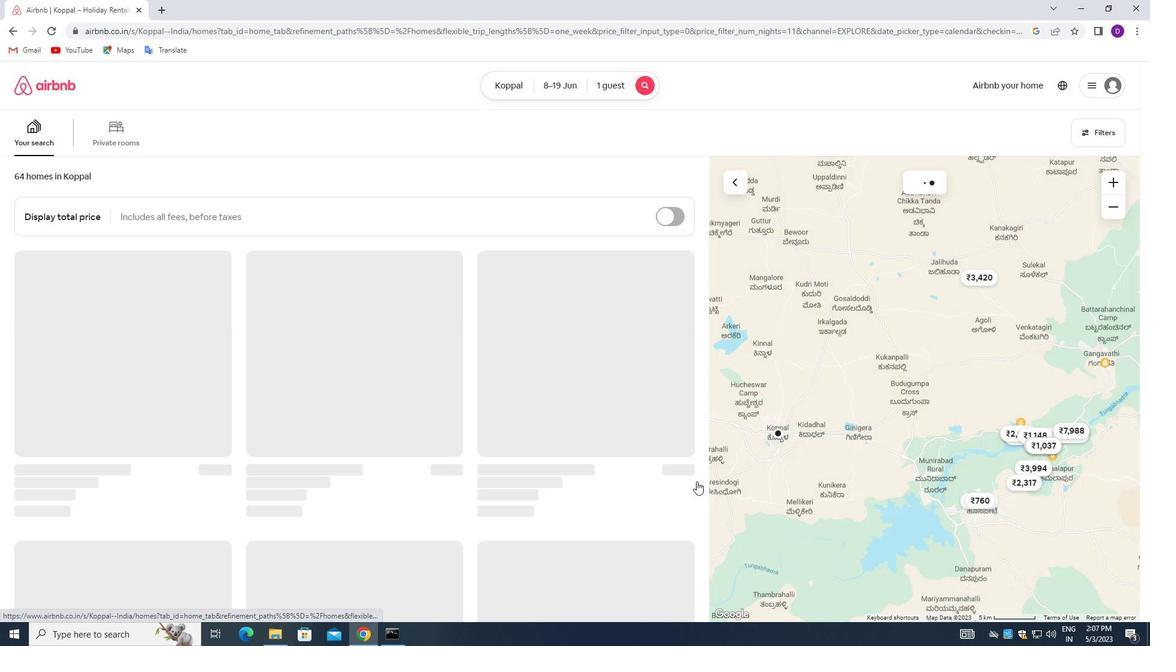 
